 Task: Find connections with filter location Ranchuelo with filter topic #mindset with filter profile language Spanish with filter current company GeeksforGeeks with filter school National Institute of Design with filter industry Lime and Gypsum Products Manufacturing with filter service category Search Engine Marketing (SEM) with filter keywords title Human Resources
Action: Mouse moved to (662, 91)
Screenshot: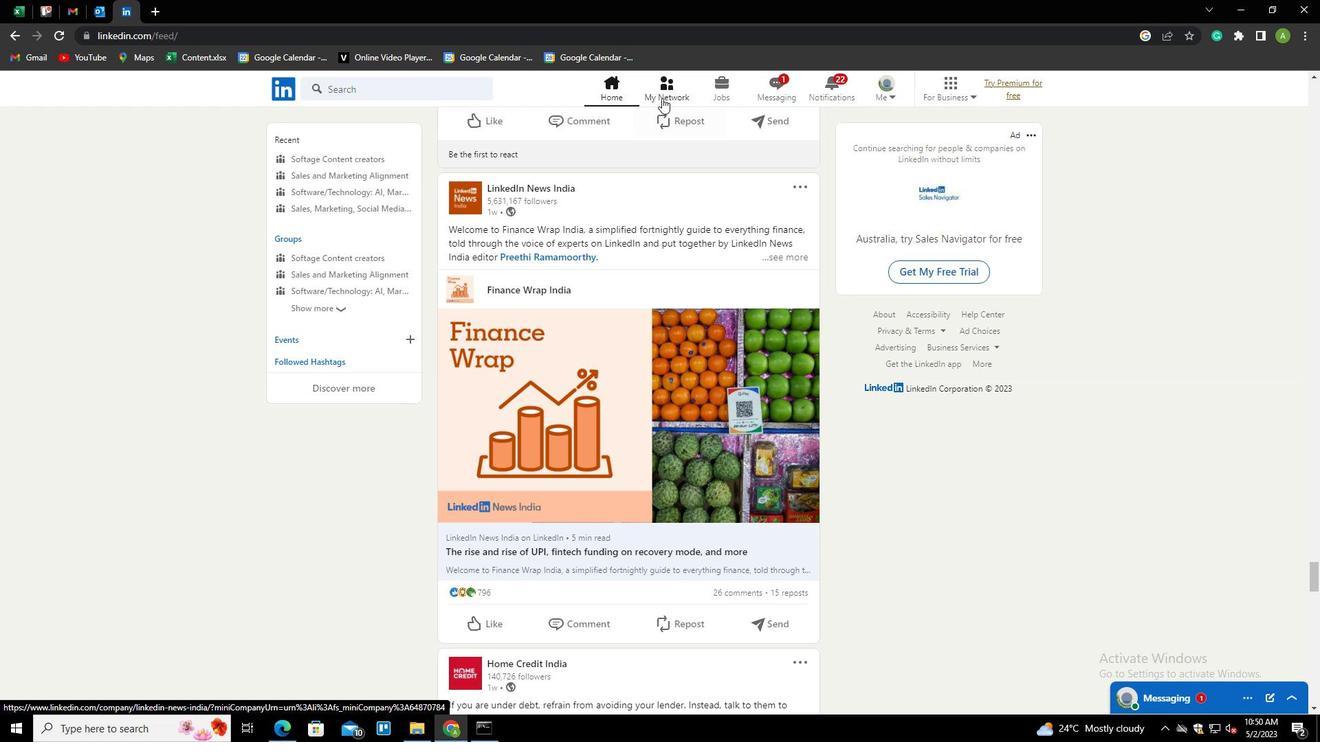 
Action: Mouse pressed left at (662, 91)
Screenshot: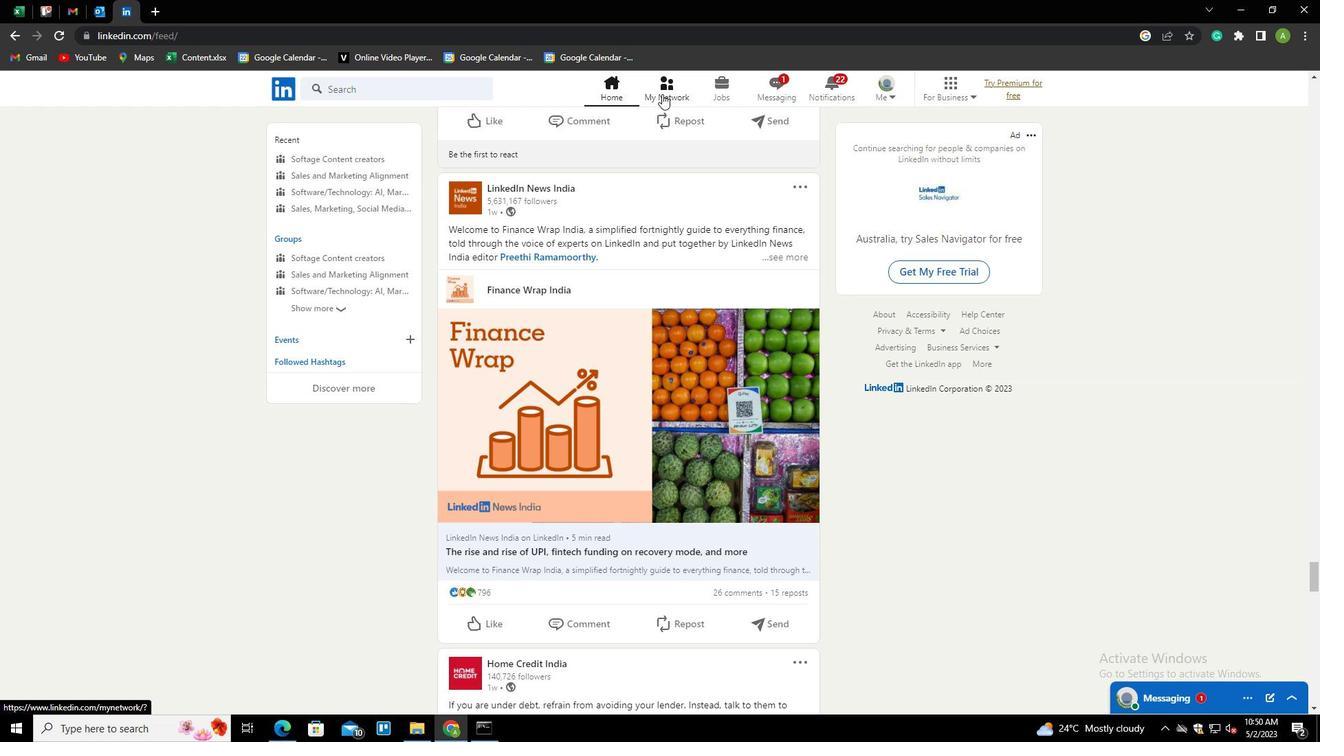 
Action: Mouse moved to (355, 166)
Screenshot: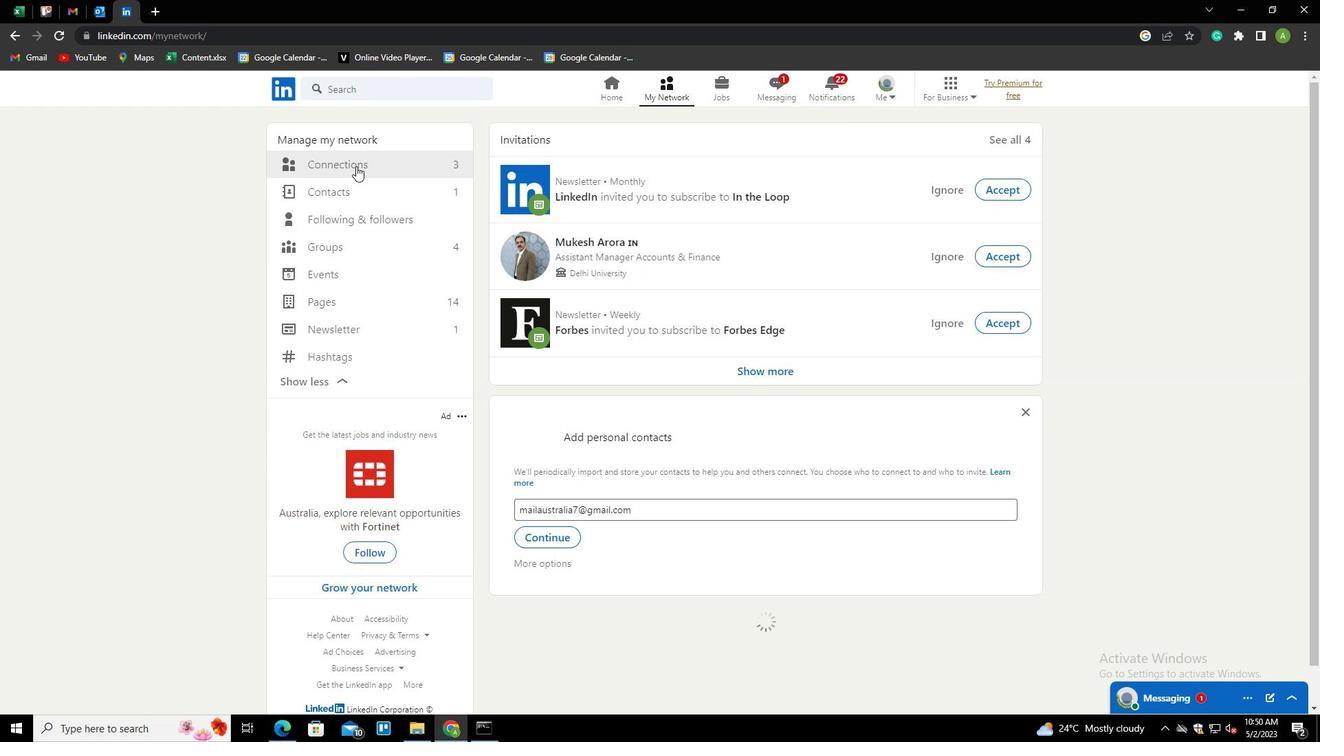 
Action: Mouse pressed left at (355, 166)
Screenshot: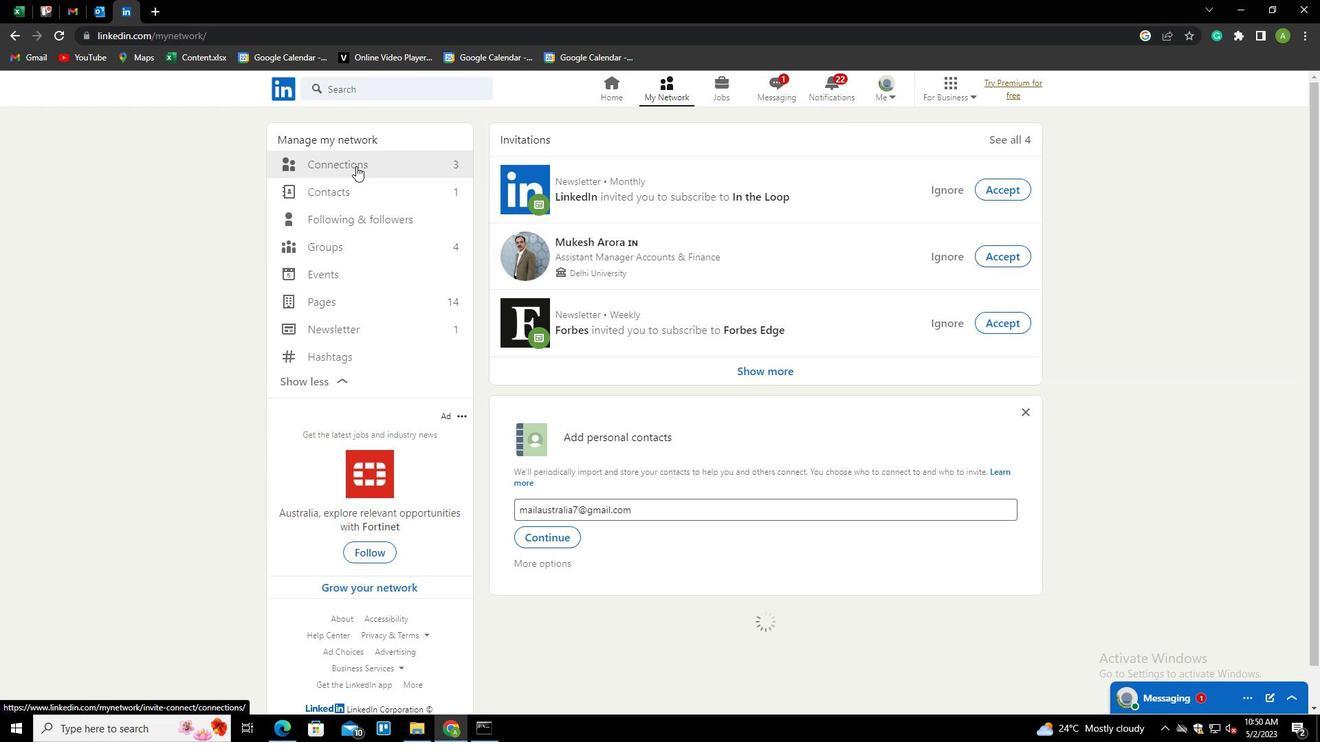 
Action: Mouse moved to (743, 169)
Screenshot: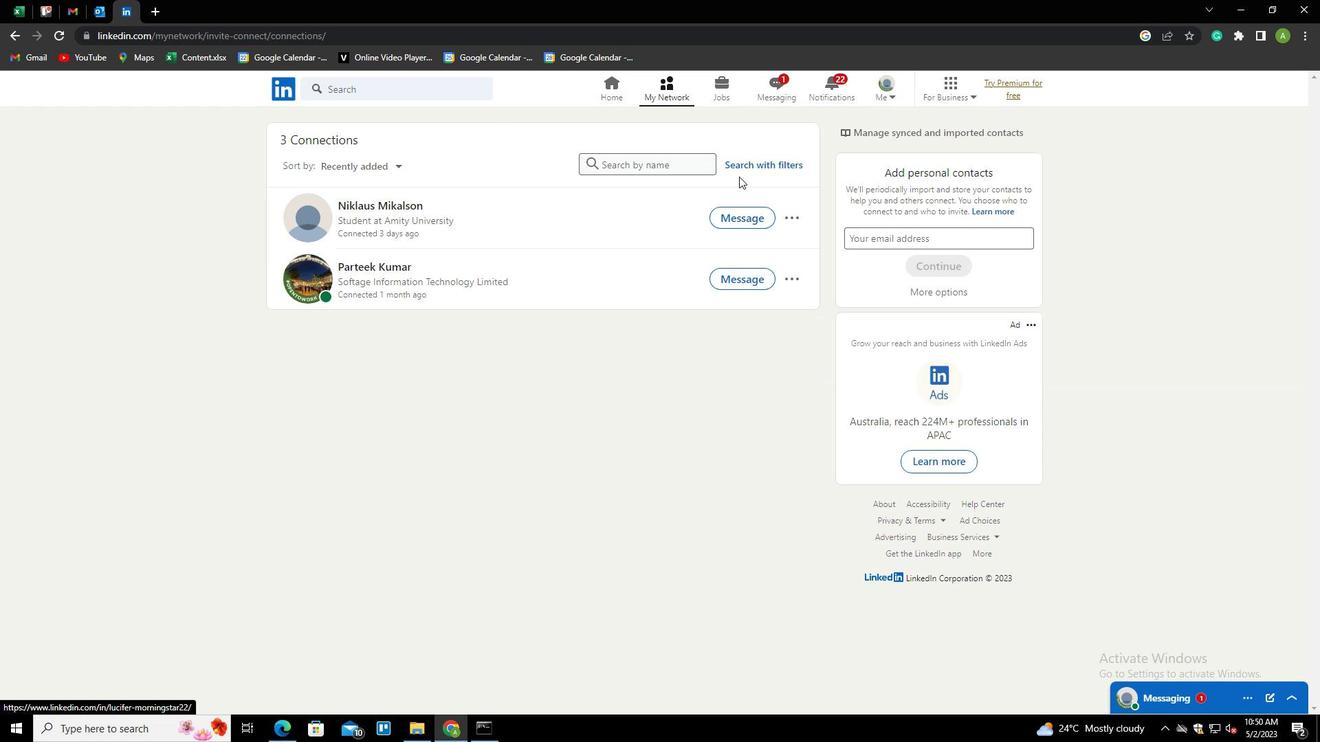 
Action: Mouse pressed left at (743, 169)
Screenshot: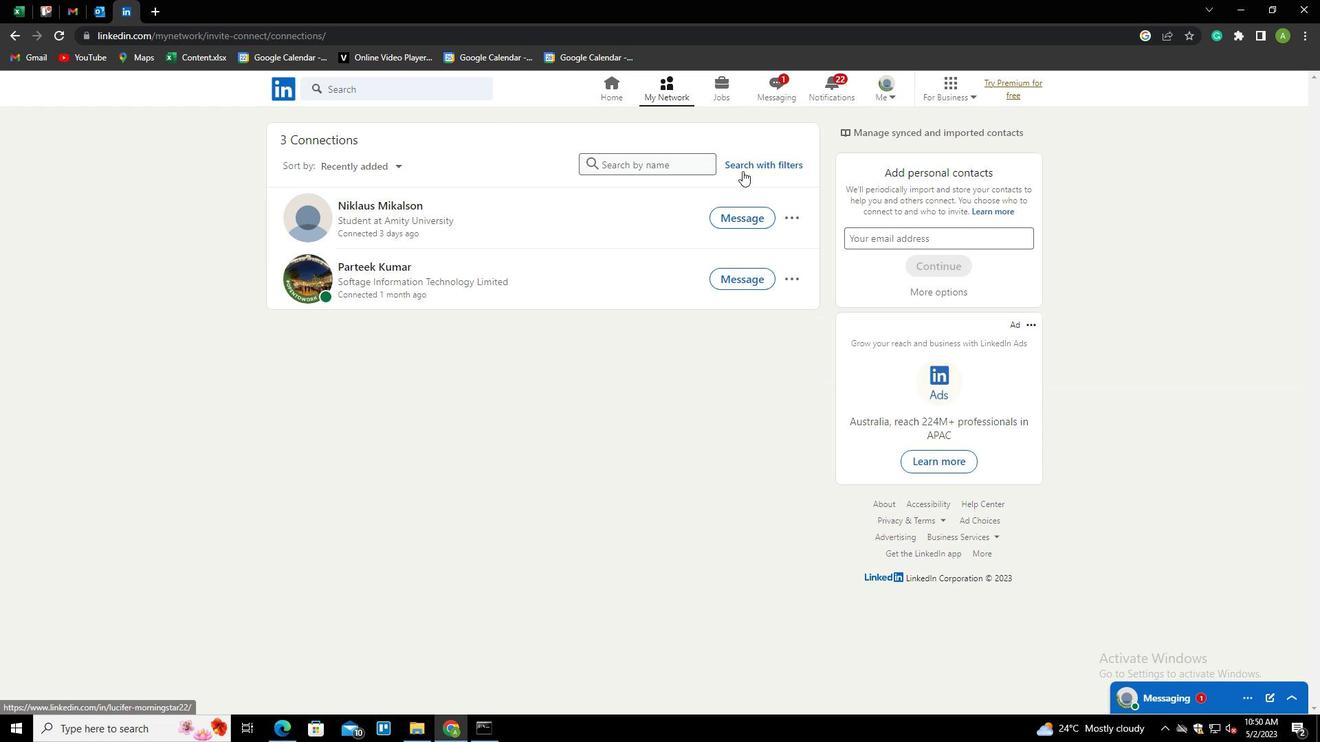 
Action: Mouse moved to (703, 127)
Screenshot: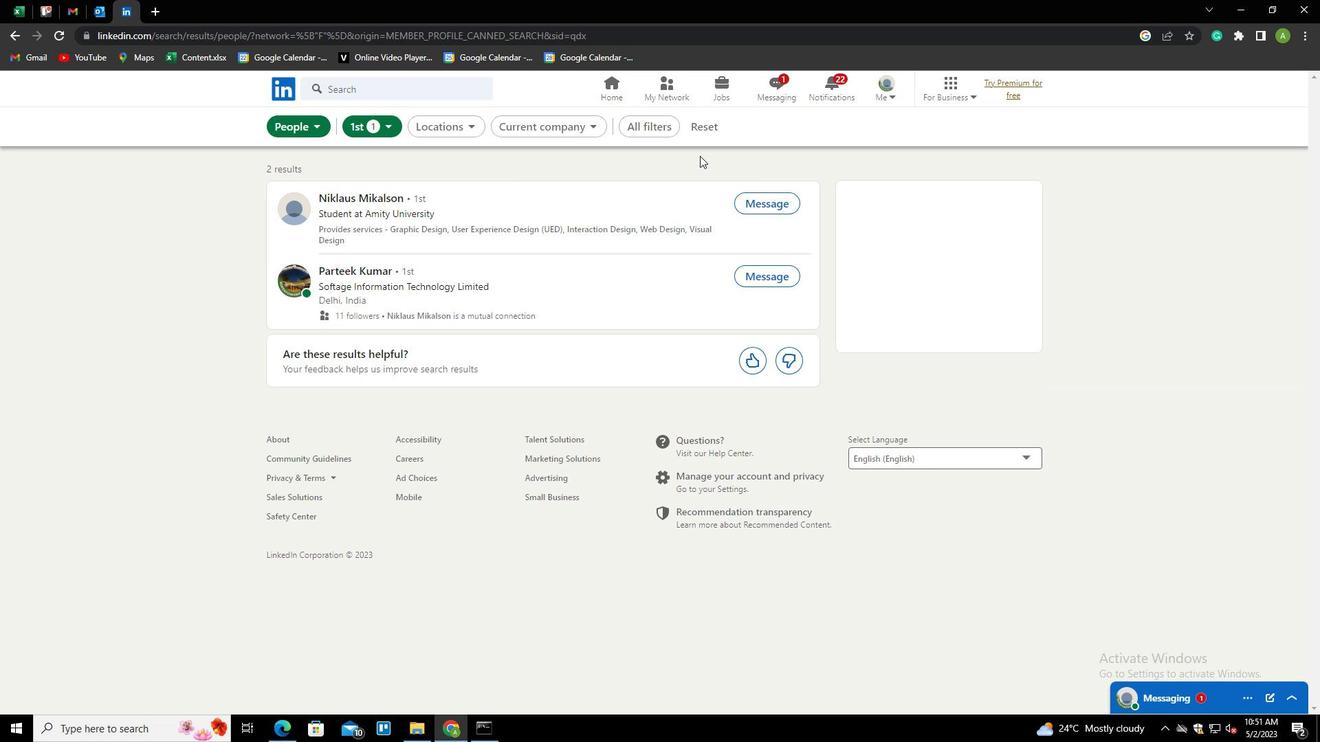 
Action: Mouse pressed left at (703, 127)
Screenshot: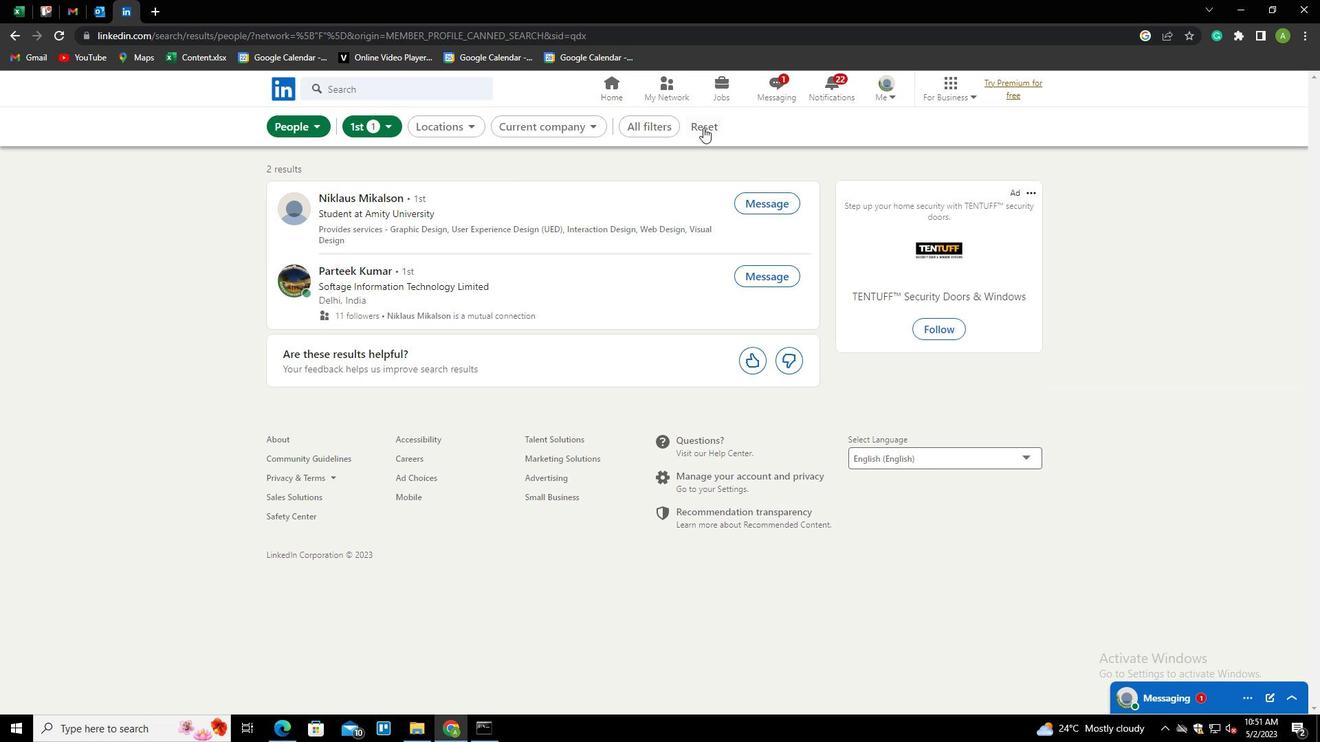 
Action: Mouse moved to (683, 129)
Screenshot: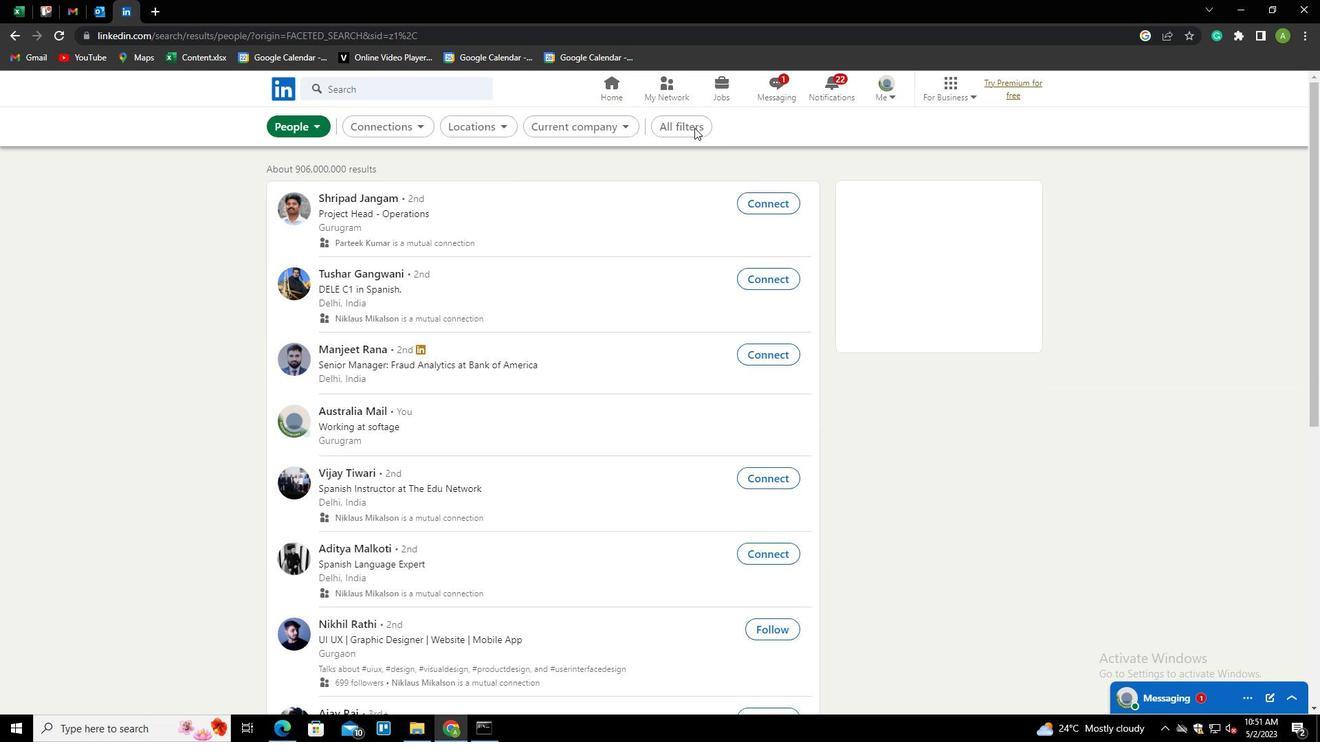 
Action: Mouse pressed left at (683, 129)
Screenshot: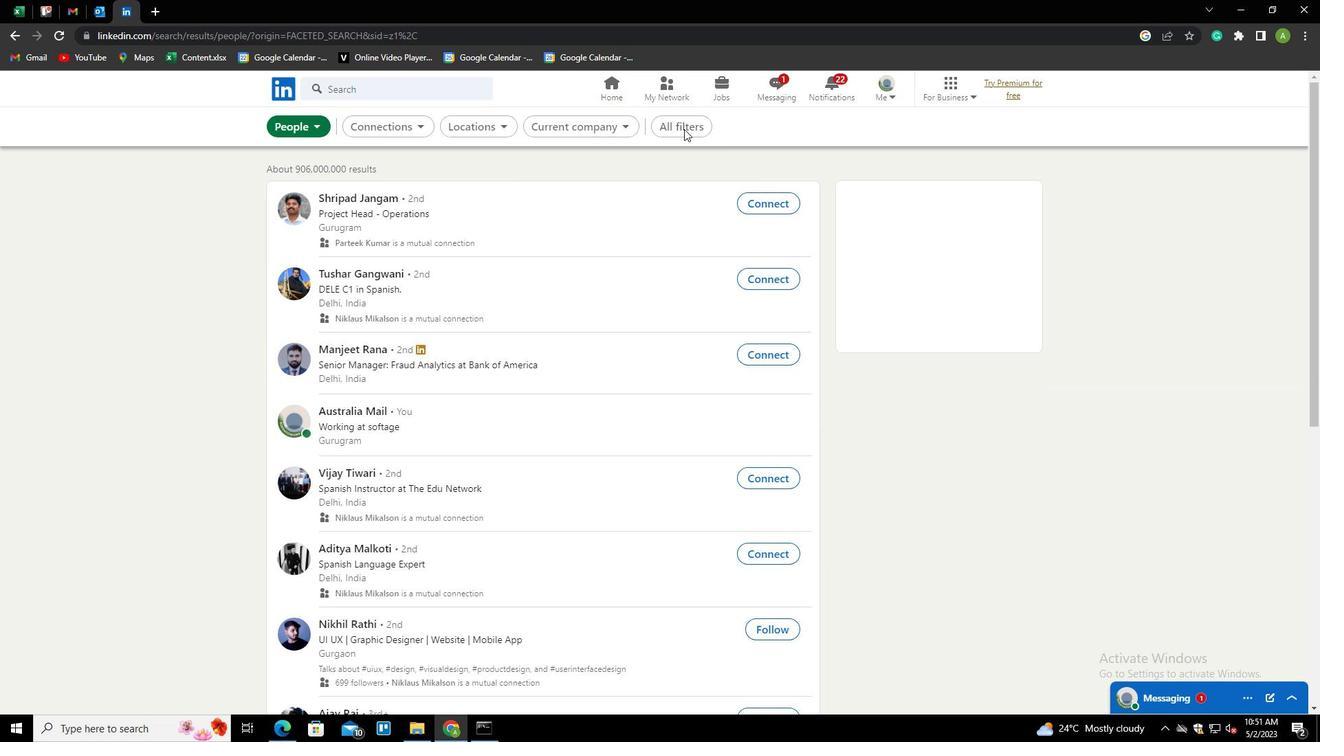 
Action: Mouse moved to (1139, 362)
Screenshot: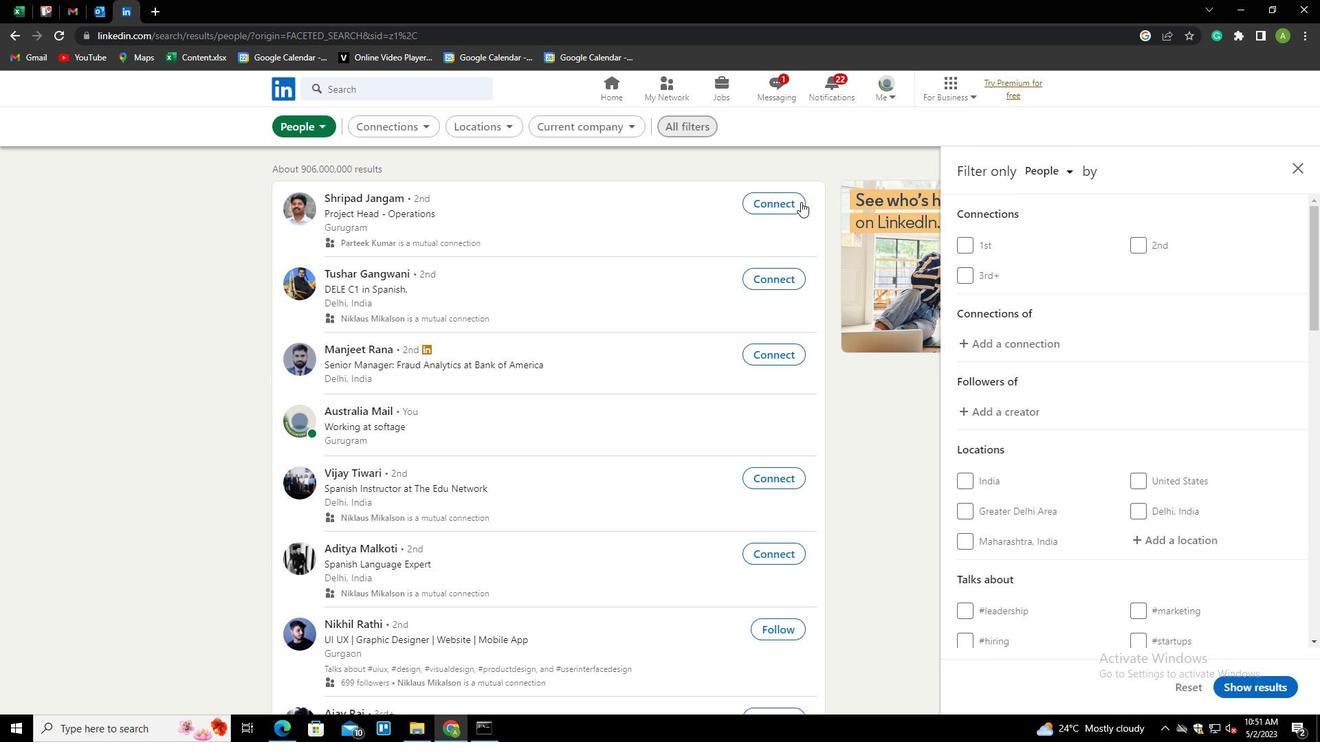
Action: Mouse scrolled (1139, 361) with delta (0, 0)
Screenshot: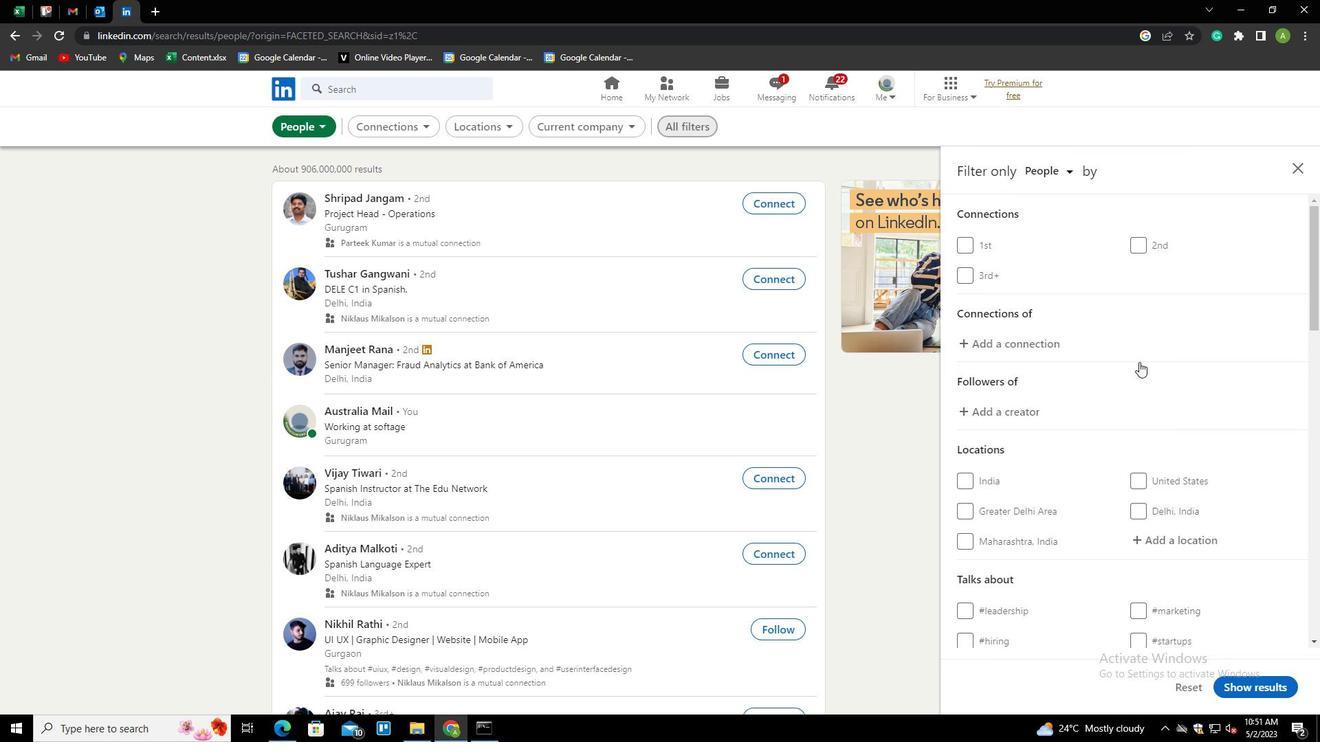 
Action: Mouse scrolled (1139, 361) with delta (0, 0)
Screenshot: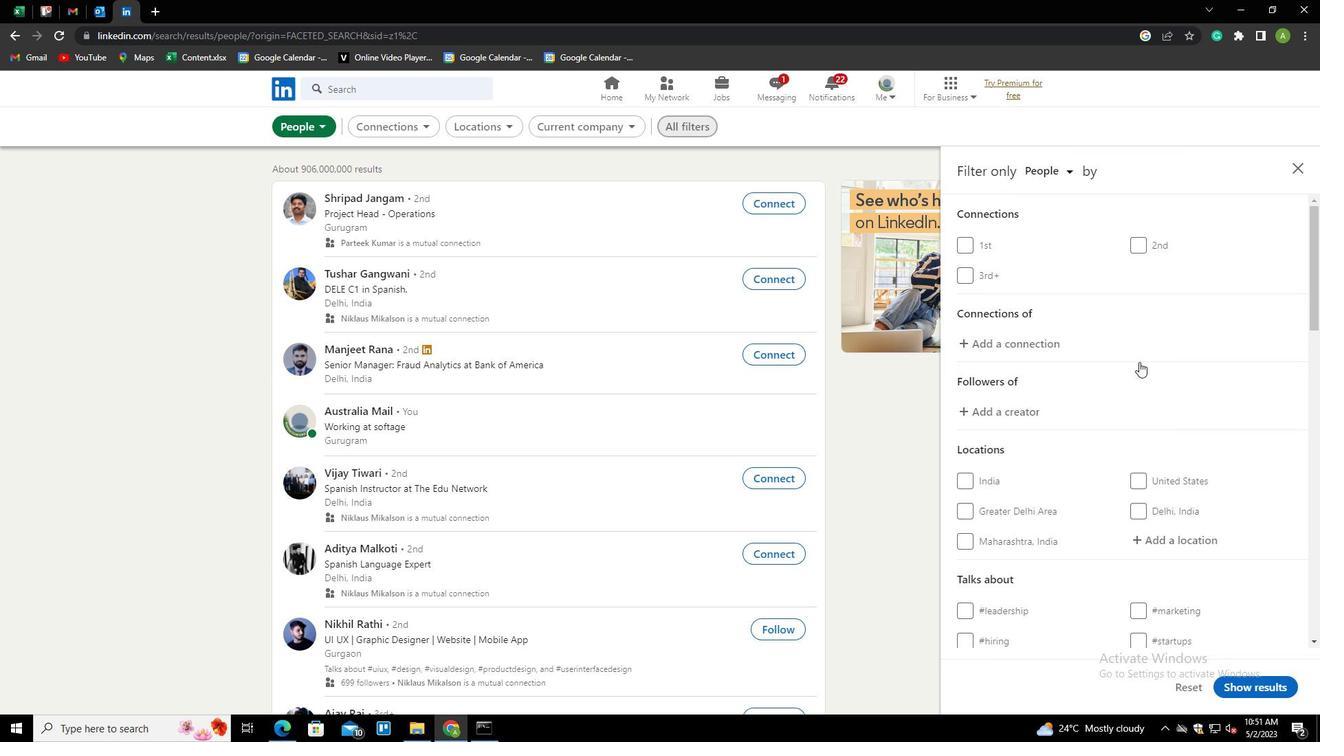 
Action: Mouse moved to (1143, 401)
Screenshot: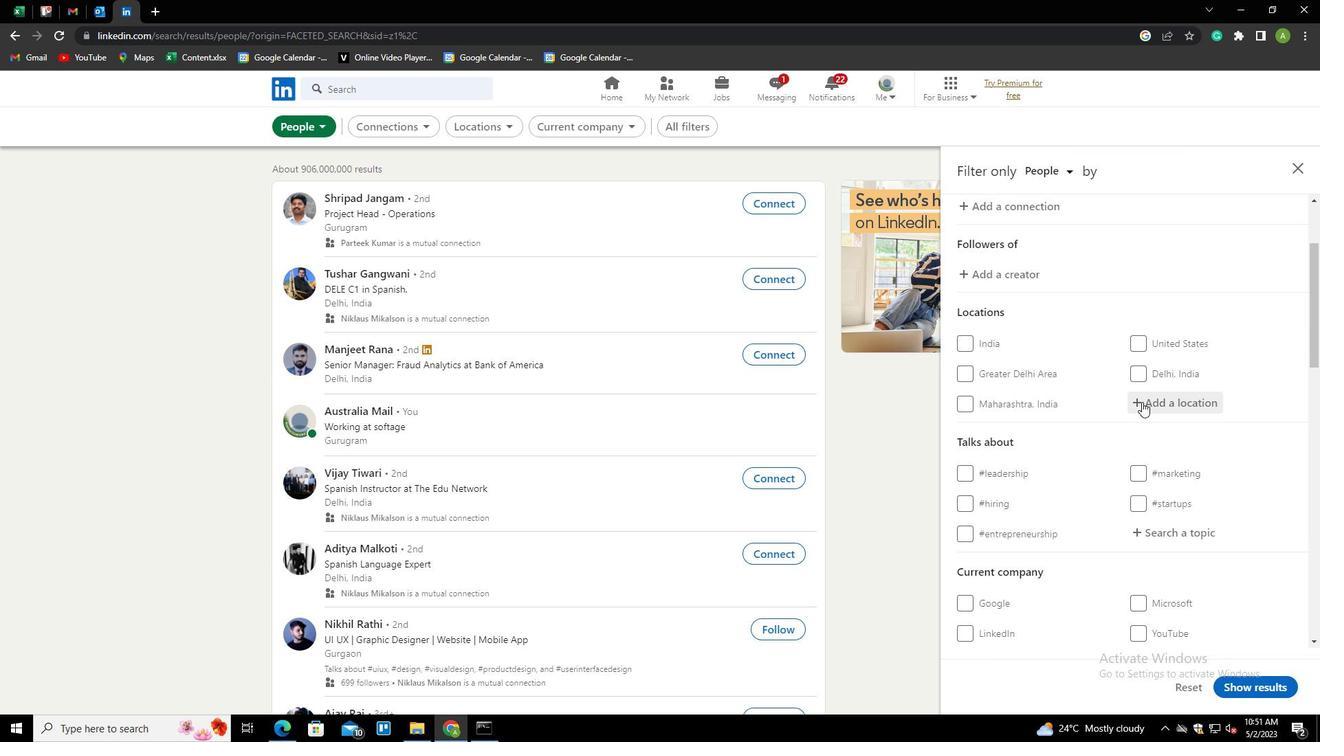 
Action: Mouse pressed left at (1143, 401)
Screenshot: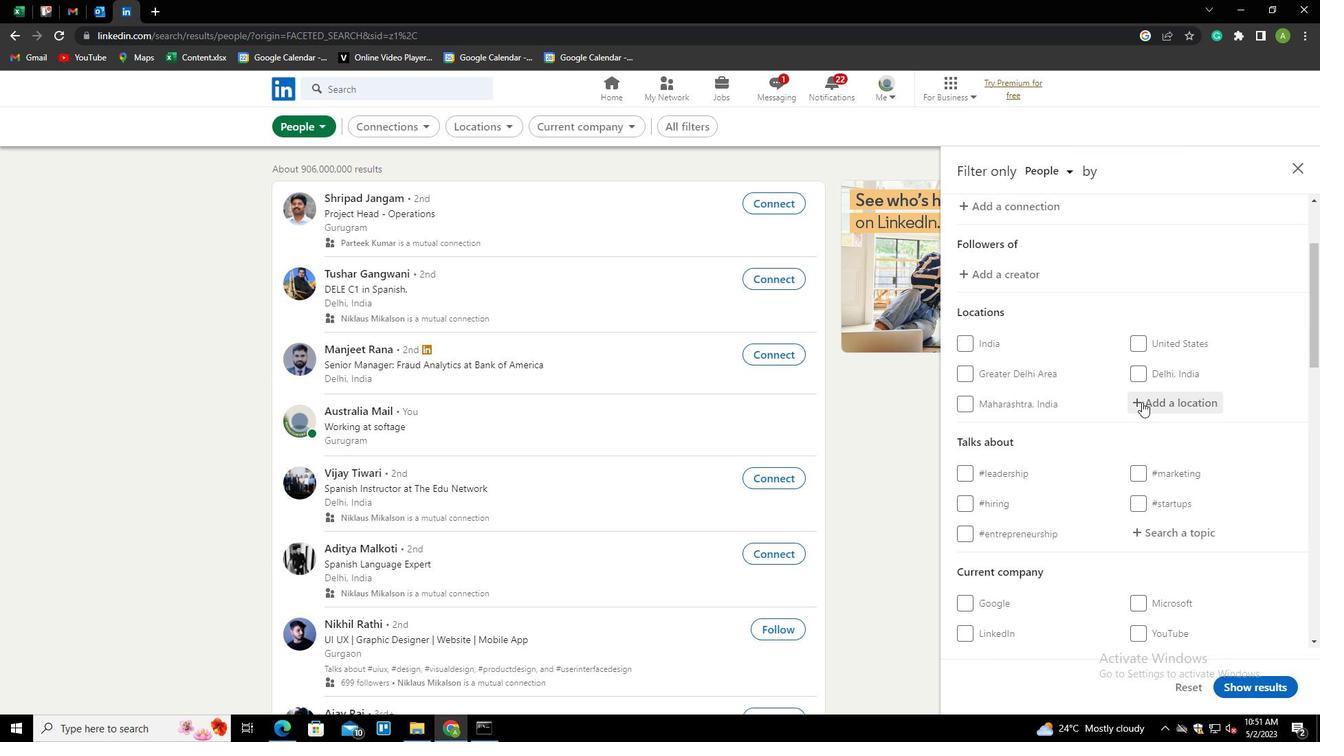
Action: Mouse moved to (1150, 401)
Screenshot: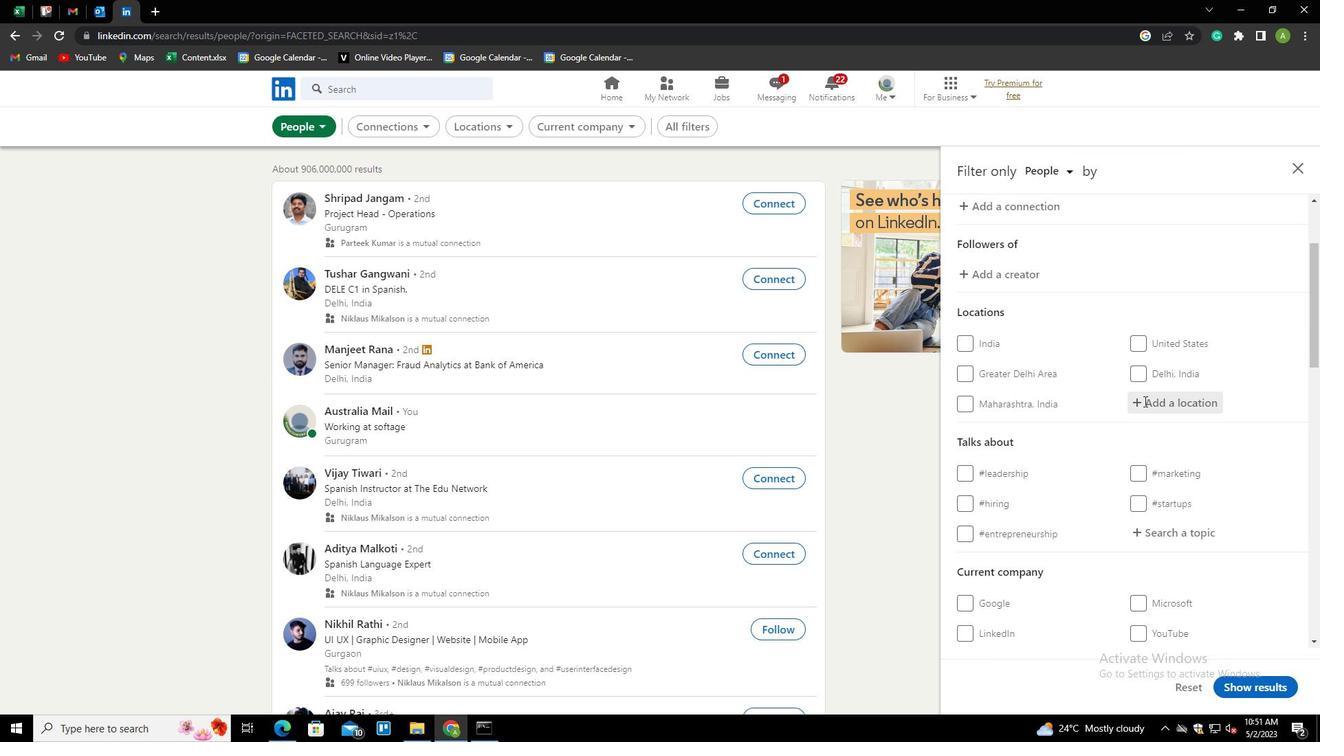 
Action: Mouse pressed left at (1150, 401)
Screenshot: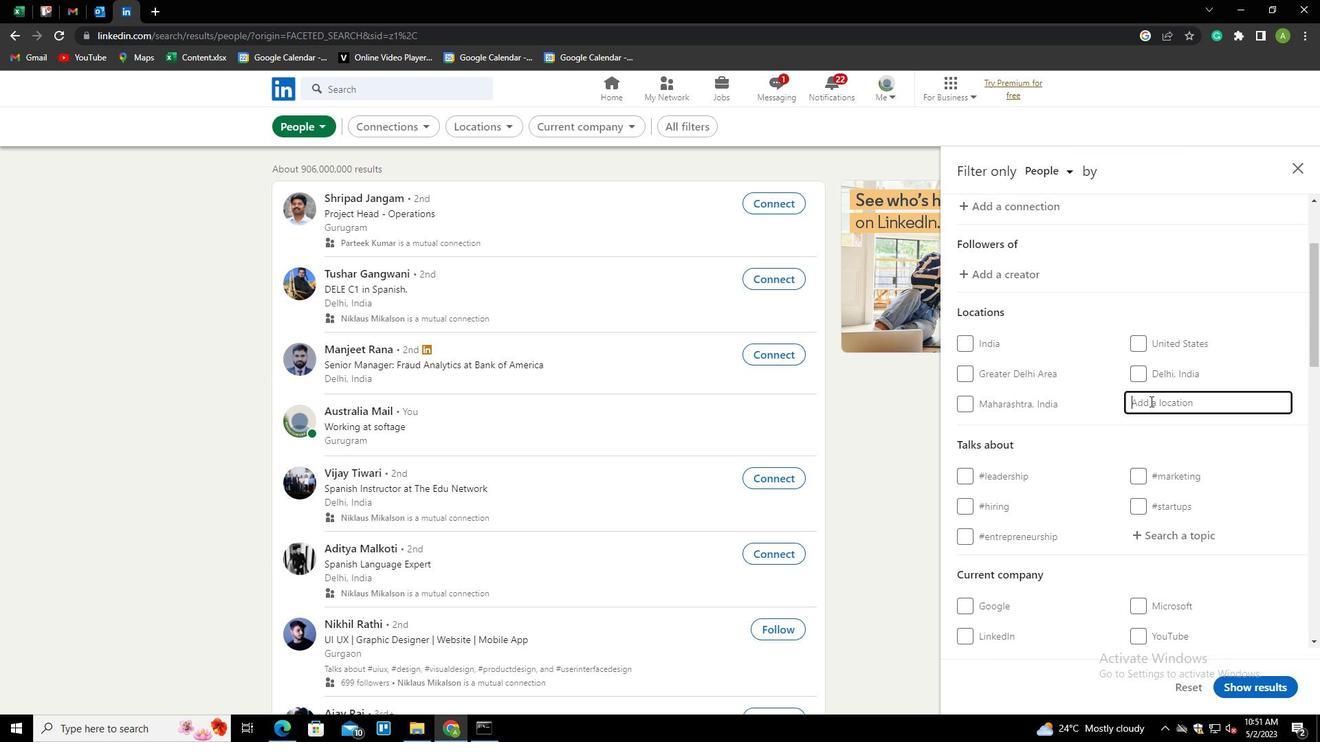 
Action: Mouse moved to (1150, 401)
Screenshot: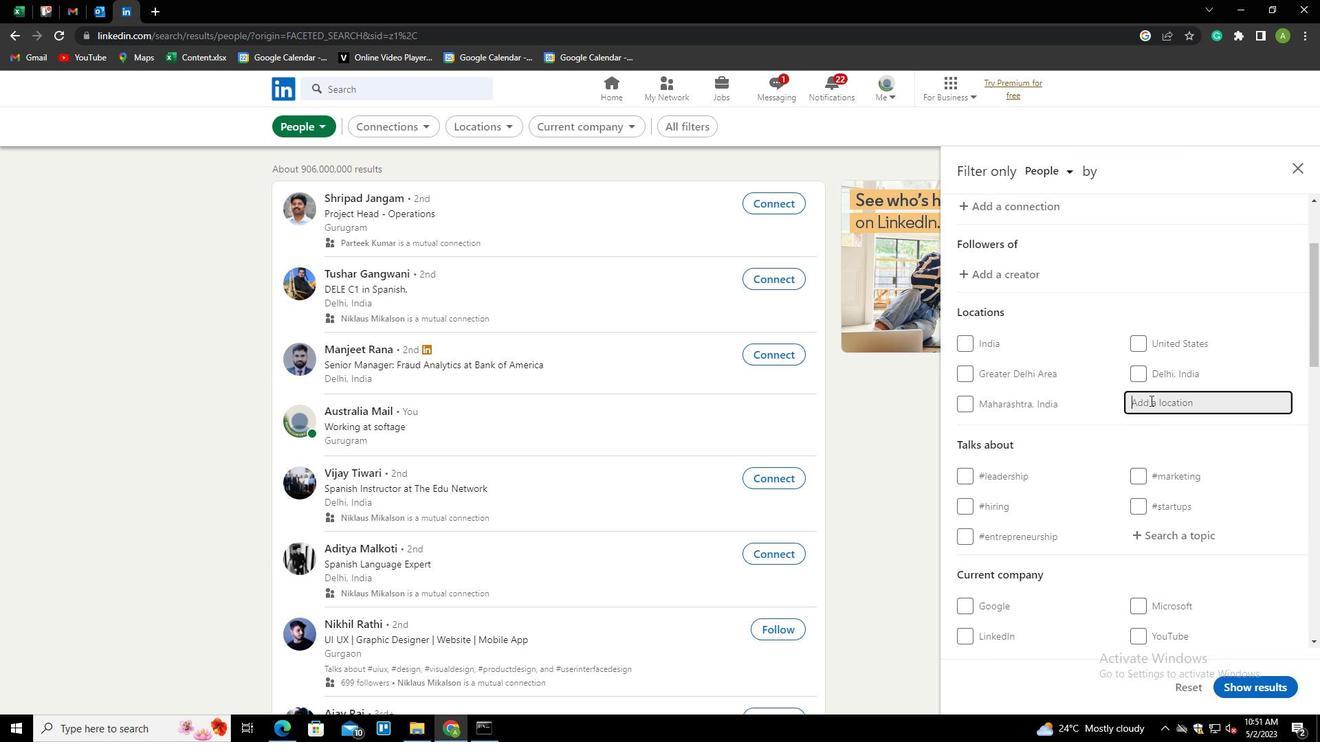 
Action: Key pressed <Key.shift>
Screenshot: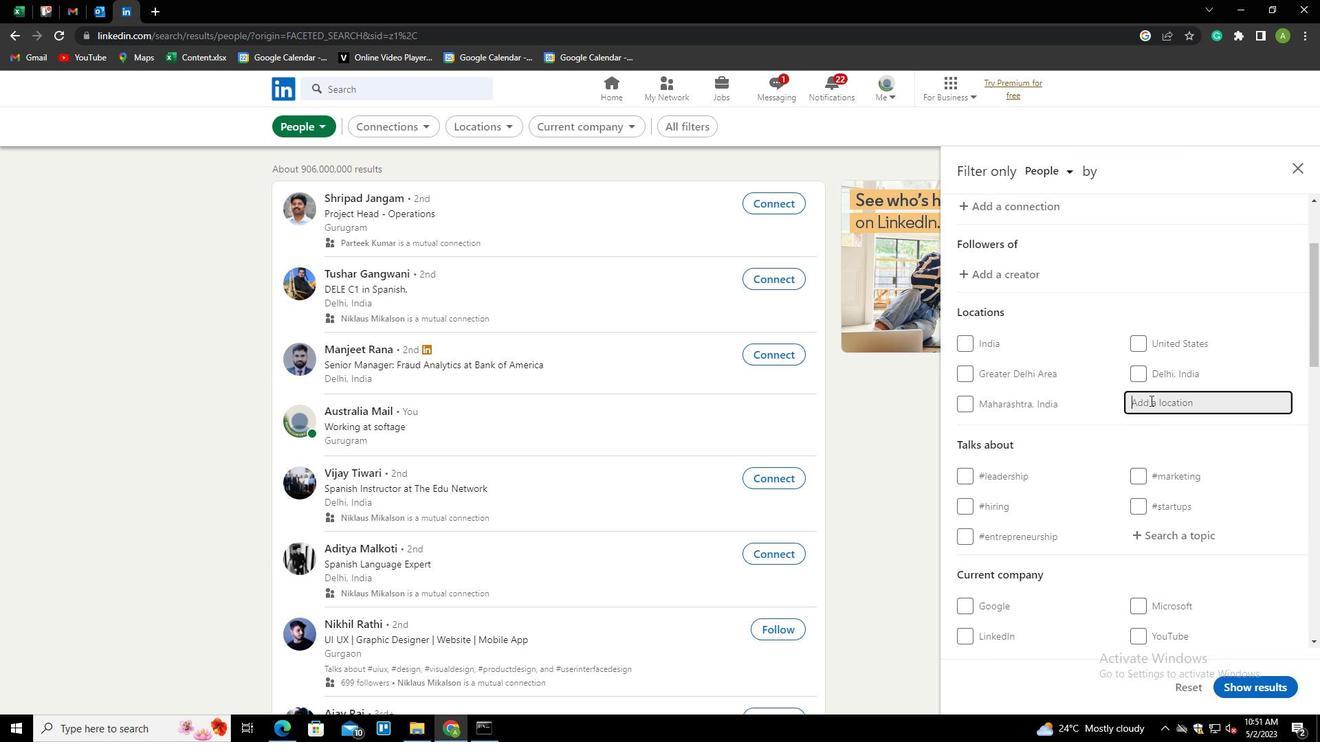 
Action: Mouse moved to (1143, 400)
Screenshot: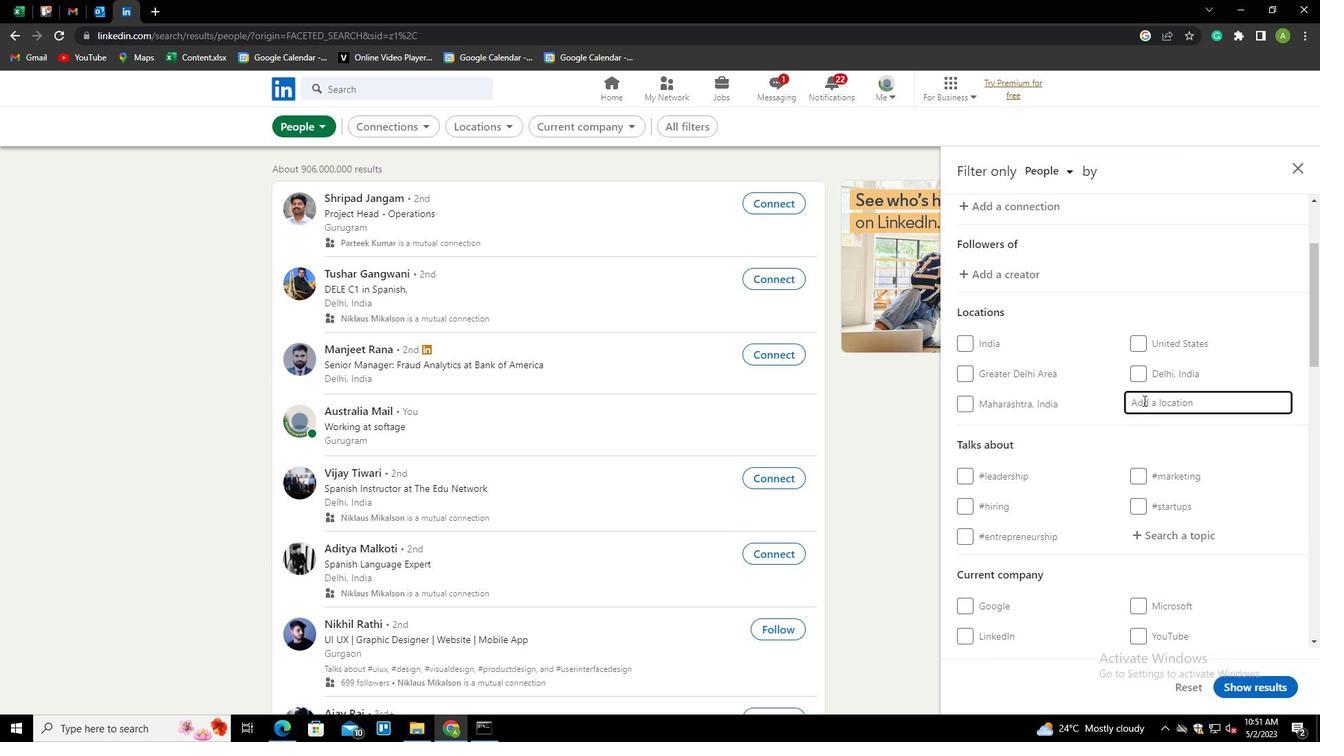 
Action: Key pressed R
Screenshot: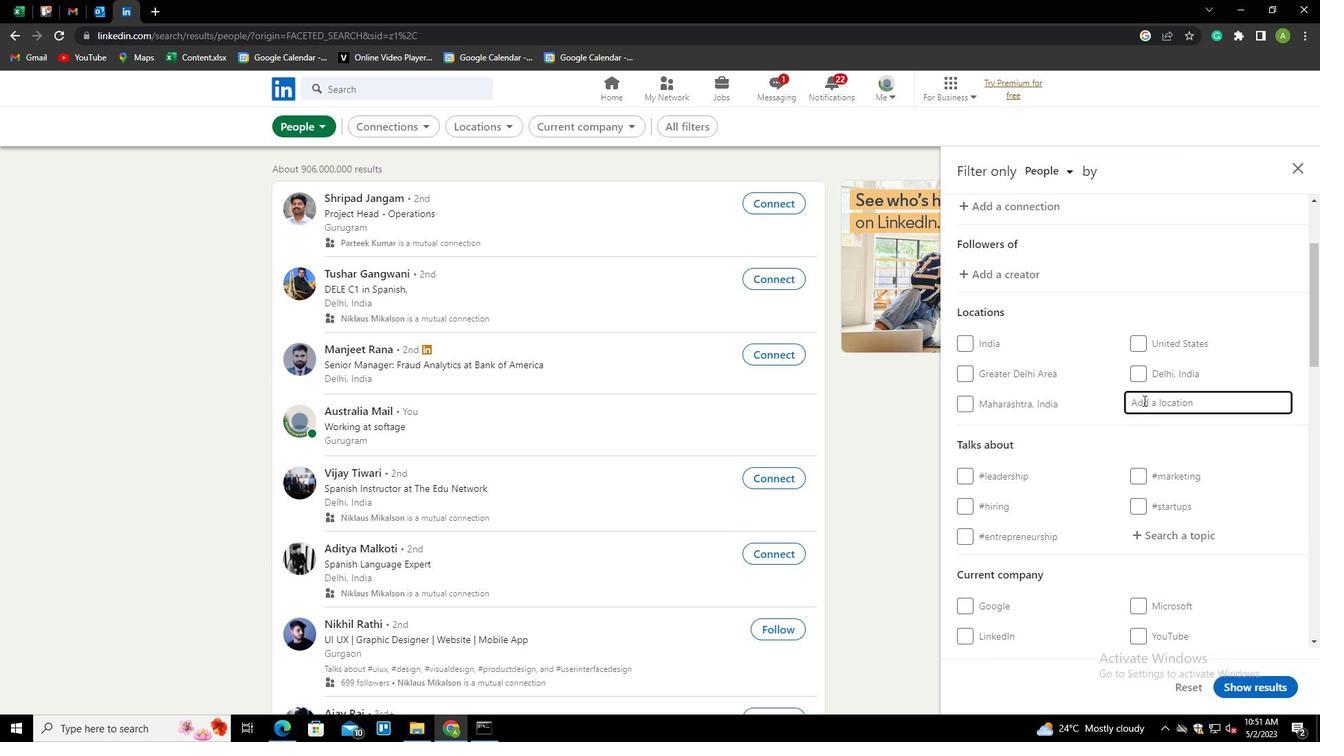 
Action: Mouse moved to (1142, 400)
Screenshot: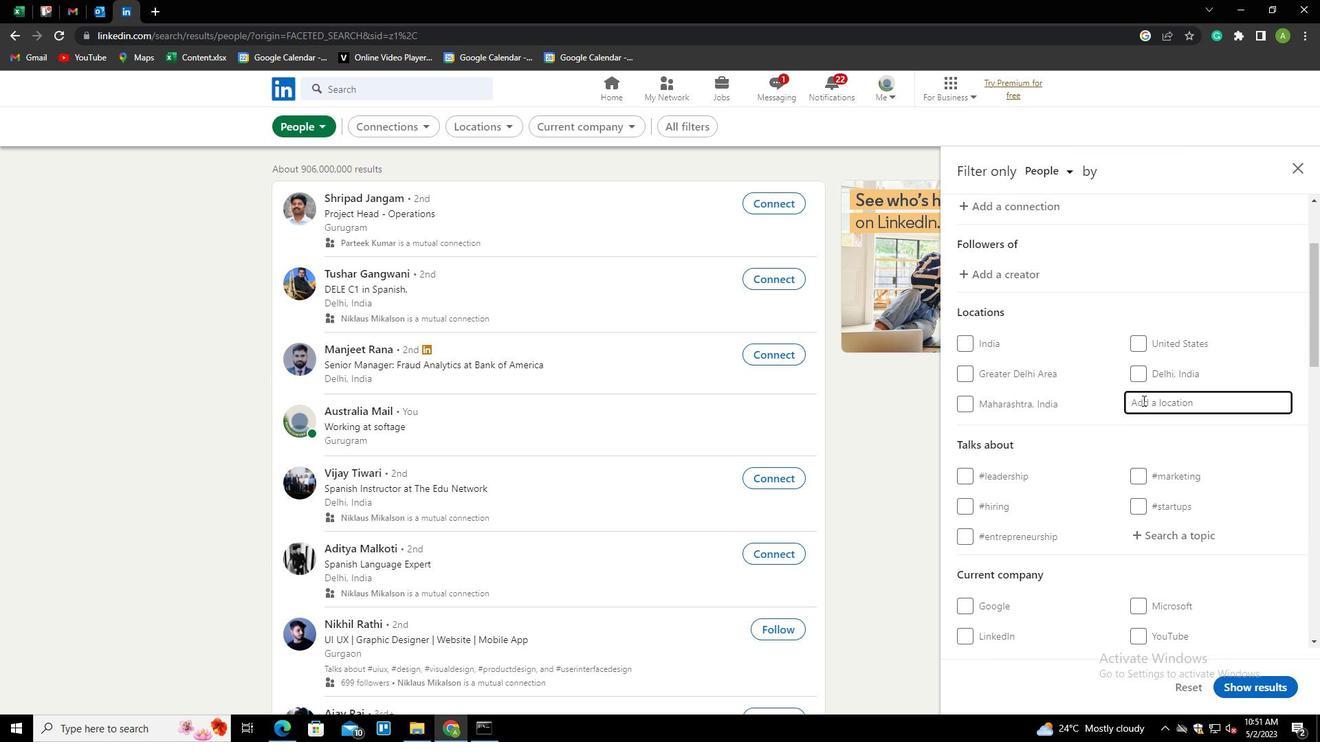 
Action: Key pressed ANCHUELO<Key.left><Key.left><Key.left>
Screenshot: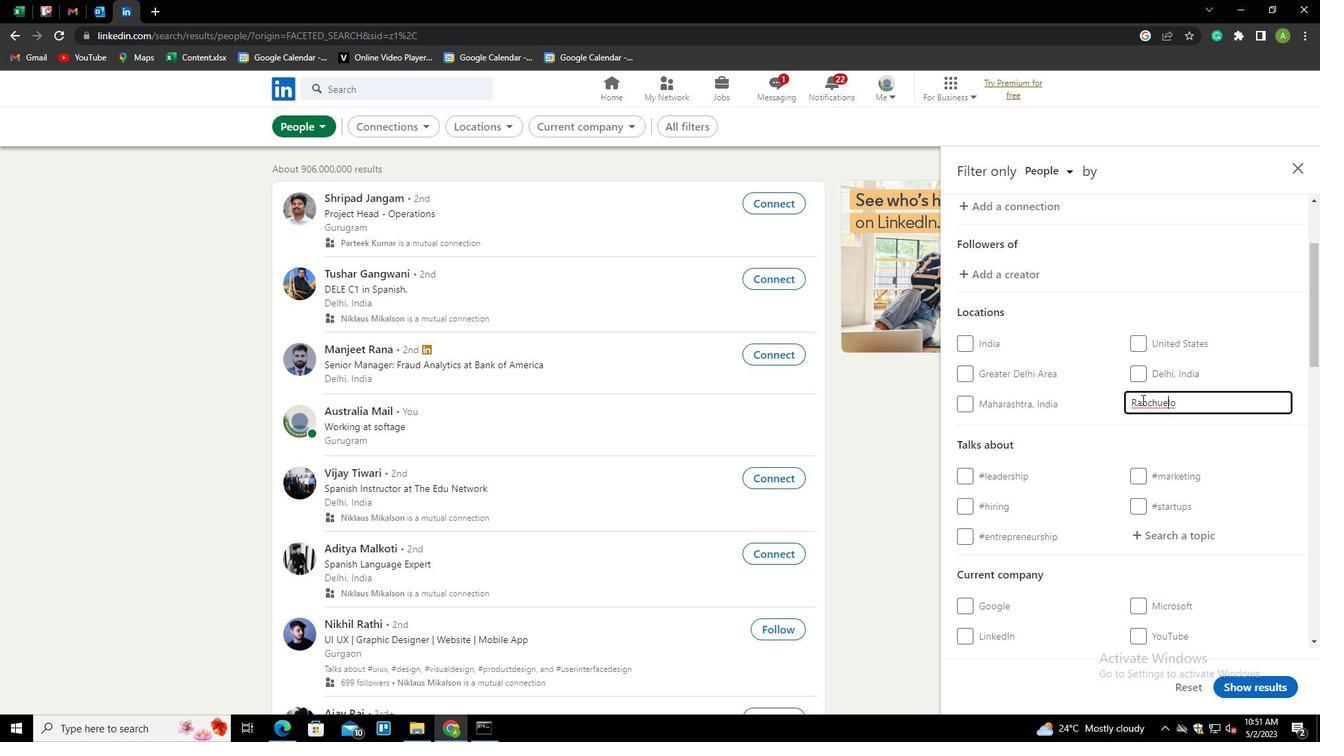 
Action: Mouse moved to (1243, 443)
Screenshot: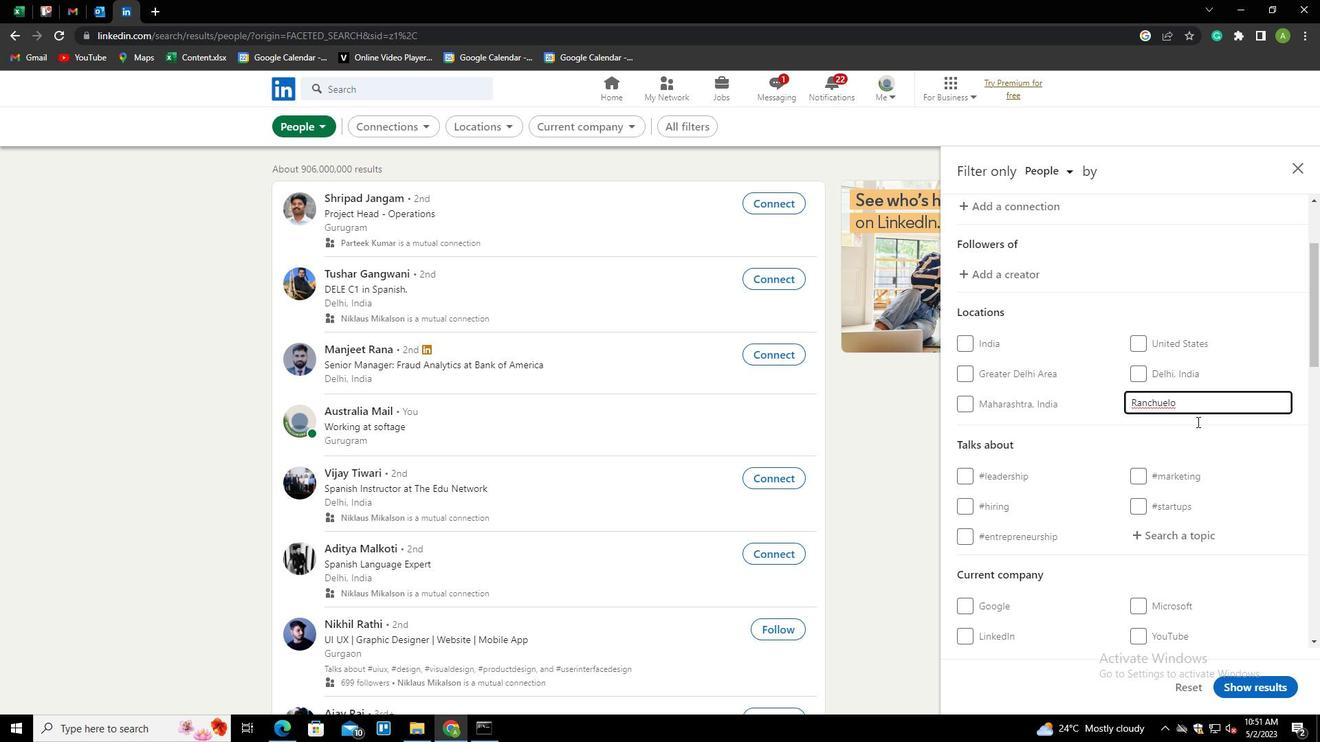 
Action: Mouse pressed left at (1243, 443)
Screenshot: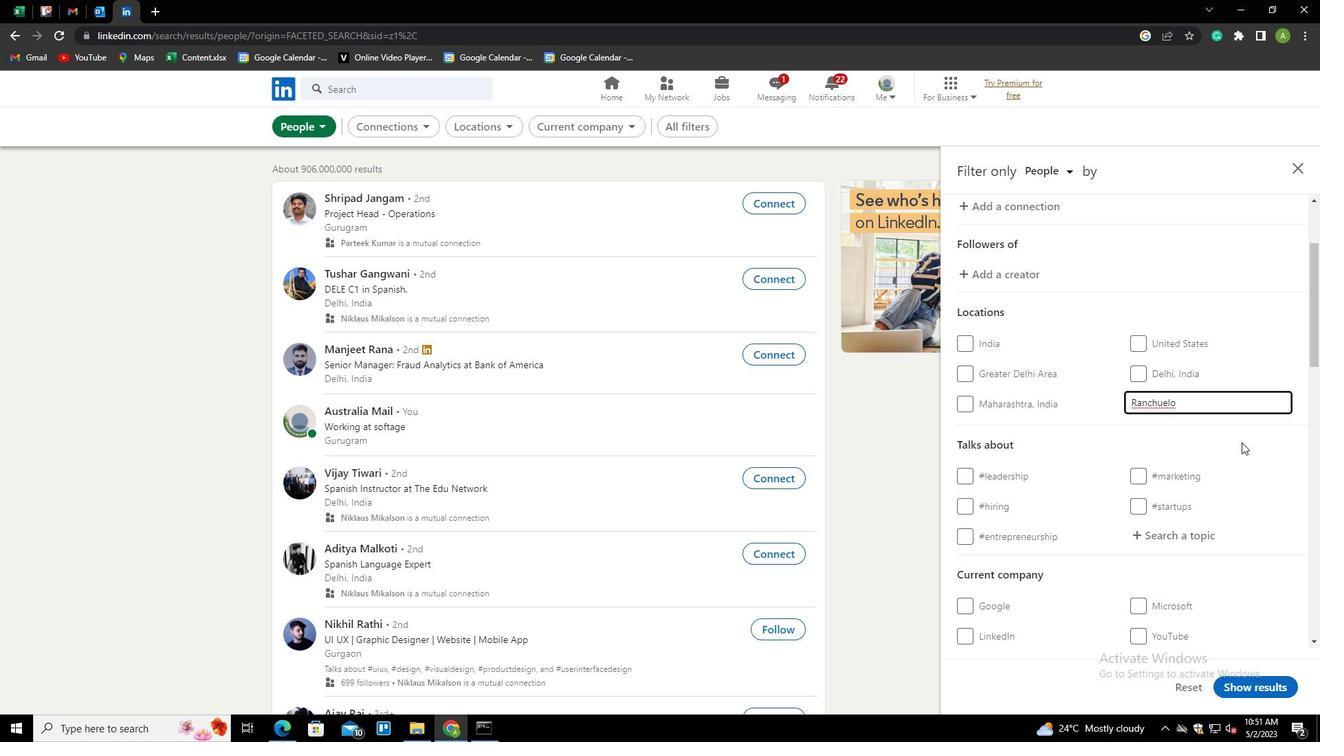 
Action: Mouse moved to (1196, 535)
Screenshot: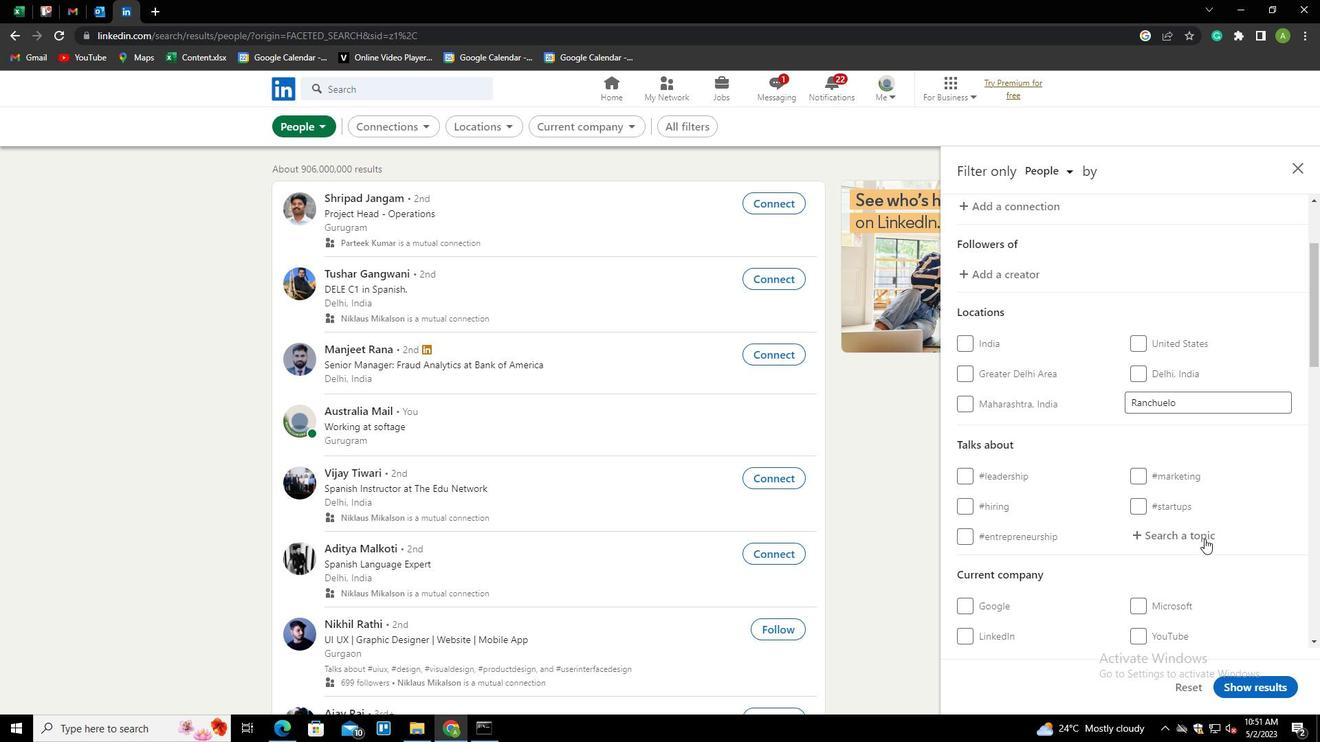 
Action: Mouse pressed left at (1196, 535)
Screenshot: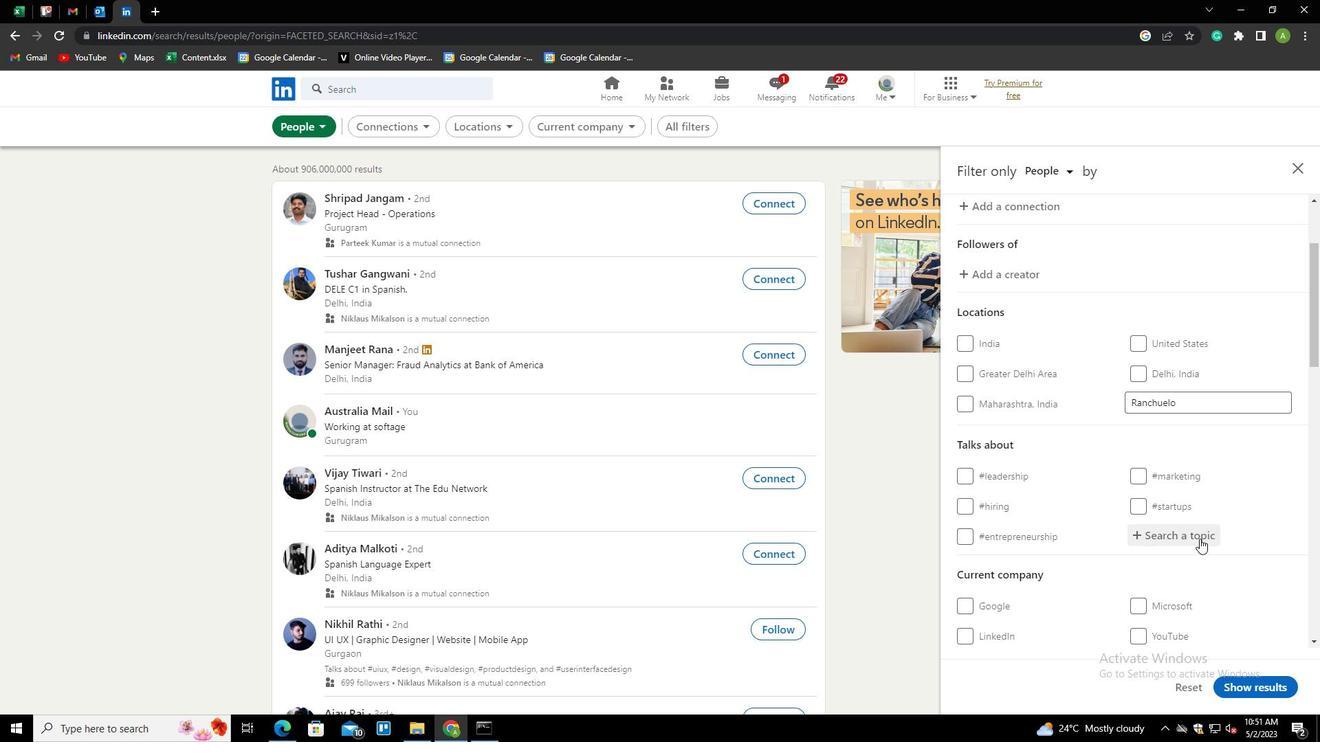 
Action: Mouse moved to (1201, 535)
Screenshot: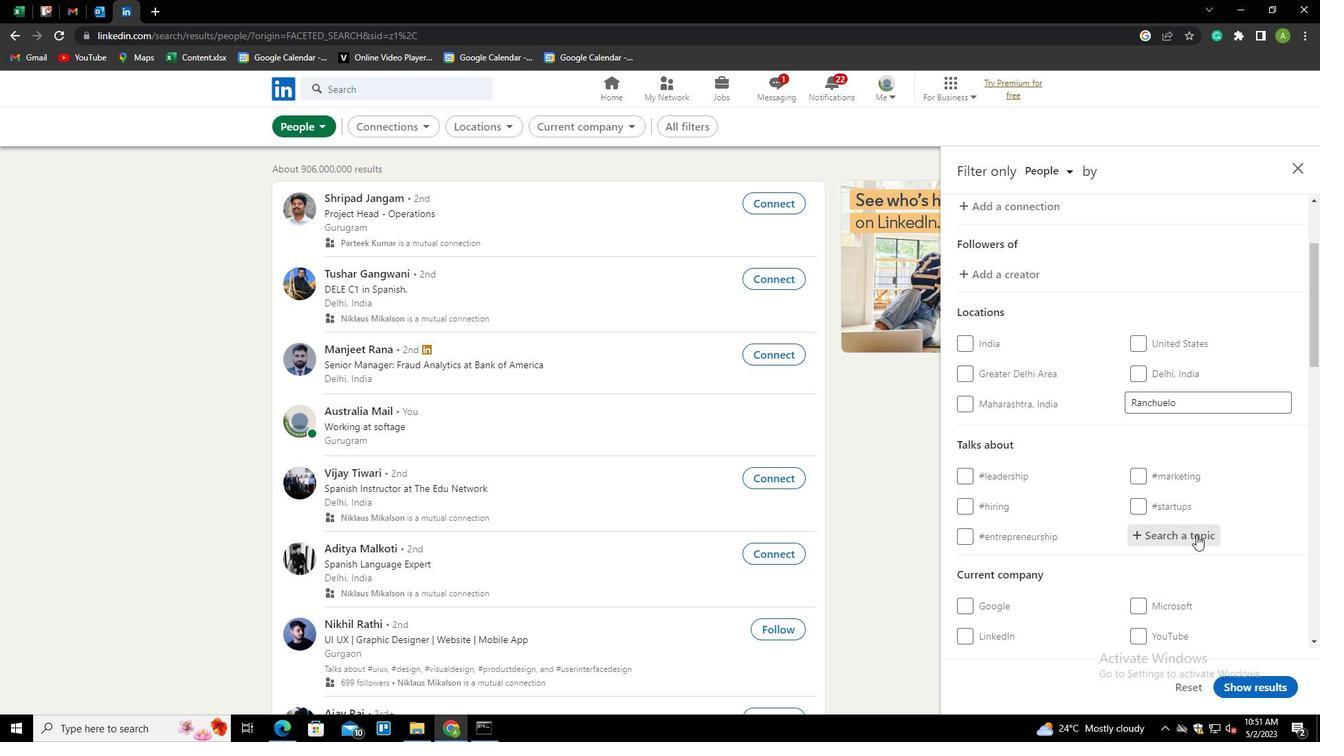 
Action: Mouse pressed left at (1201, 535)
Screenshot: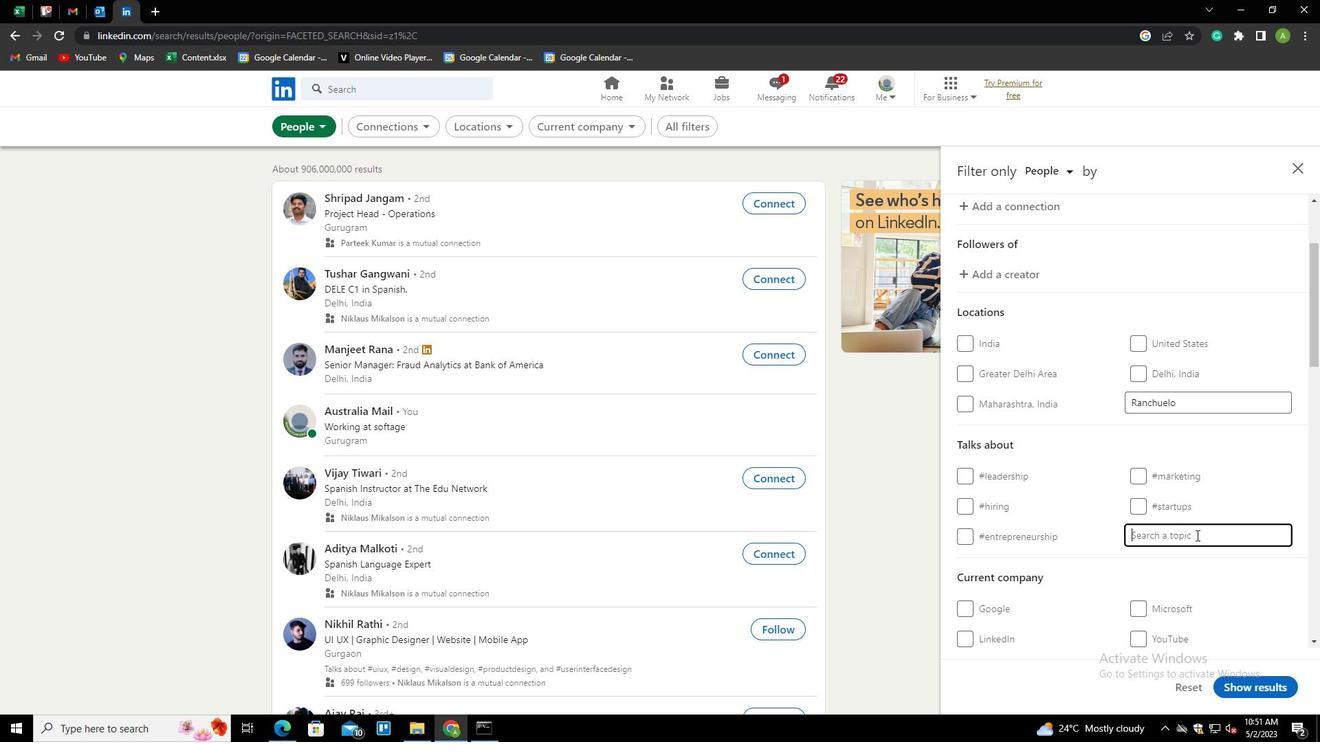 
Action: Key pressed MINDSET<Key.down><Key.enter>
Screenshot: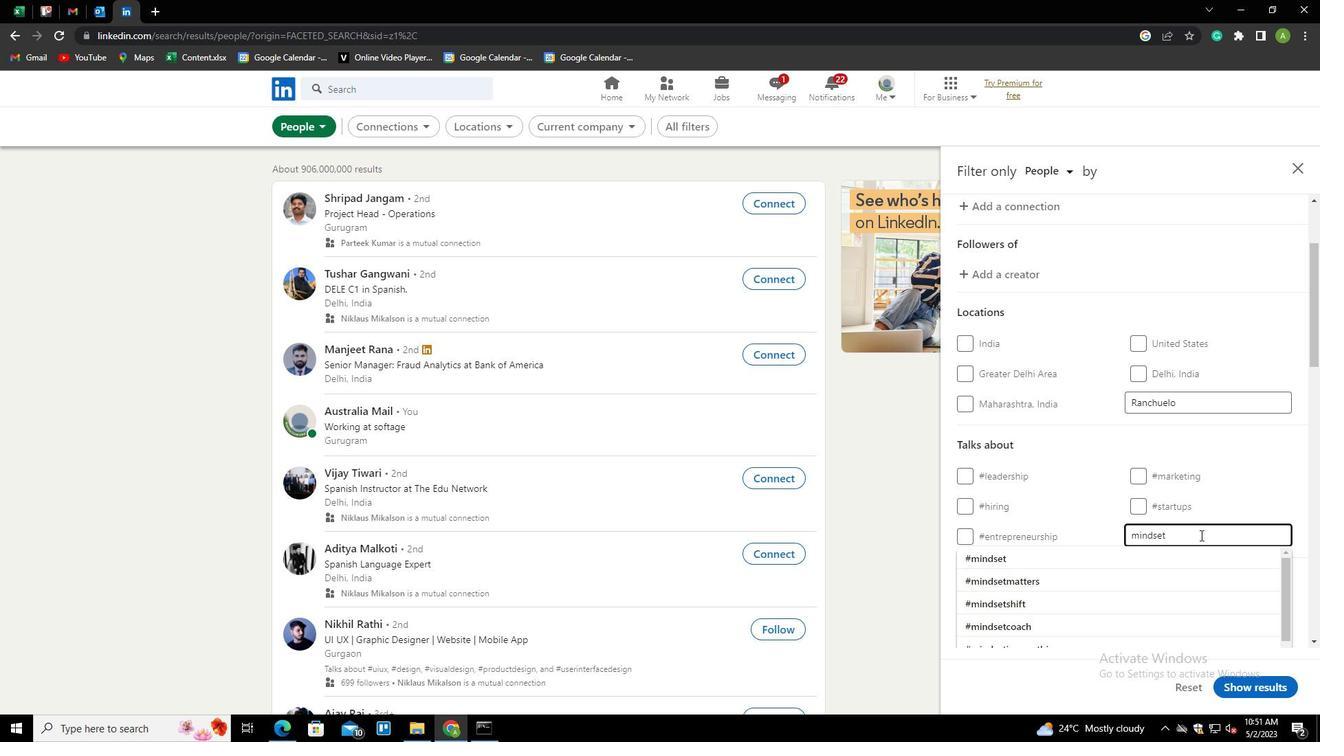 
Action: Mouse scrolled (1201, 535) with delta (0, 0)
Screenshot: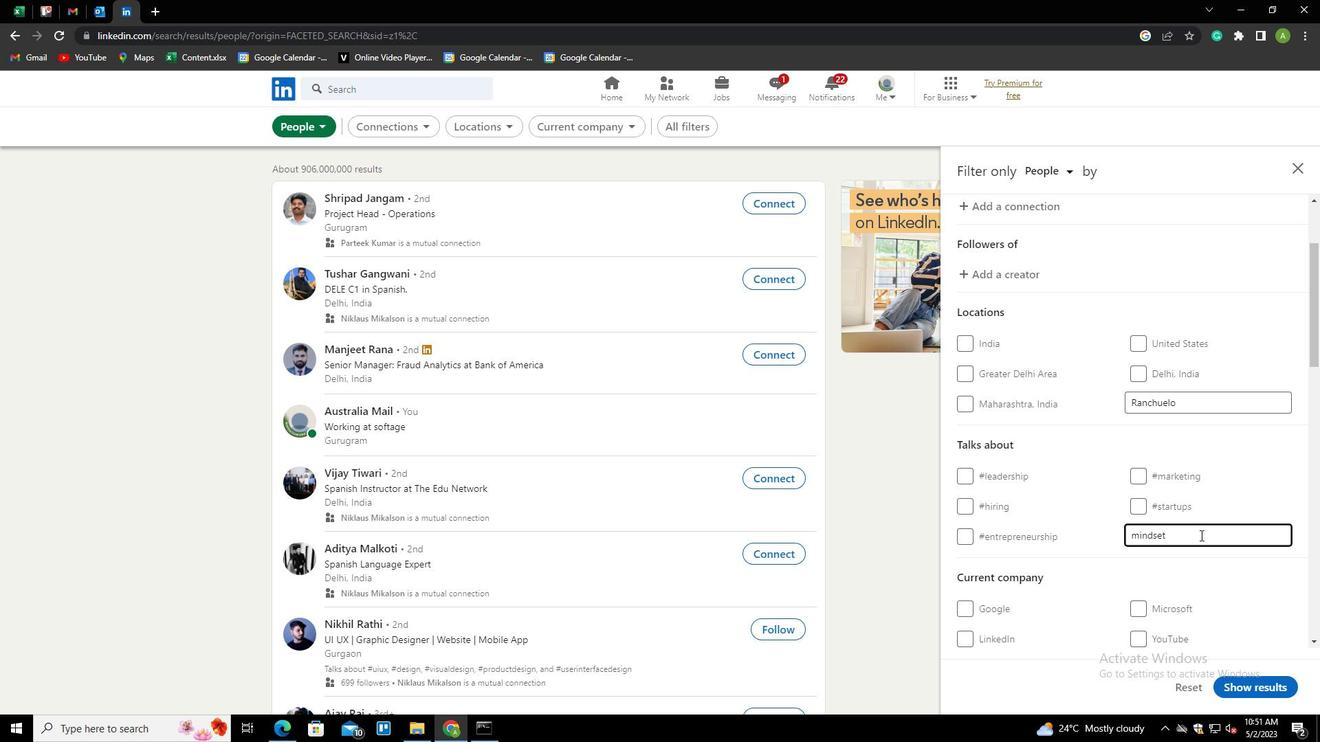 
Action: Mouse scrolled (1201, 535) with delta (0, 0)
Screenshot: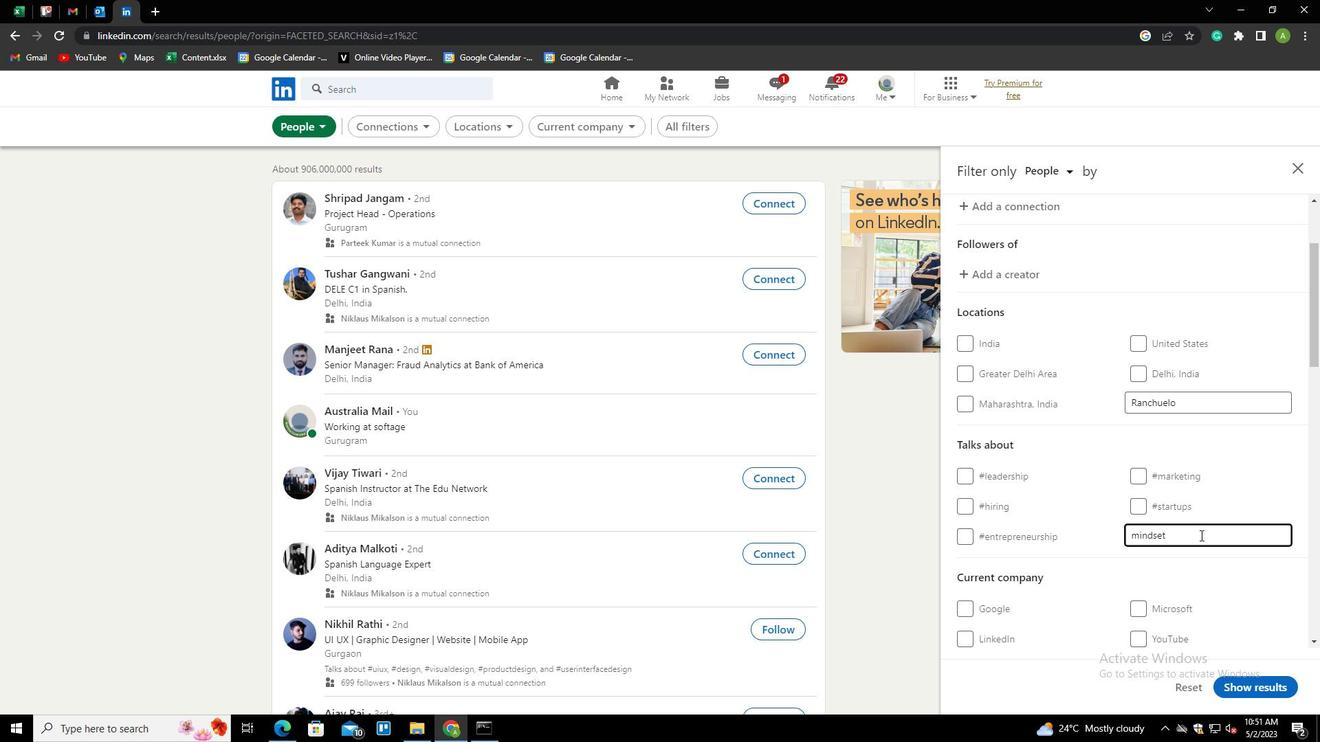 
Action: Mouse scrolled (1201, 535) with delta (0, 0)
Screenshot: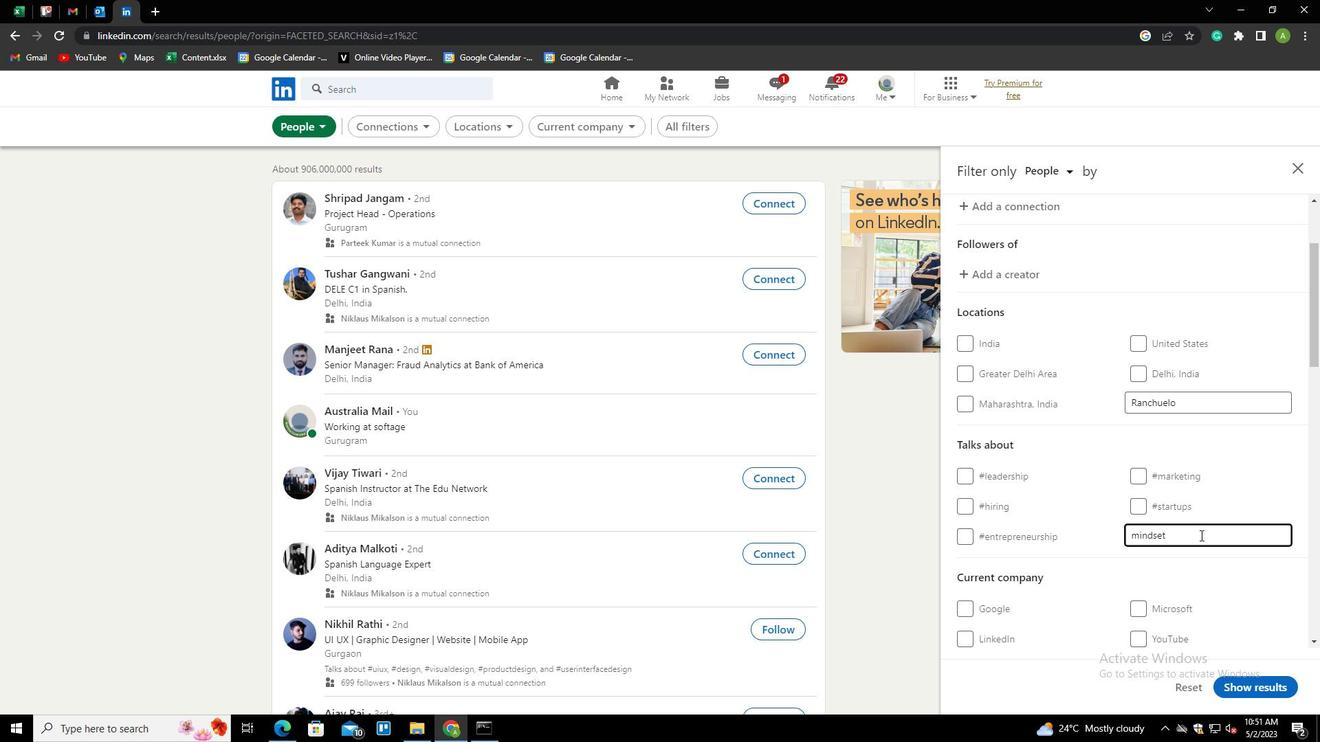 
Action: Mouse scrolled (1201, 535) with delta (0, 0)
Screenshot: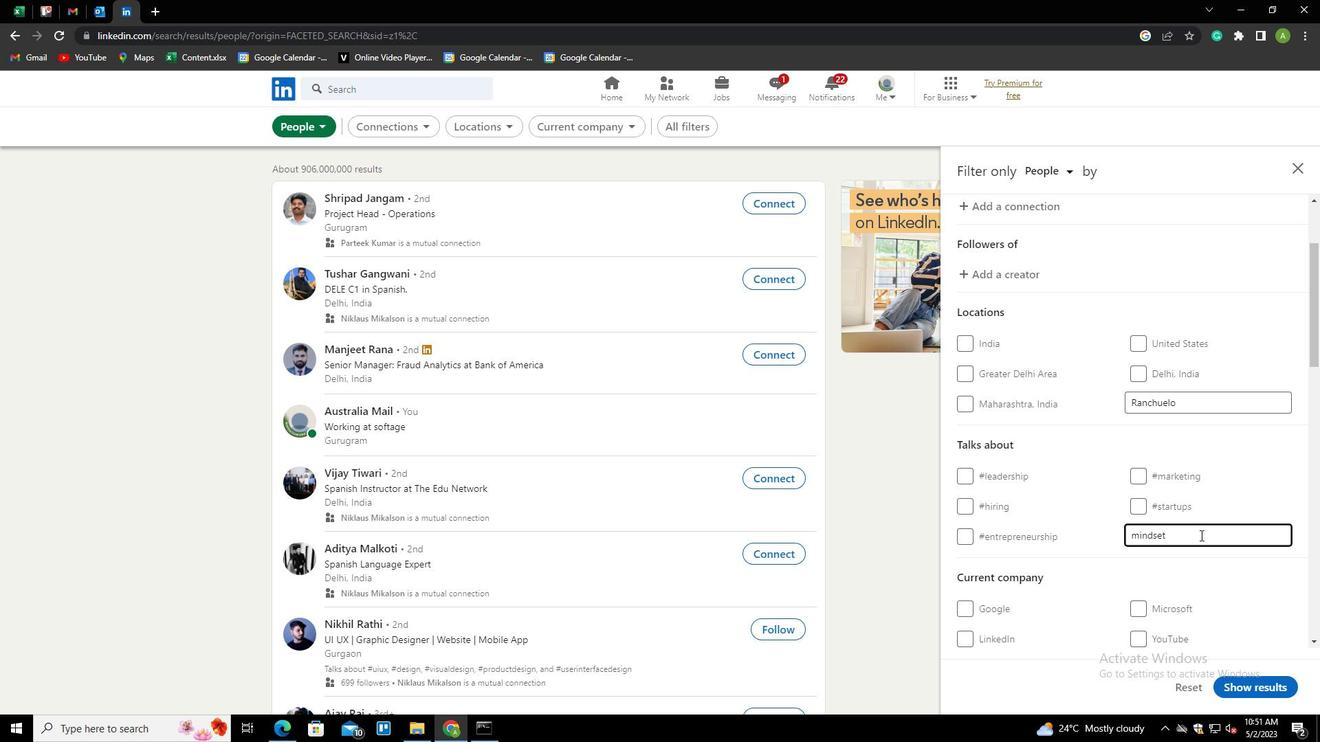 
Action: Mouse scrolled (1201, 535) with delta (0, 0)
Screenshot: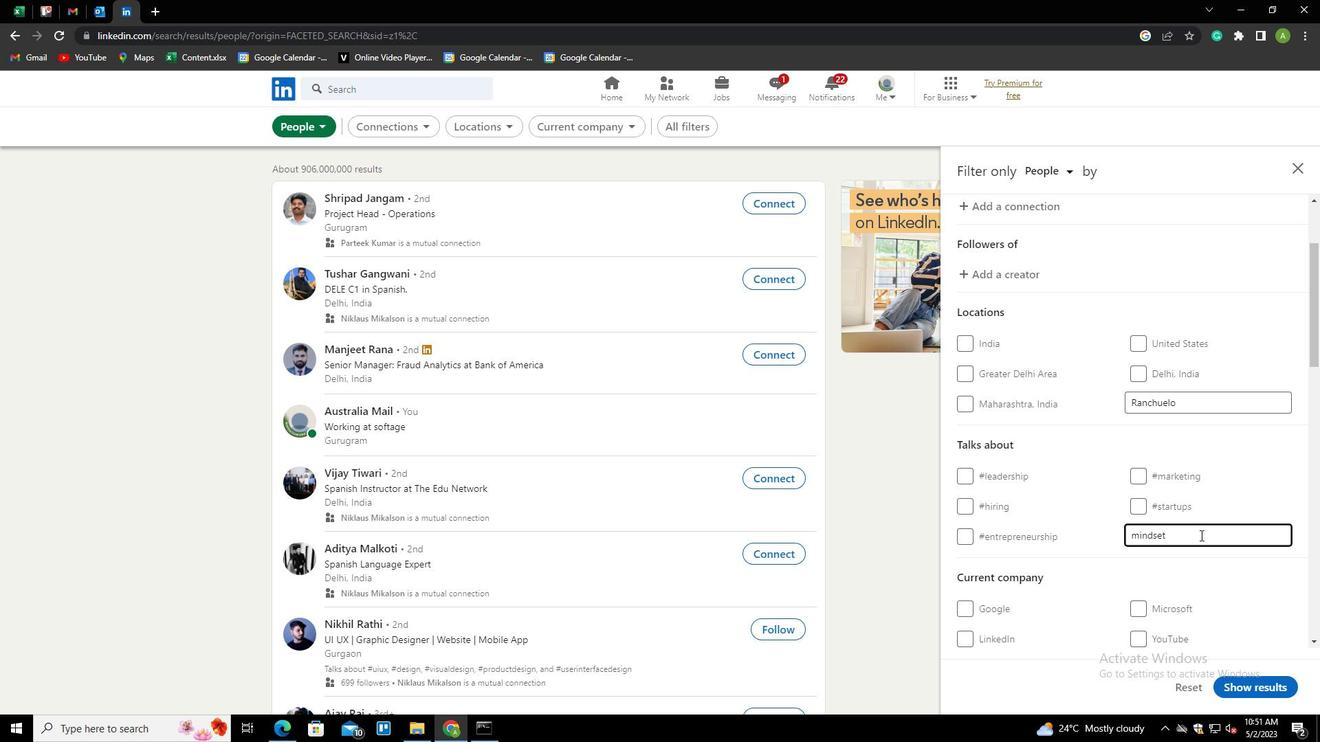 
Action: Mouse scrolled (1201, 535) with delta (0, 0)
Screenshot: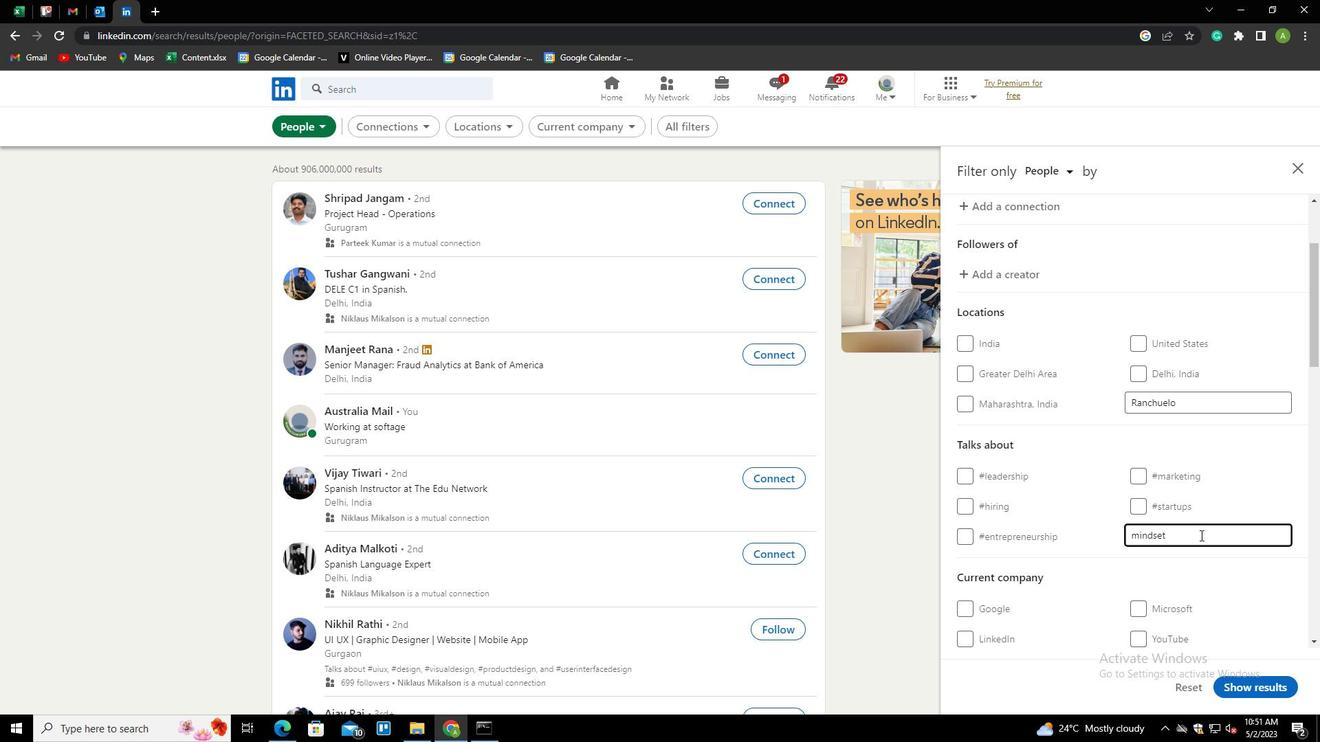 
Action: Mouse scrolled (1201, 535) with delta (0, 0)
Screenshot: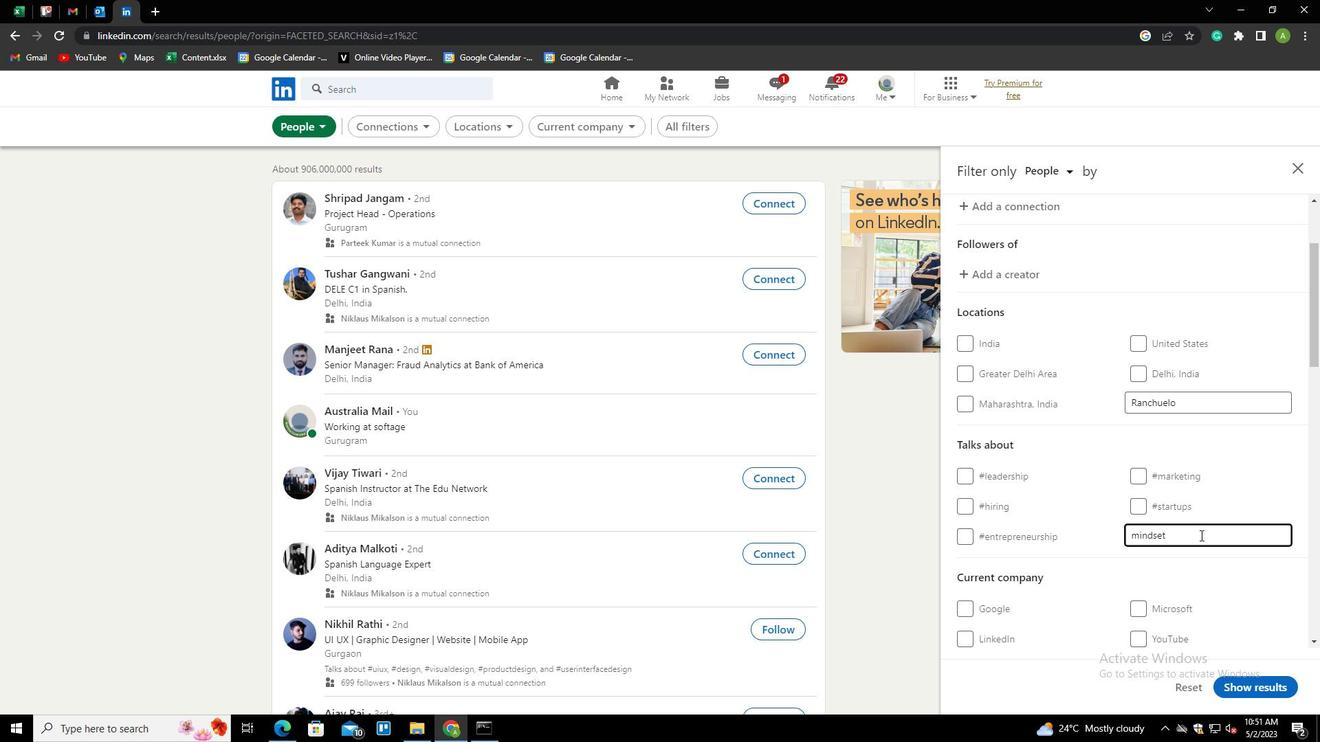 
Action: Mouse scrolled (1201, 535) with delta (0, 0)
Screenshot: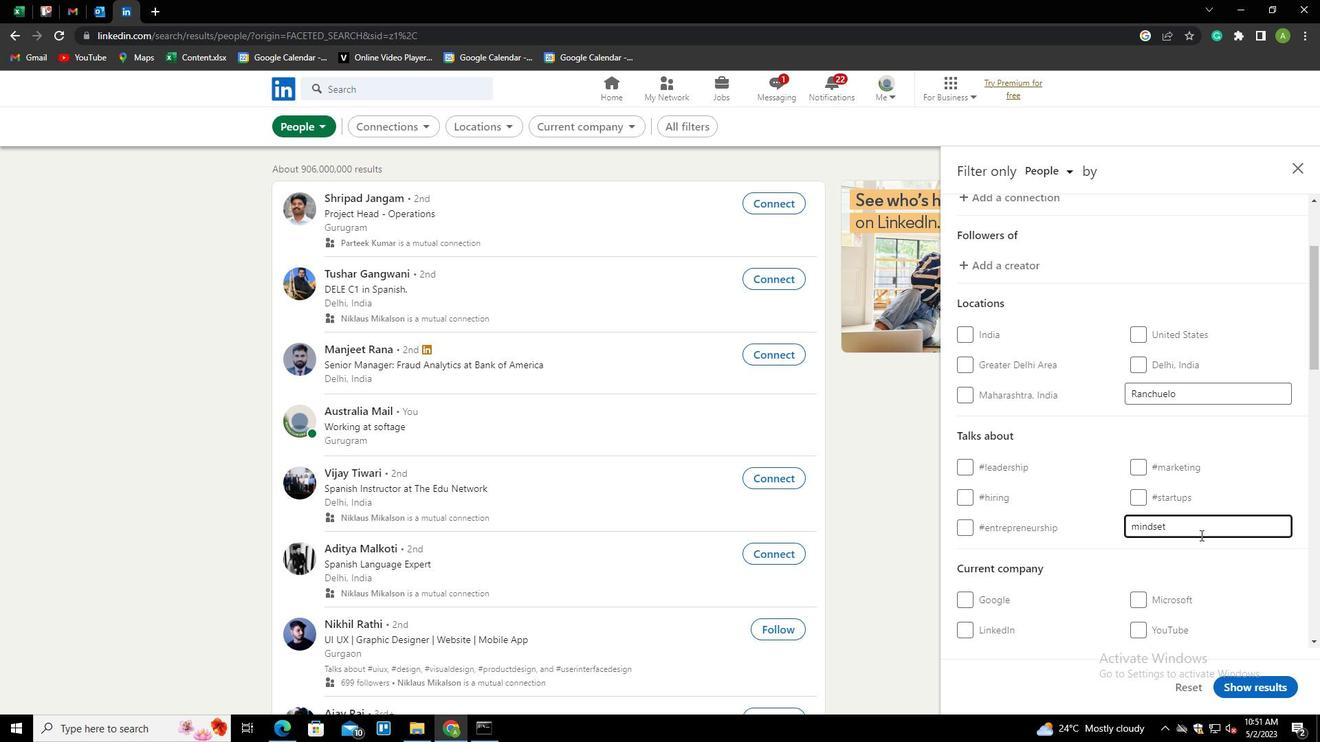 
Action: Mouse scrolled (1201, 535) with delta (0, 0)
Screenshot: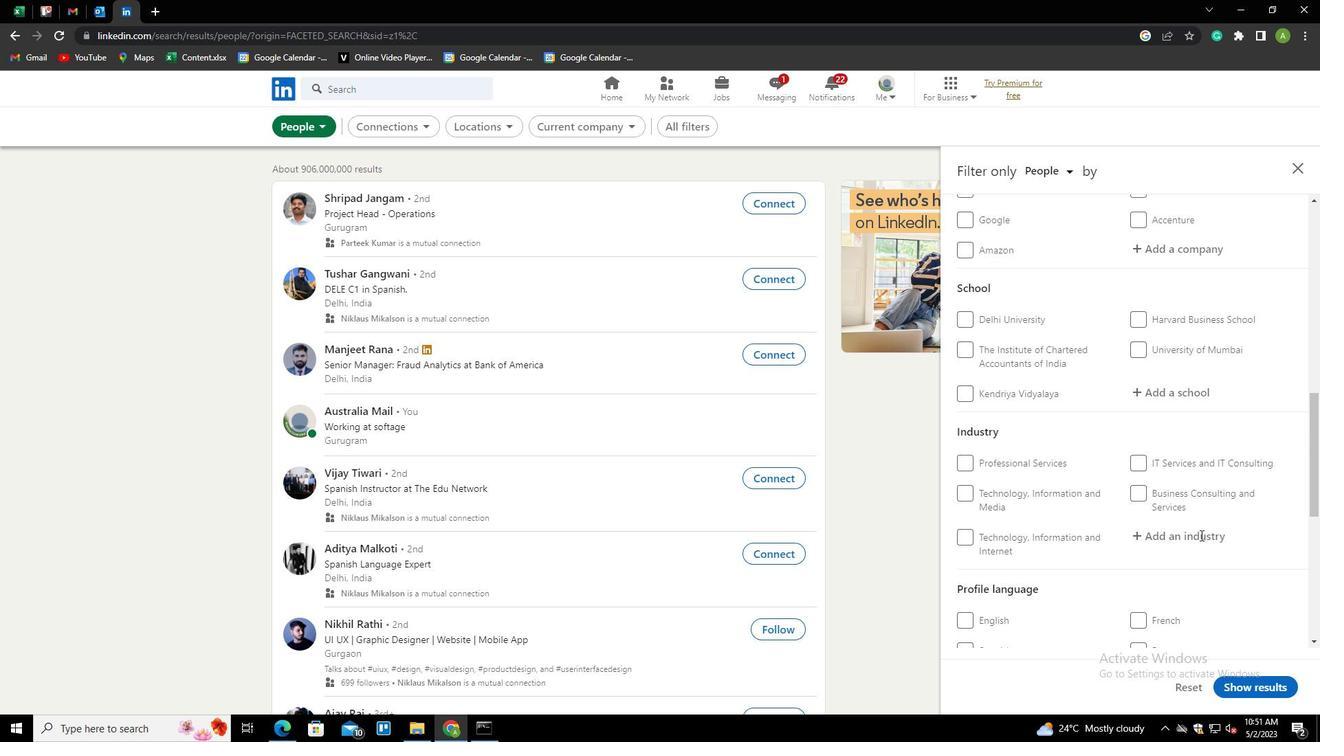 
Action: Mouse scrolled (1201, 535) with delta (0, 0)
Screenshot: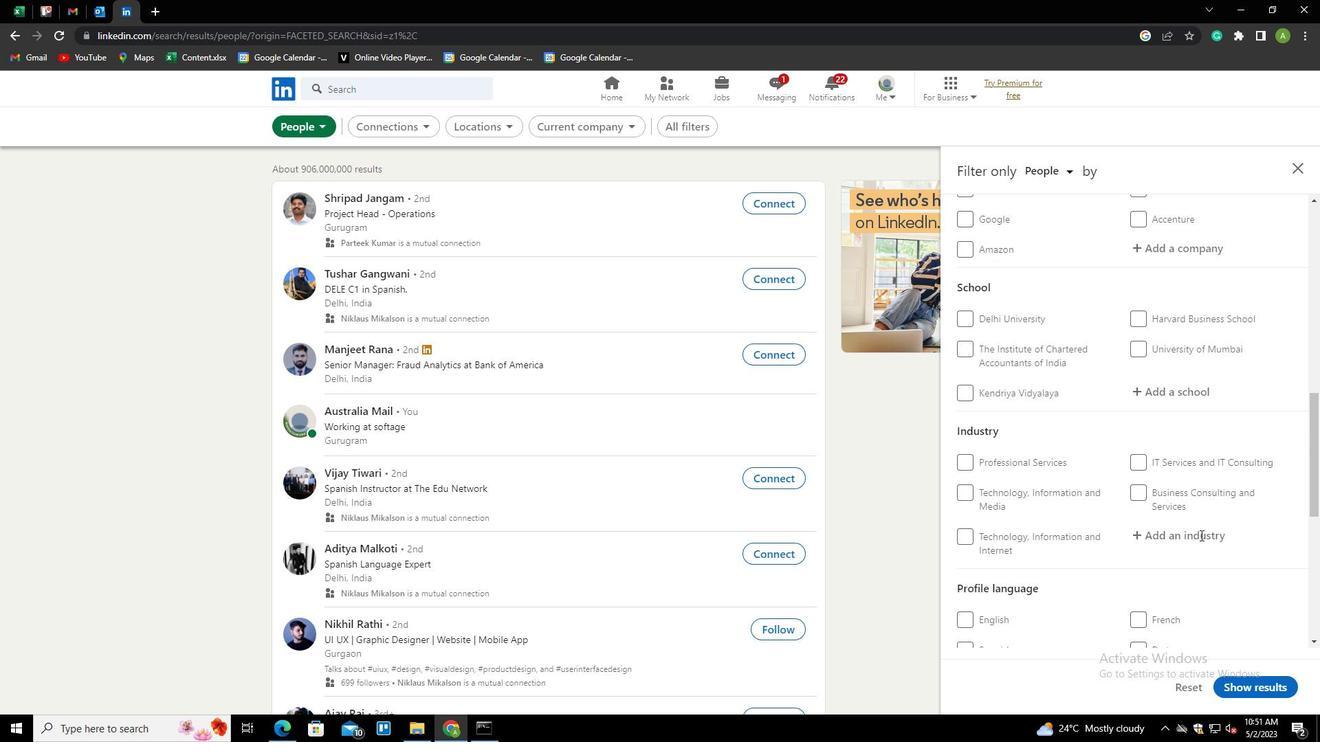 
Action: Mouse moved to (1000, 516)
Screenshot: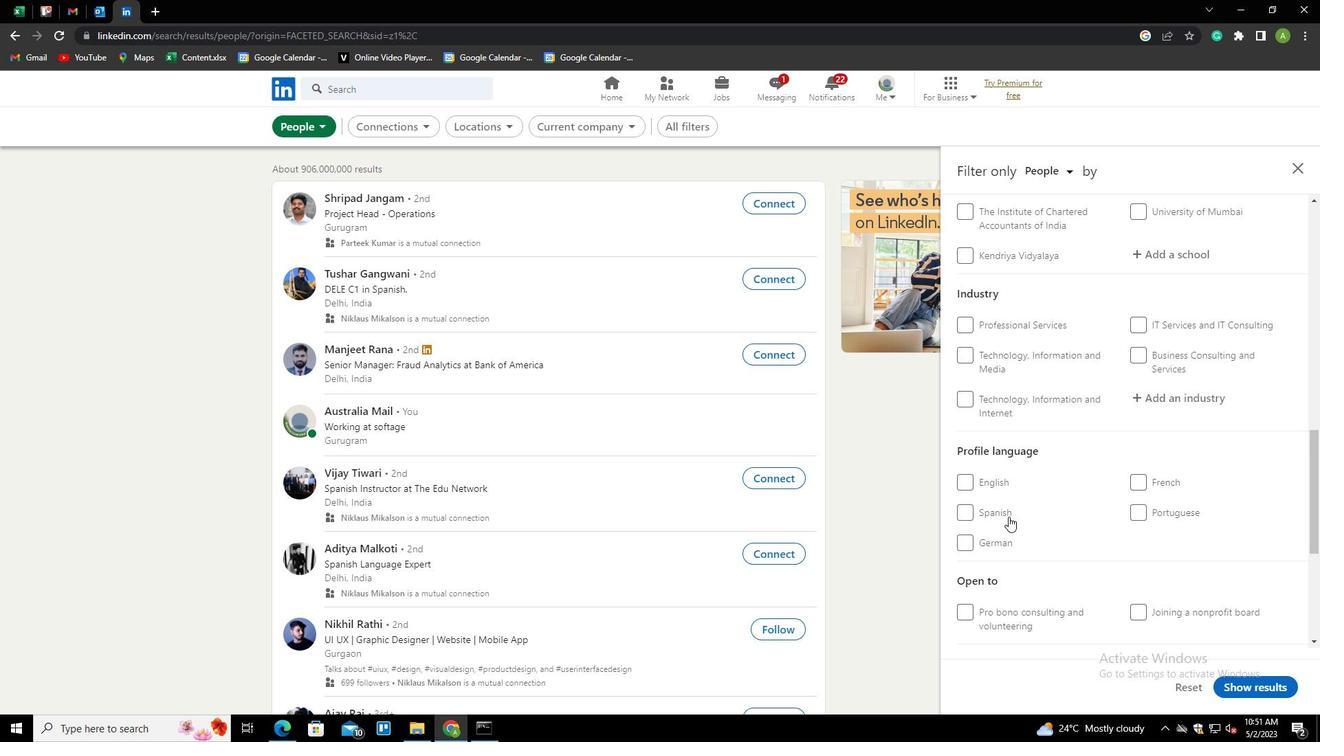 
Action: Mouse pressed left at (1000, 516)
Screenshot: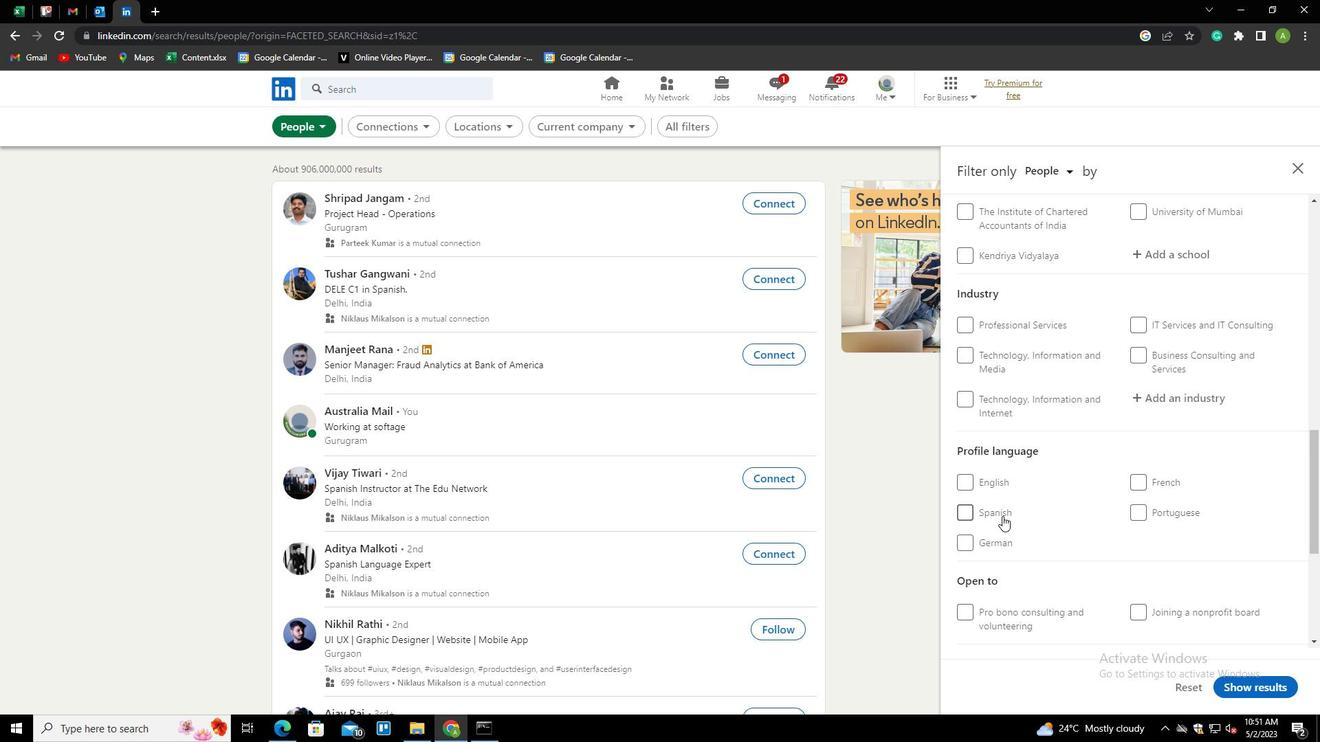 
Action: Mouse moved to (1152, 524)
Screenshot: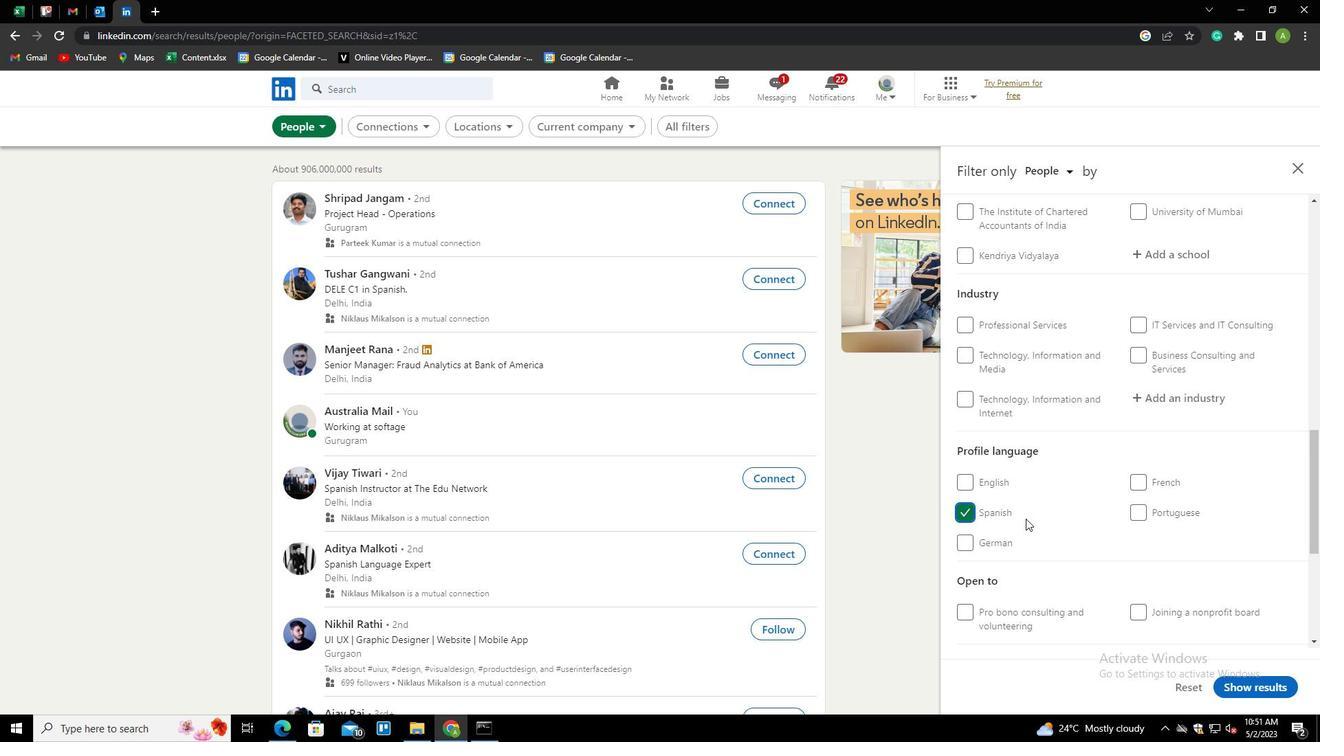 
Action: Mouse scrolled (1152, 524) with delta (0, 0)
Screenshot: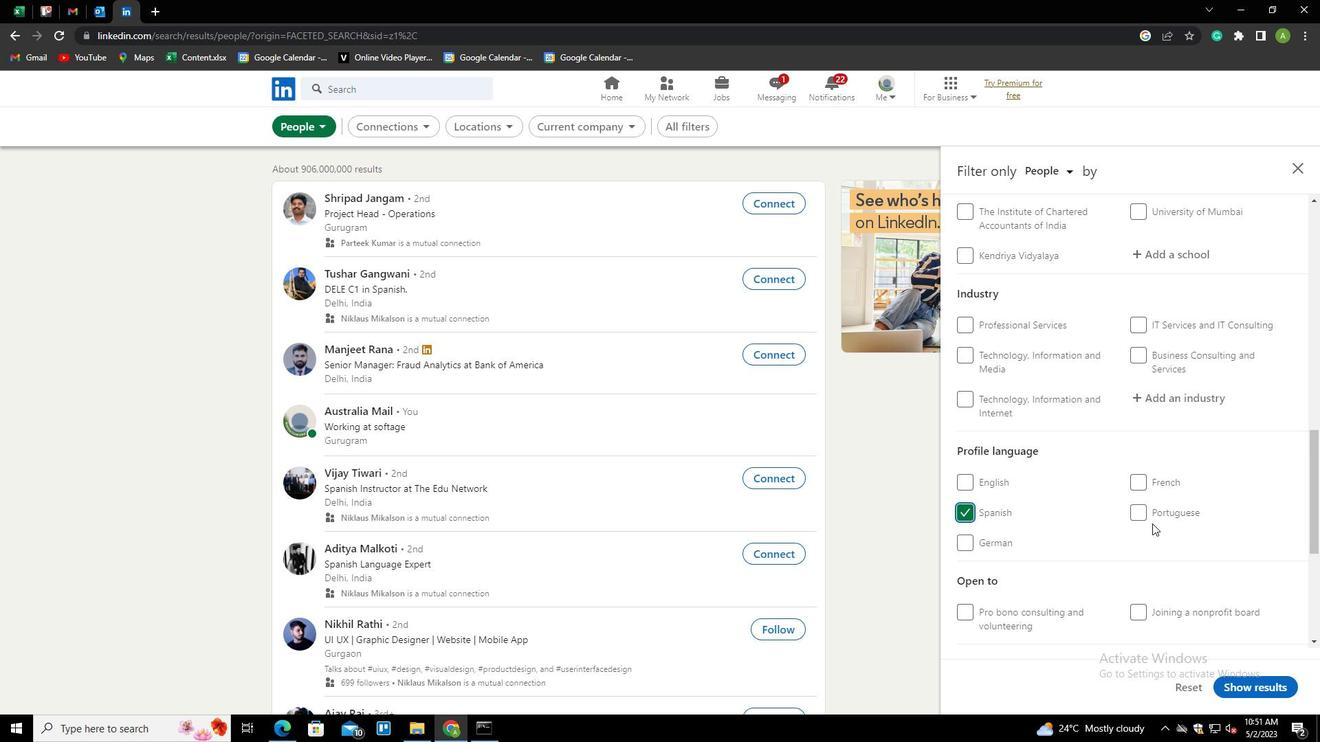 
Action: Mouse scrolled (1152, 524) with delta (0, 0)
Screenshot: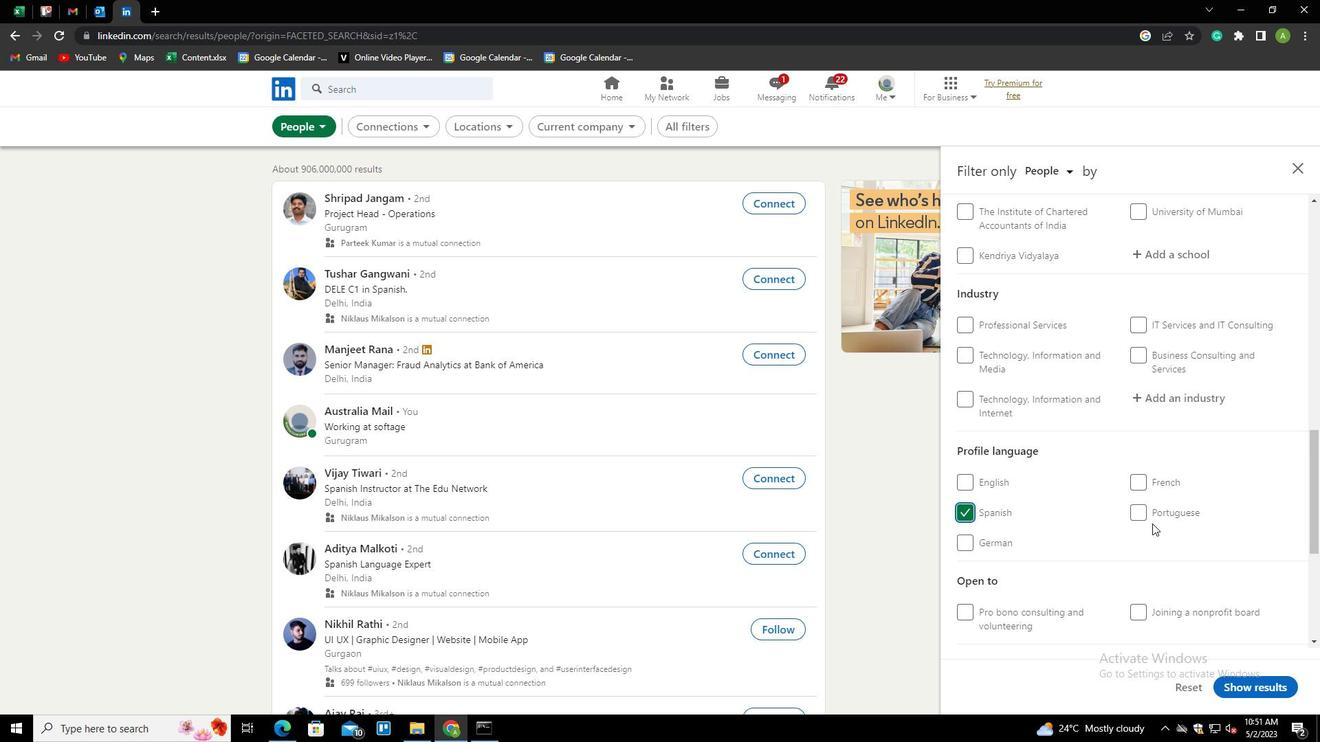 
Action: Mouse scrolled (1152, 524) with delta (0, 0)
Screenshot: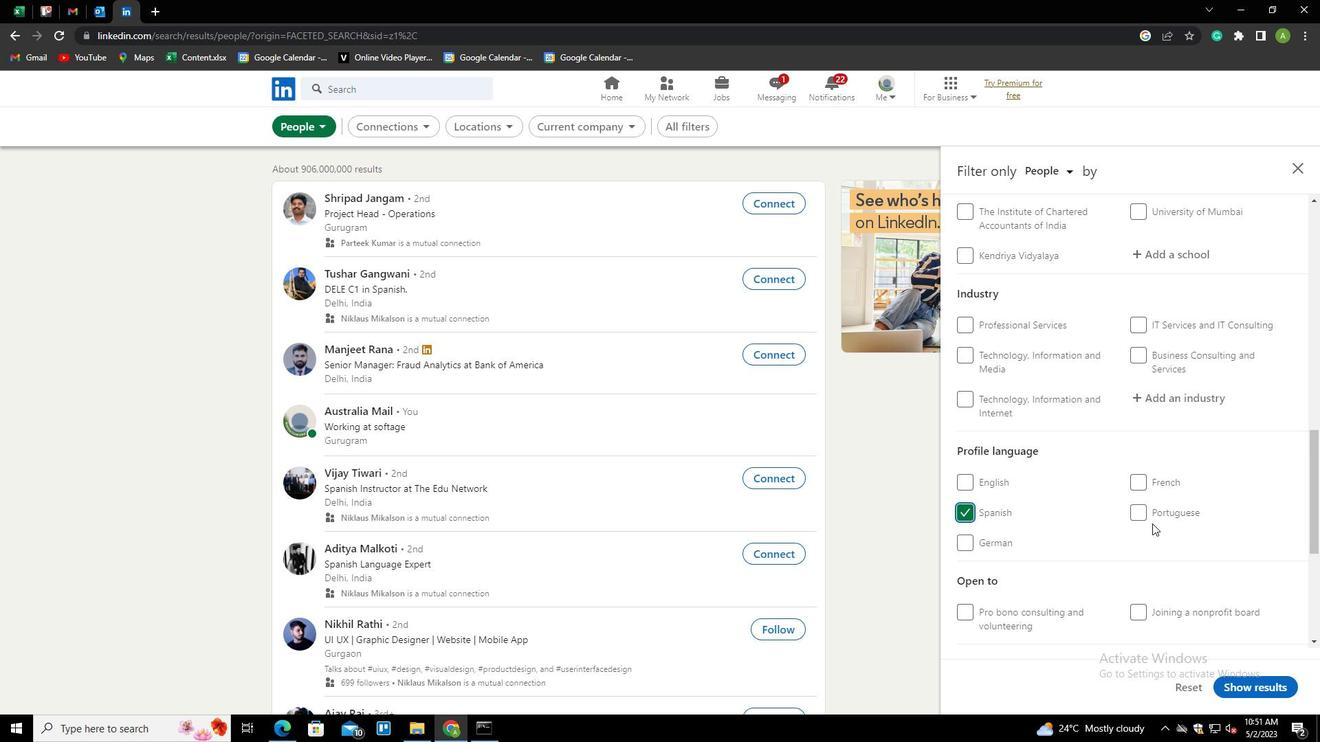 
Action: Mouse scrolled (1152, 524) with delta (0, 0)
Screenshot: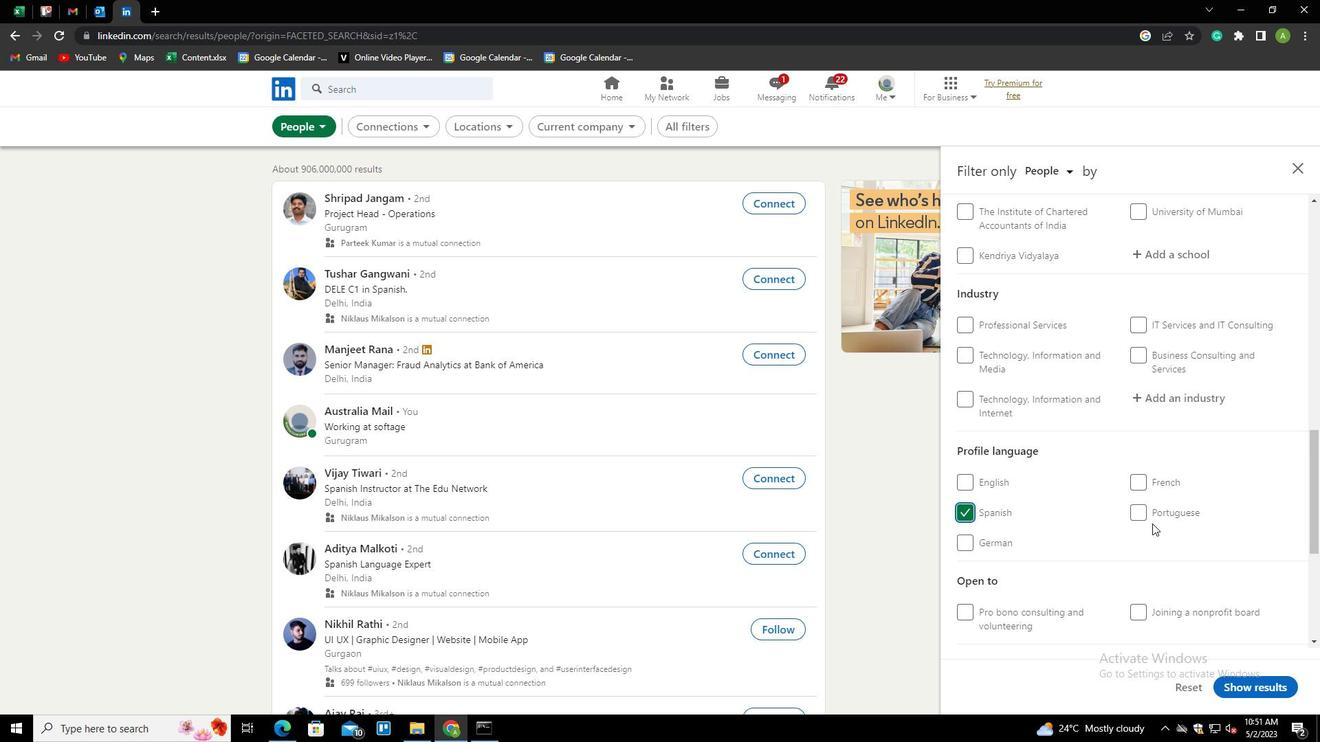 
Action: Mouse scrolled (1152, 524) with delta (0, 0)
Screenshot: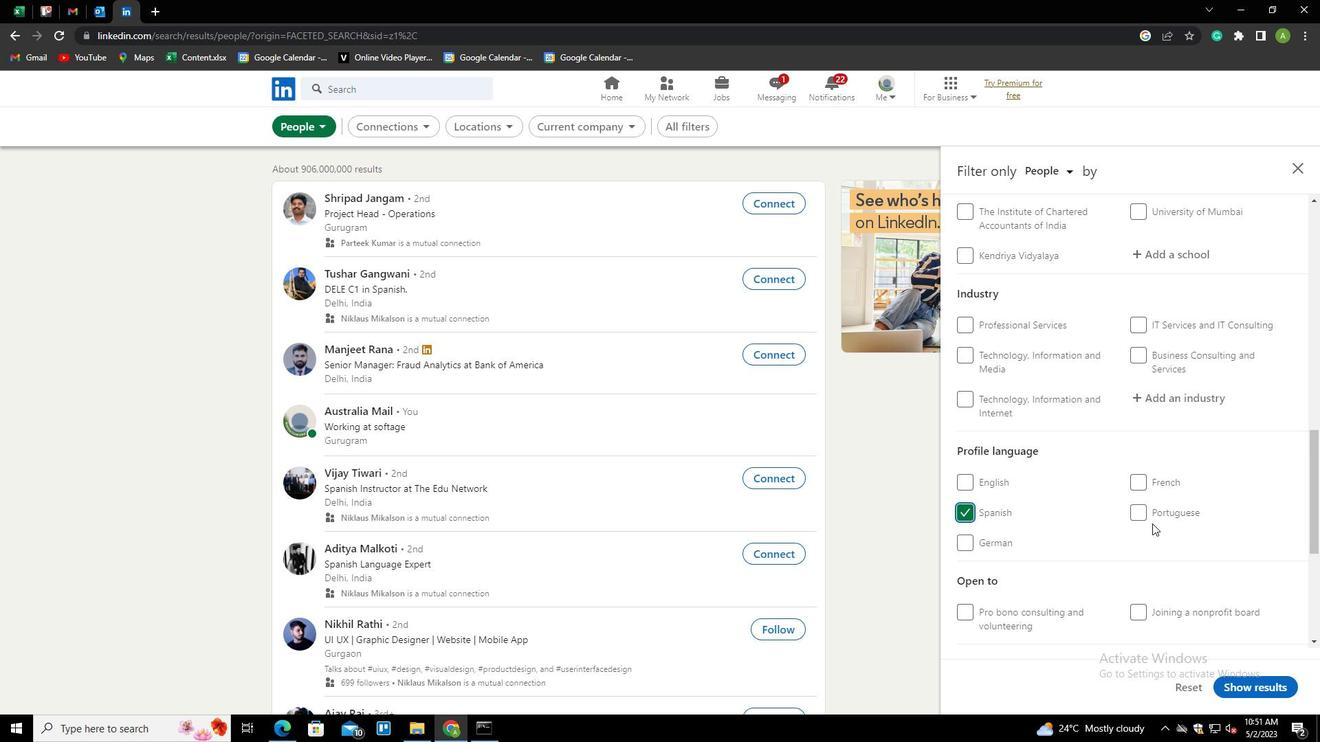 
Action: Mouse scrolled (1152, 524) with delta (0, 0)
Screenshot: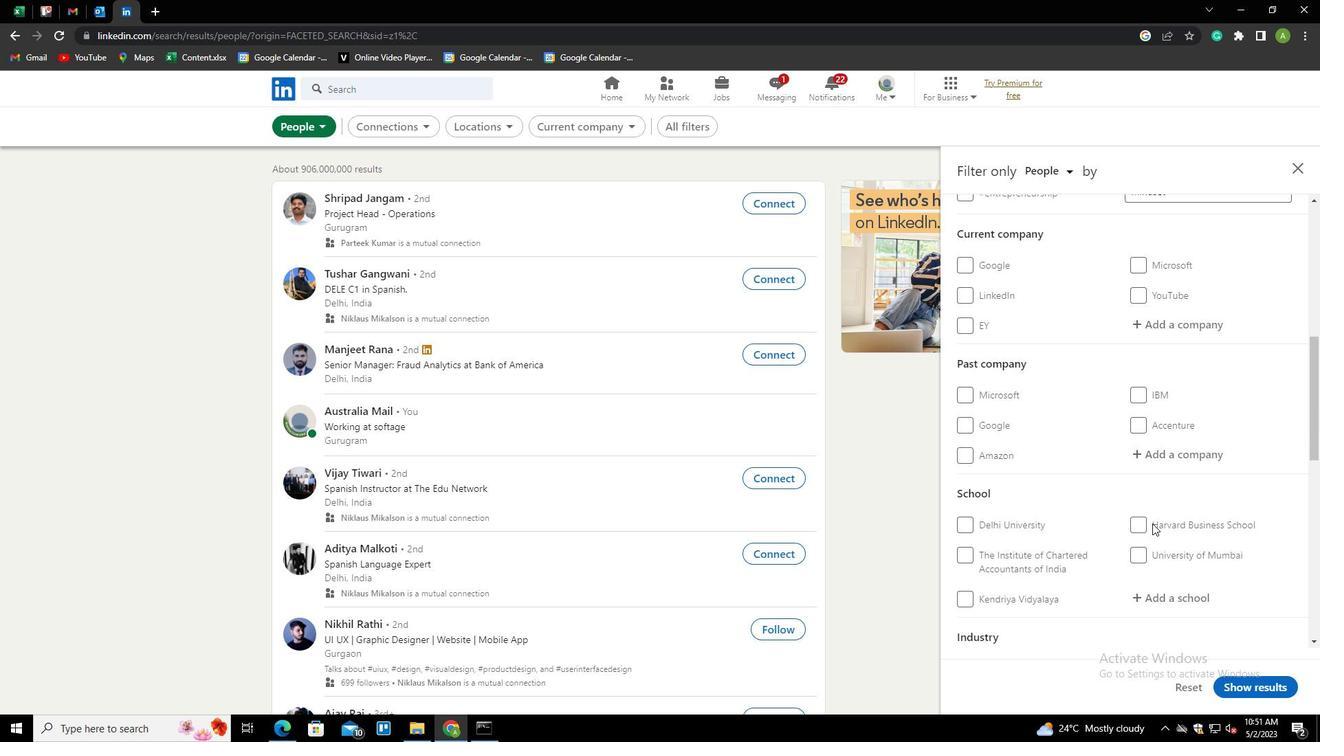 
Action: Mouse scrolled (1152, 524) with delta (0, 0)
Screenshot: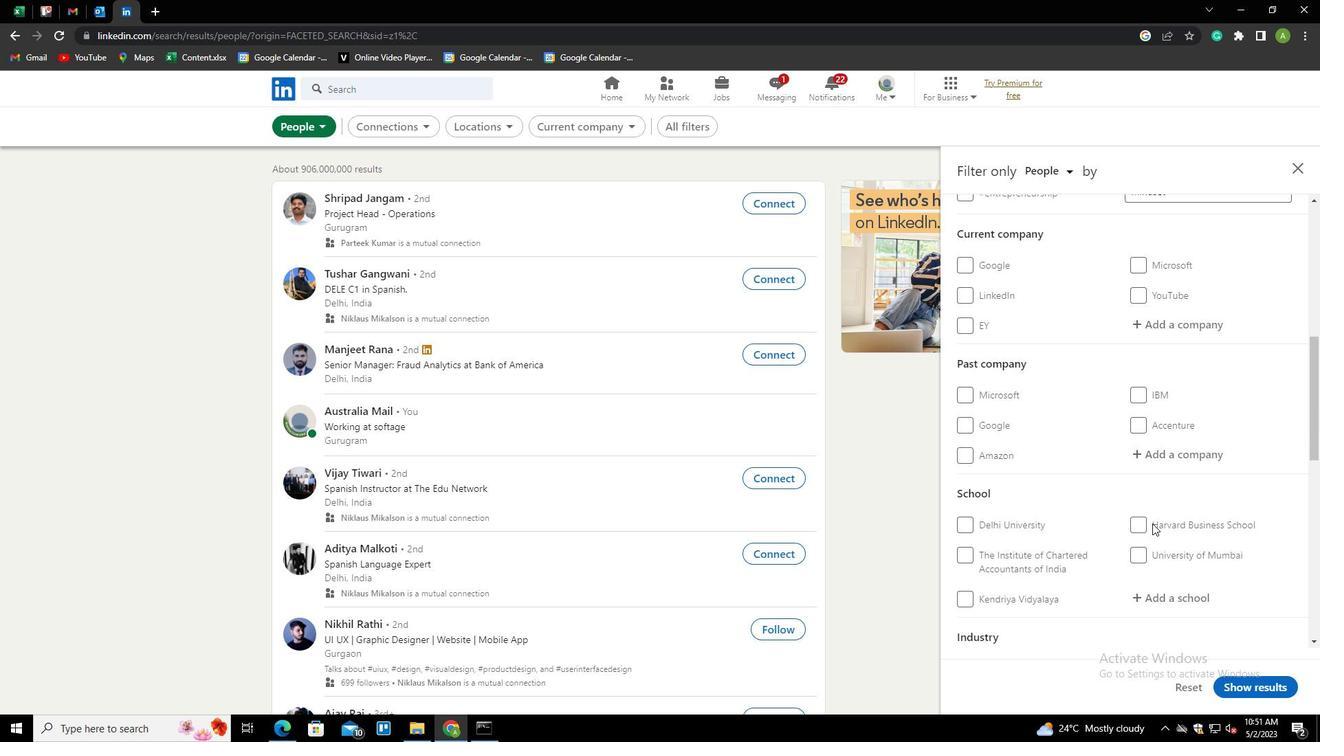 
Action: Mouse scrolled (1152, 524) with delta (0, 0)
Screenshot: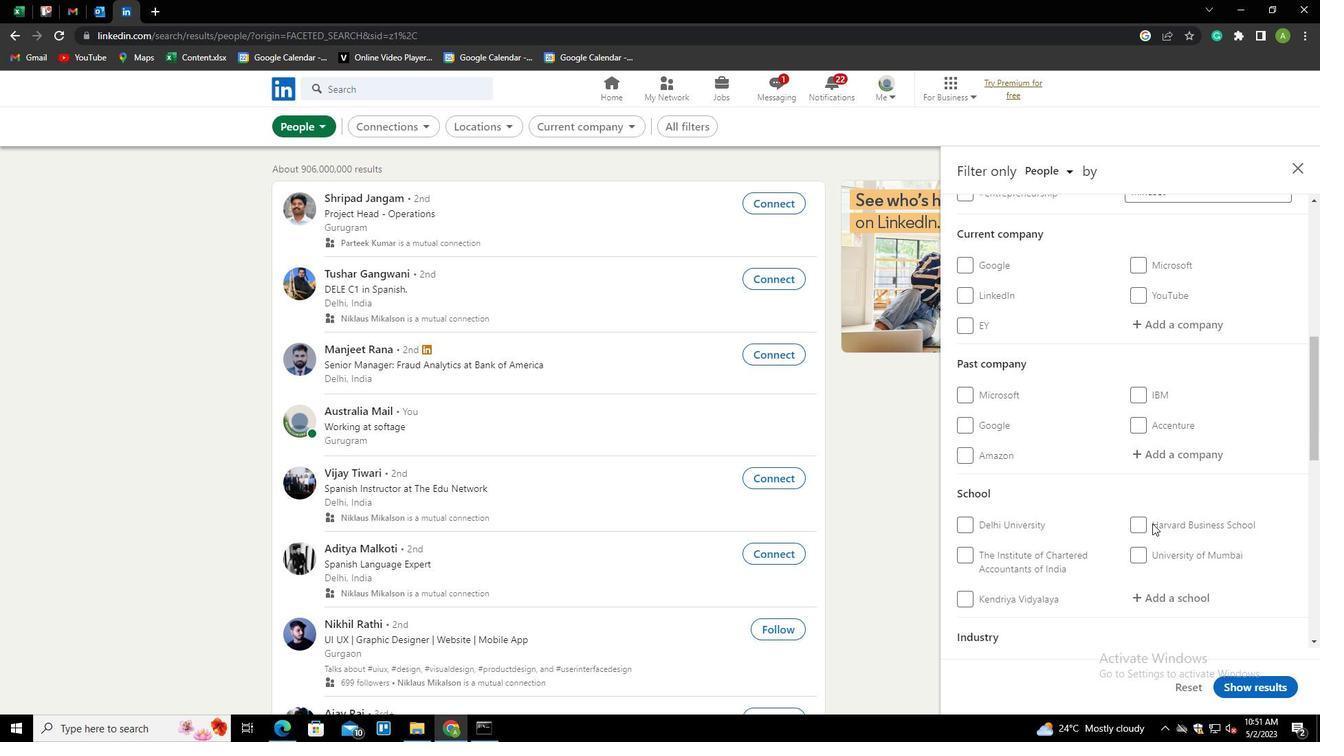 
Action: Mouse scrolled (1152, 524) with delta (0, 0)
Screenshot: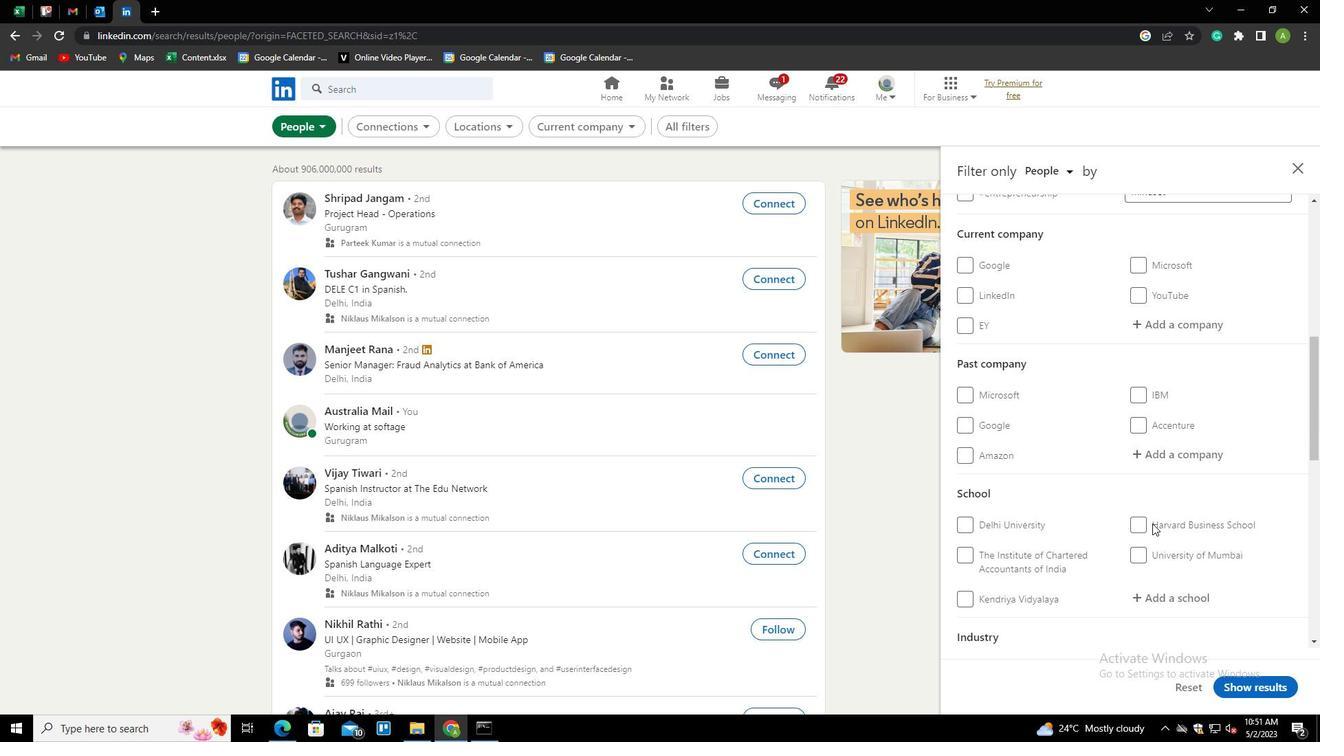 
Action: Mouse moved to (1192, 594)
Screenshot: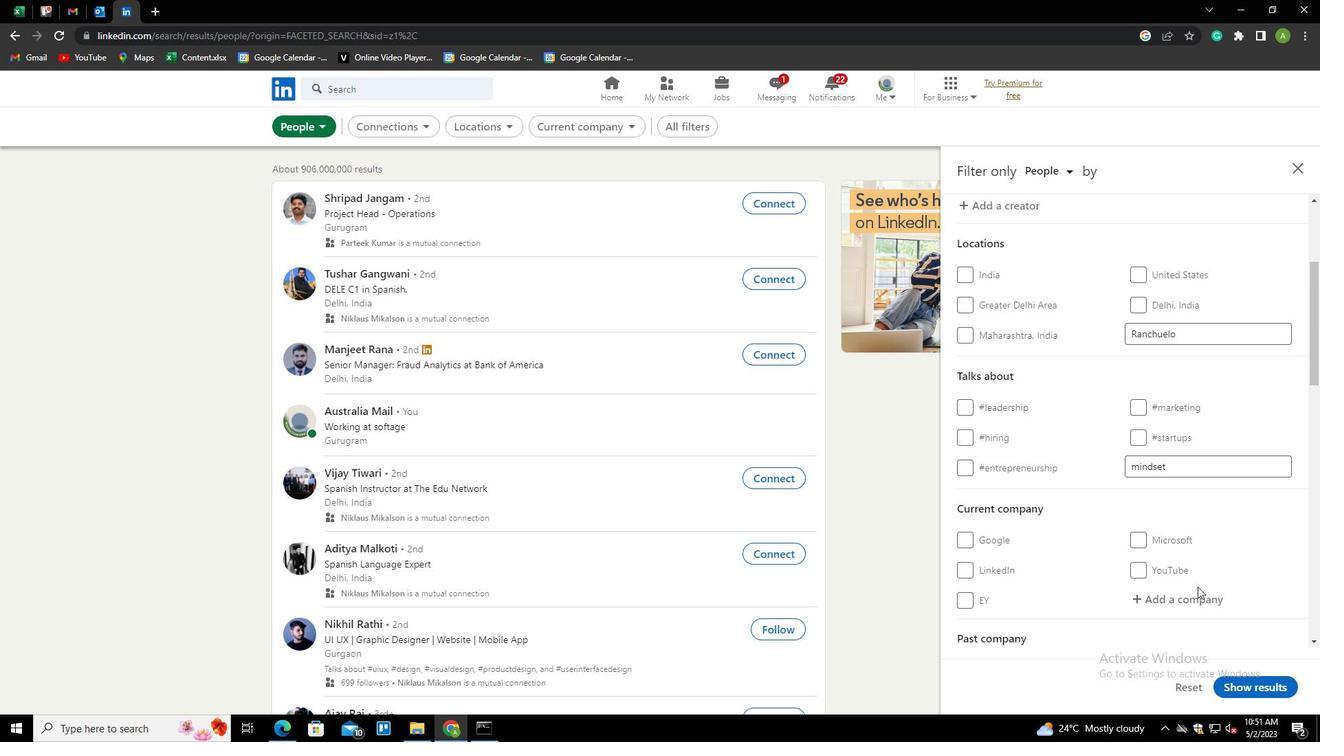 
Action: Mouse pressed left at (1192, 594)
Screenshot: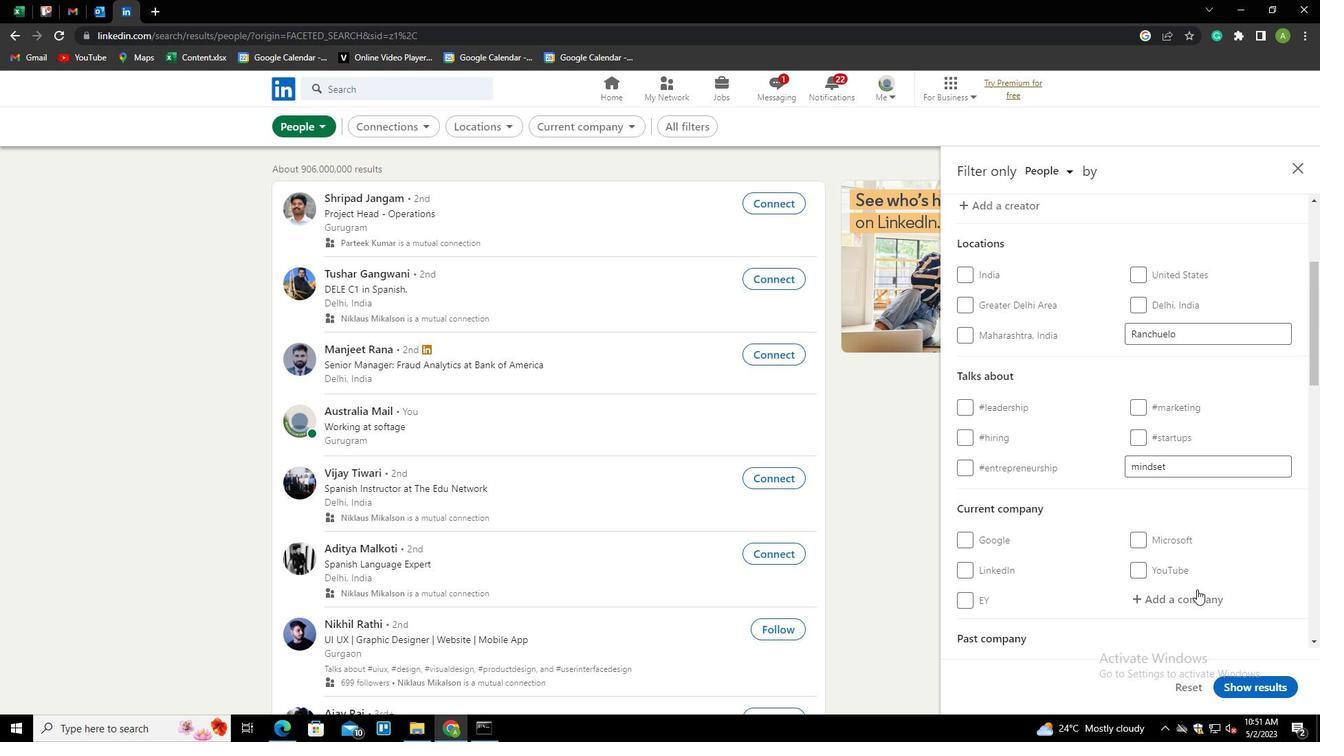
Action: Mouse moved to (1194, 598)
Screenshot: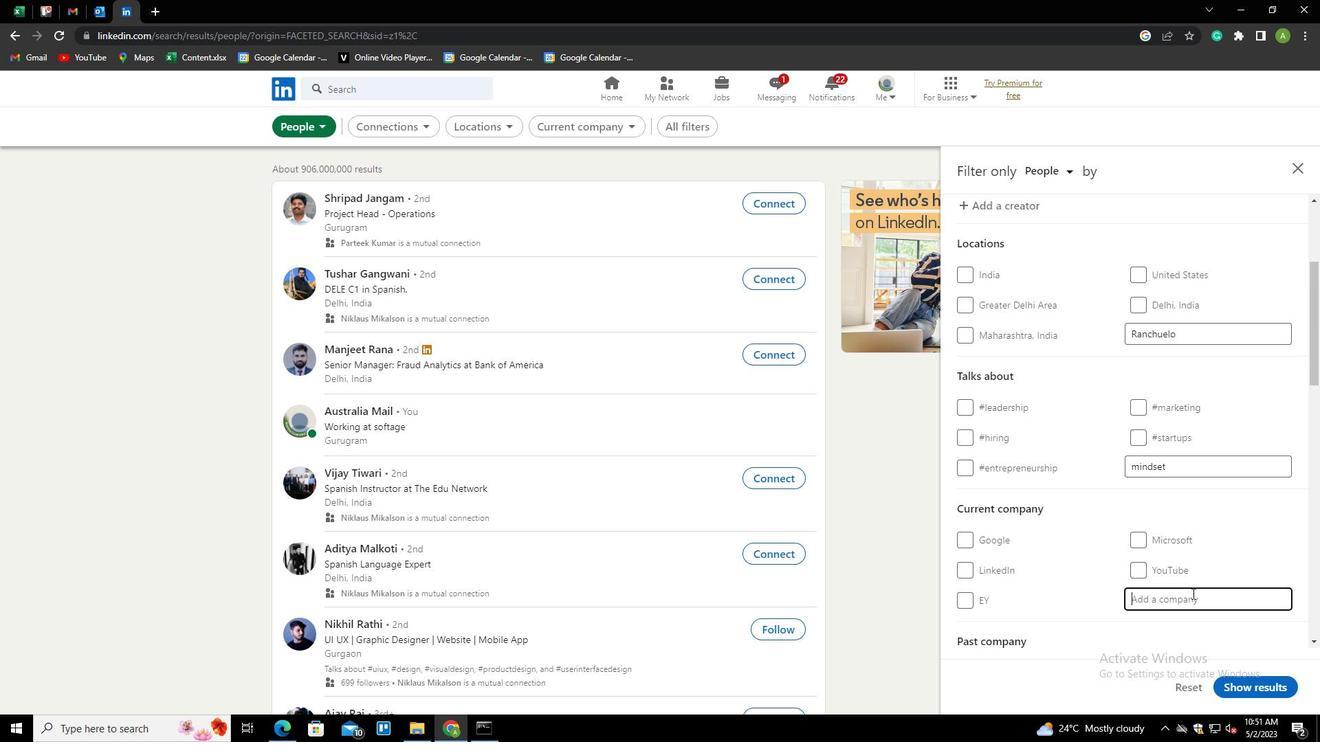 
Action: Mouse pressed left at (1194, 598)
Screenshot: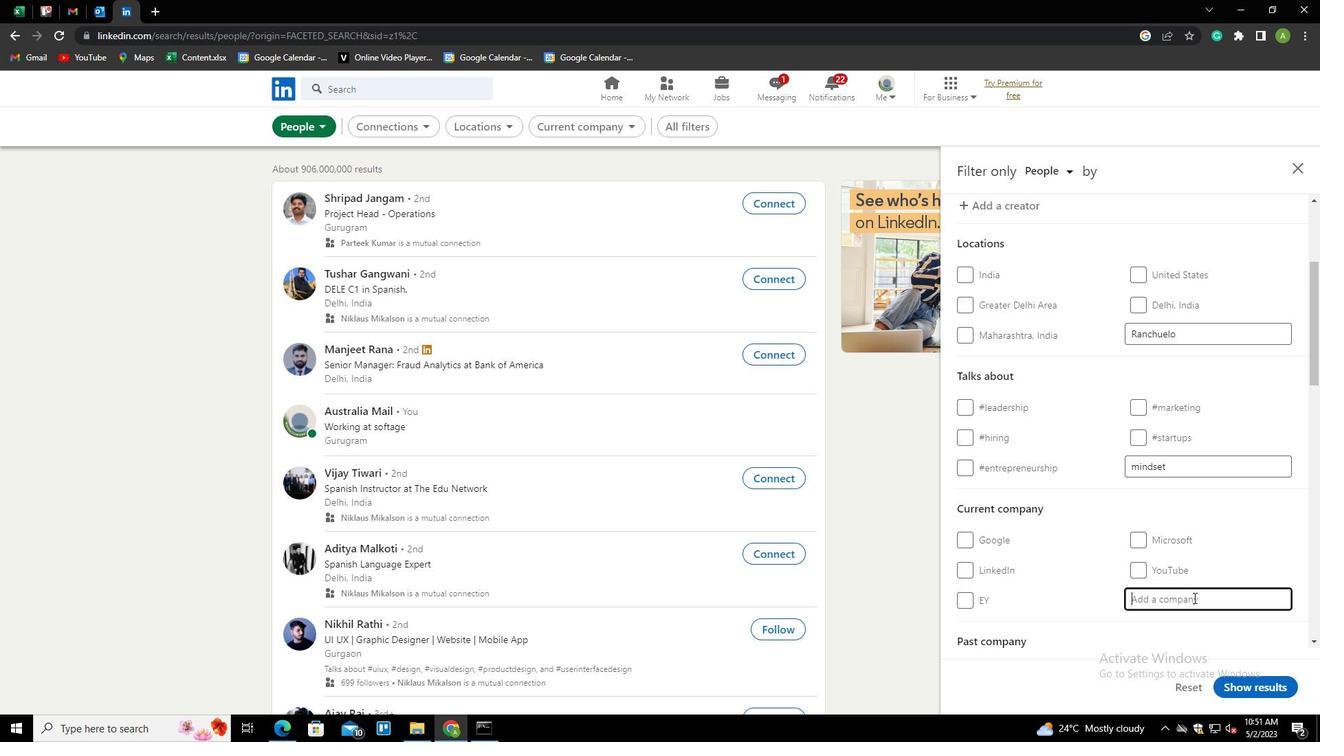 
Action: Mouse moved to (1194, 598)
Screenshot: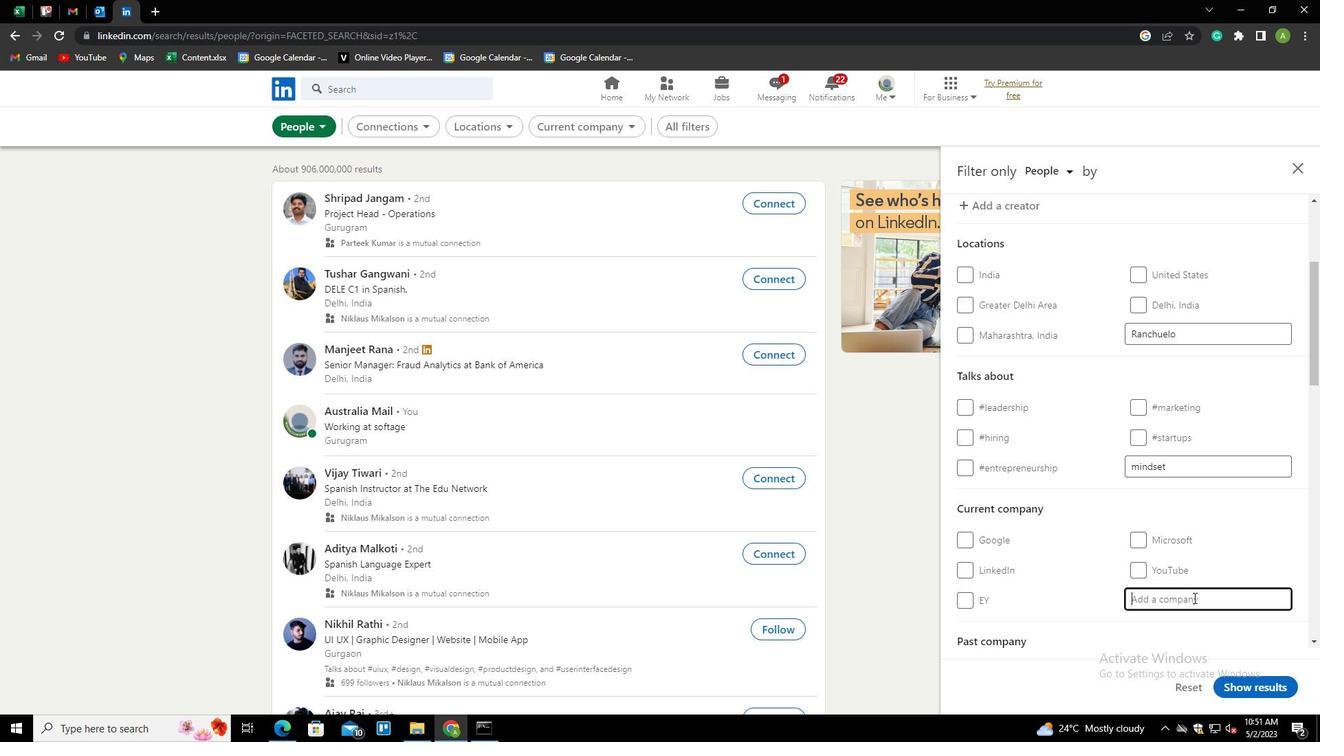 
Action: Mouse scrolled (1194, 597) with delta (0, 0)
Screenshot: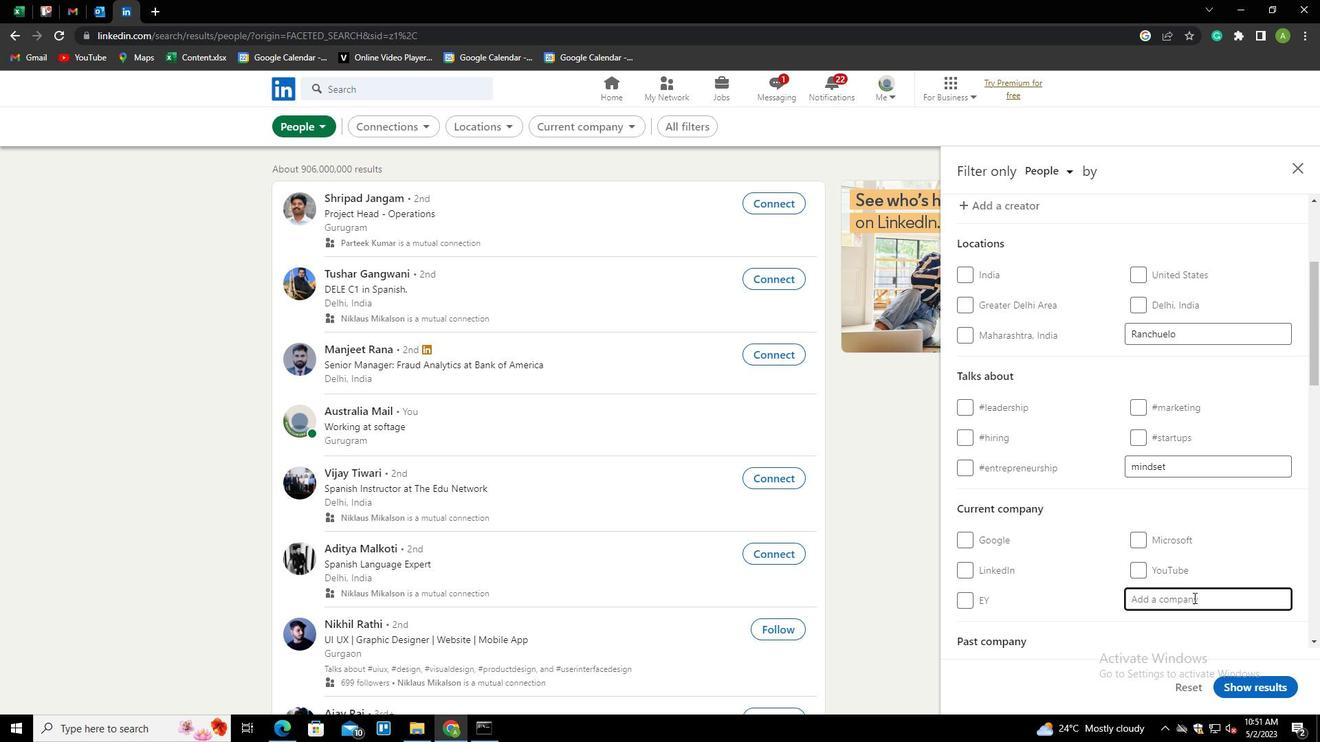 
Action: Mouse scrolled (1194, 597) with delta (0, 0)
Screenshot: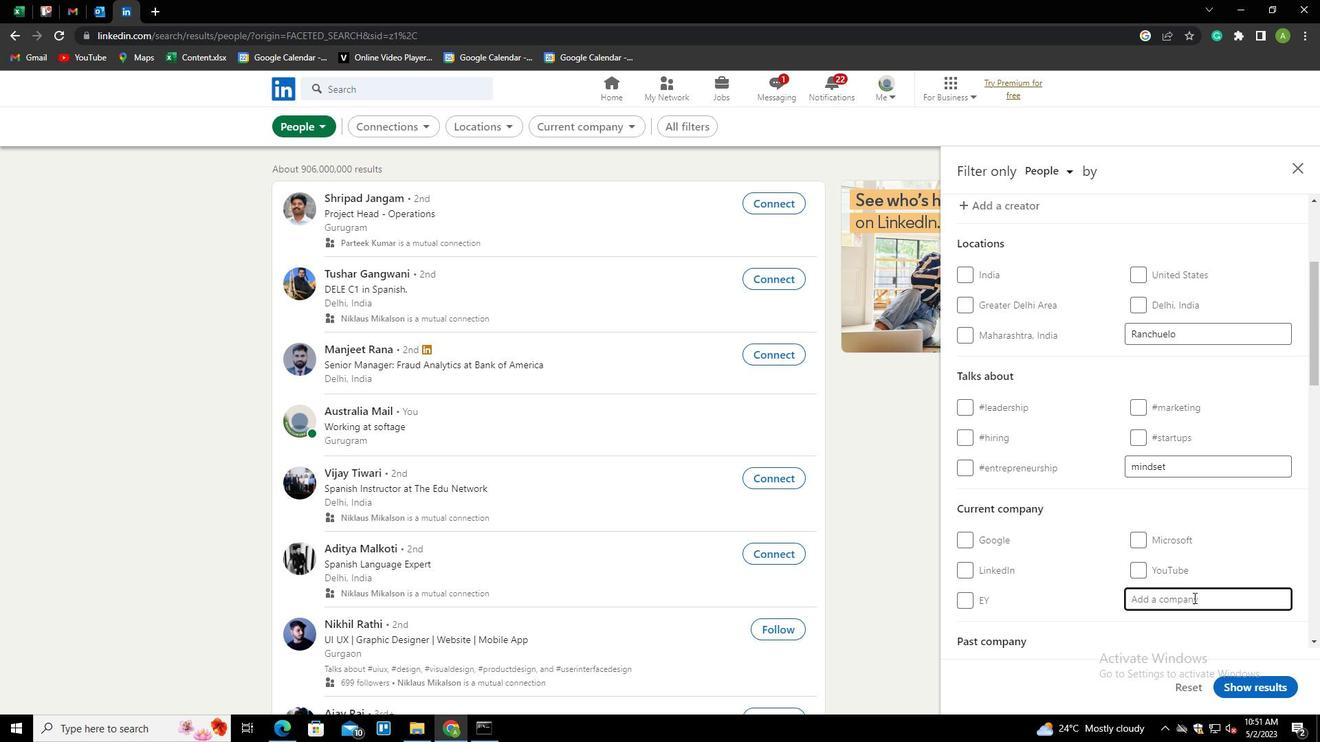
Action: Key pressed <Key.shift>GEEKS<Key.shift>GEE<Key.left><Key.left><Key.left>FOR<Key.right><Key.right><Key.right><Key.right>KS<Key.down><Key.enter>
Screenshot: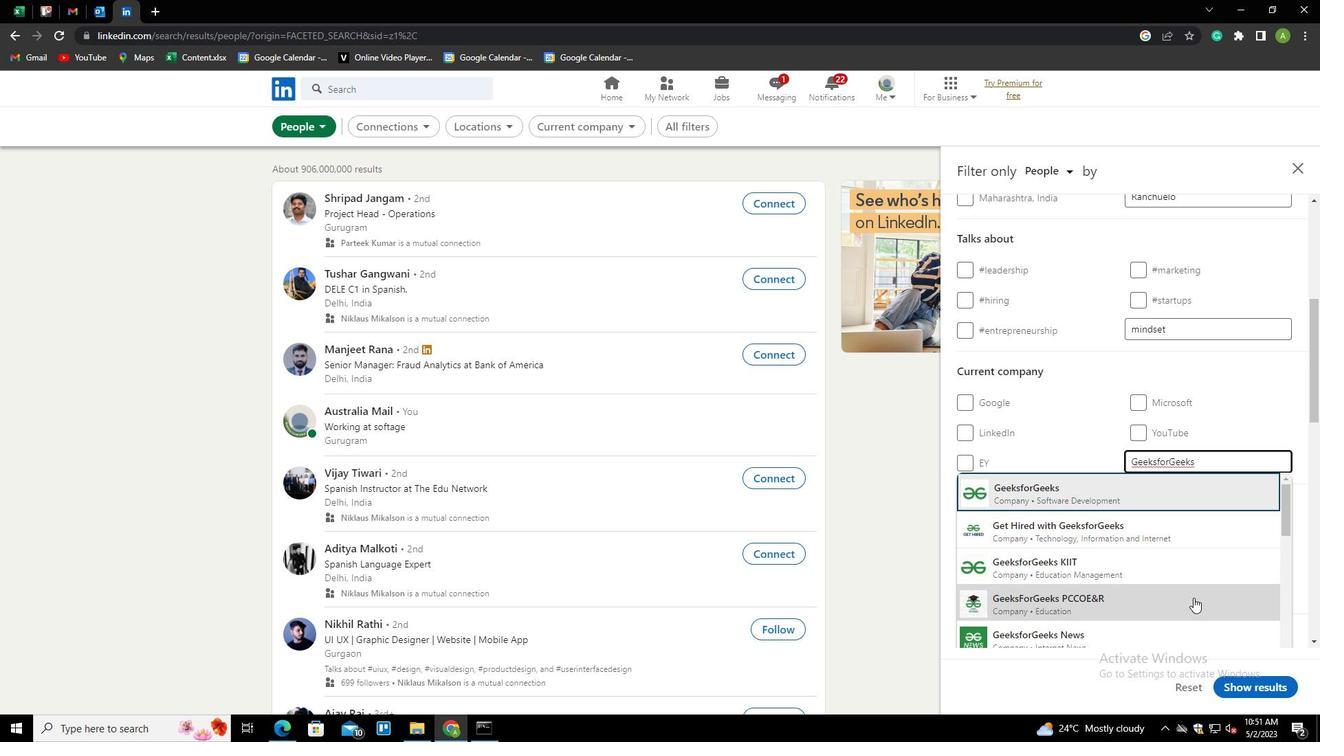 
Action: Mouse scrolled (1194, 597) with delta (0, 0)
Screenshot: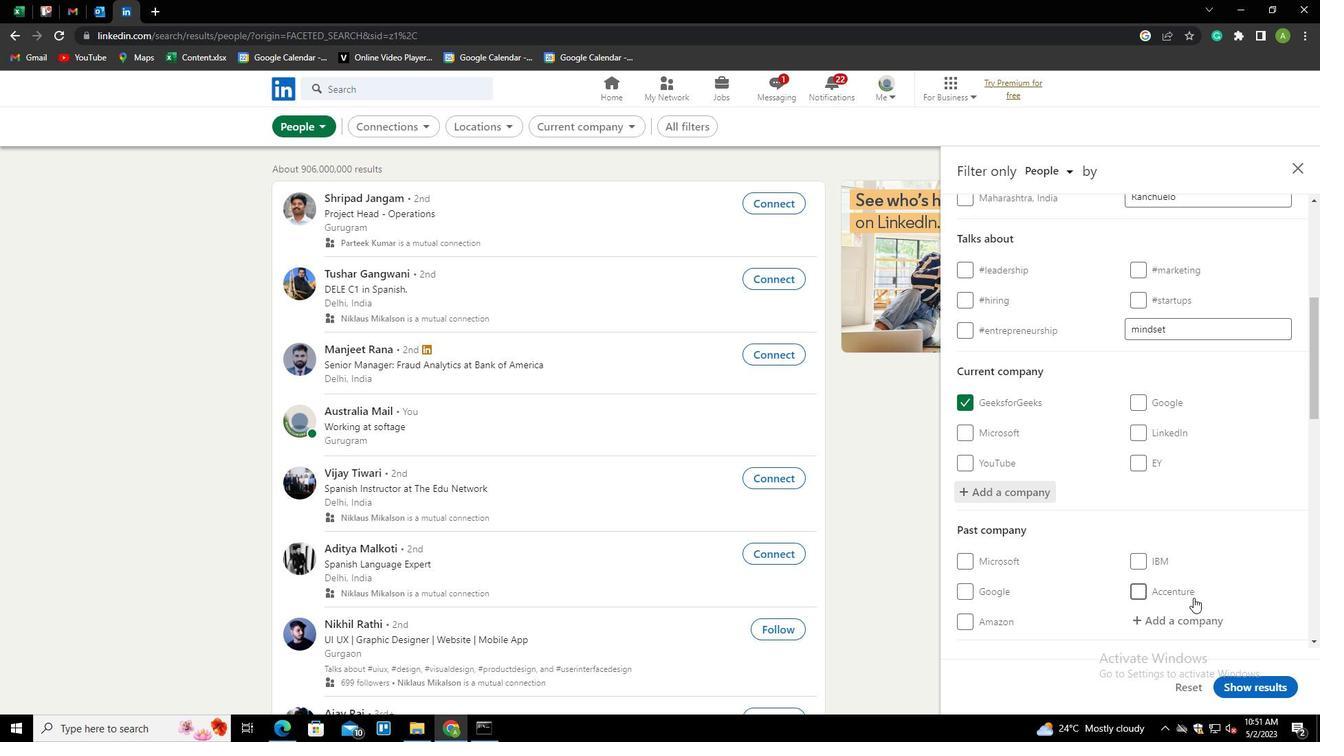 
Action: Mouse scrolled (1194, 597) with delta (0, 0)
Screenshot: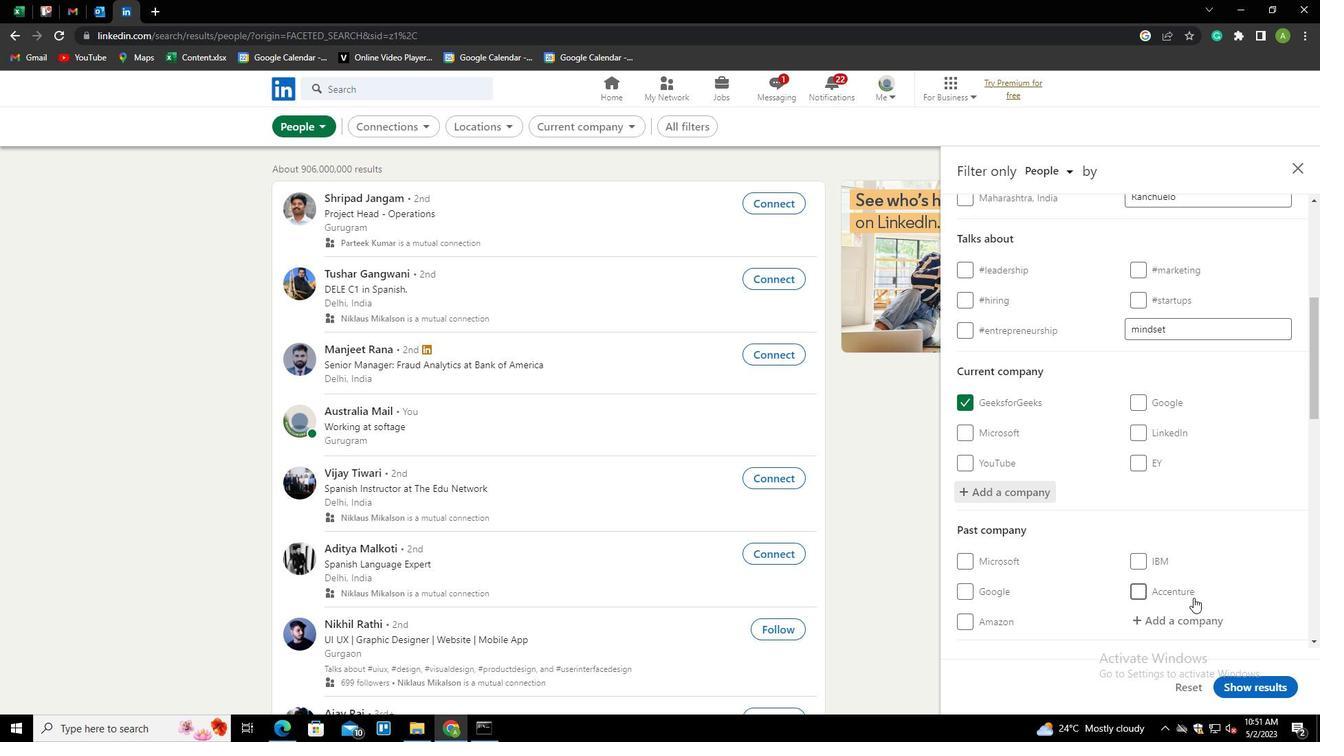 
Action: Mouse moved to (1174, 515)
Screenshot: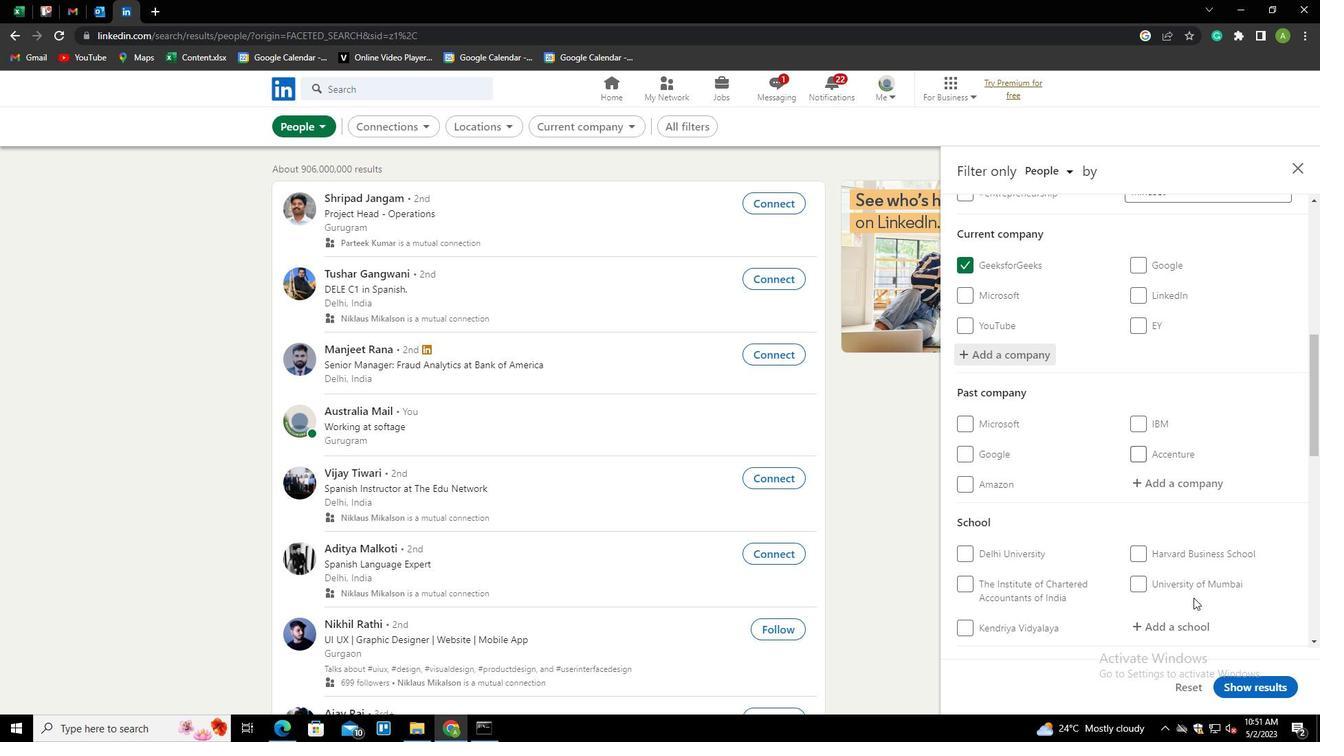 
Action: Mouse scrolled (1174, 514) with delta (0, 0)
Screenshot: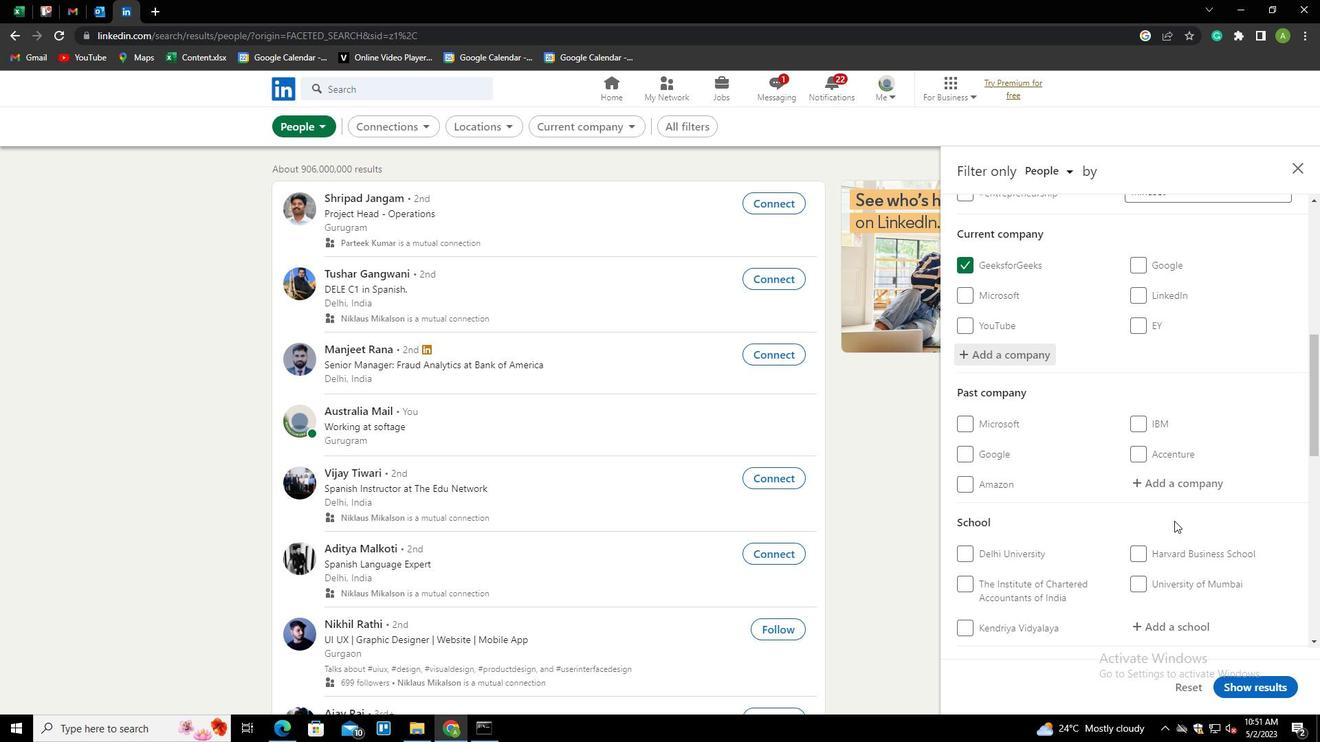 
Action: Mouse scrolled (1174, 514) with delta (0, 0)
Screenshot: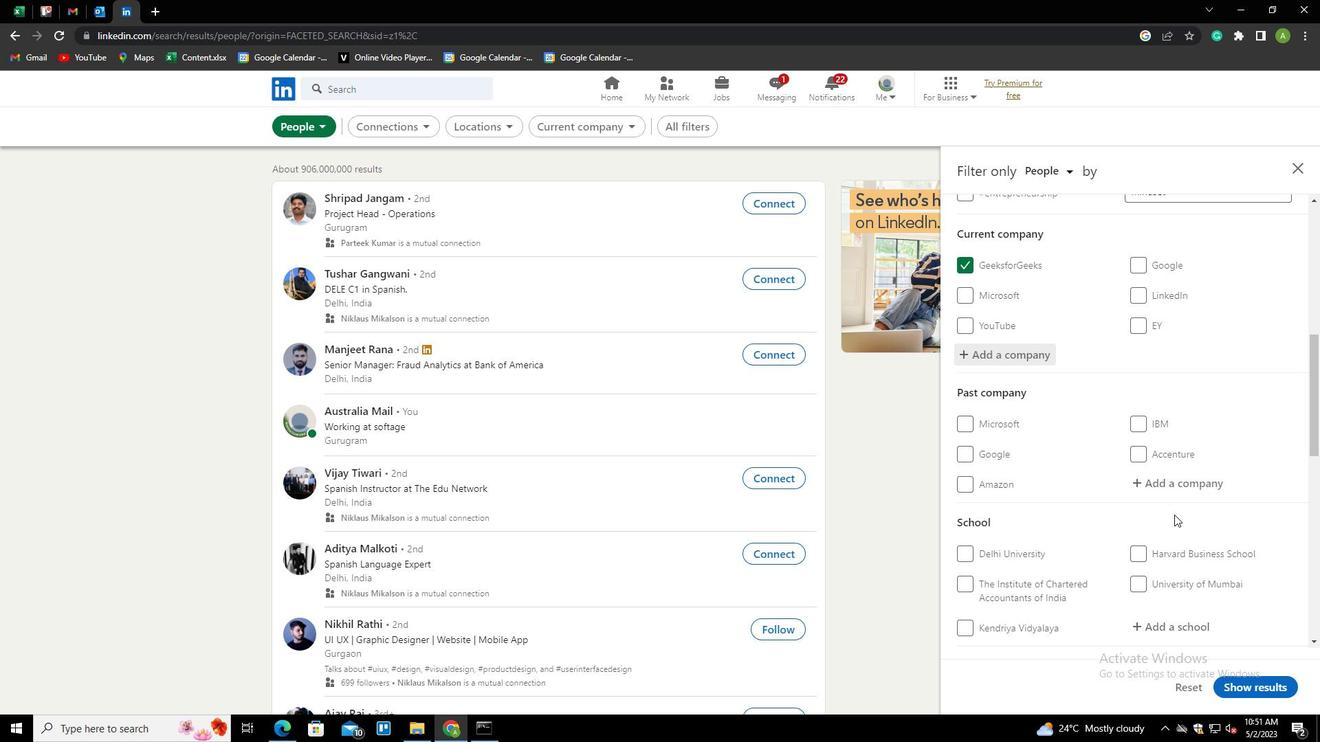 
Action: Mouse moved to (1146, 488)
Screenshot: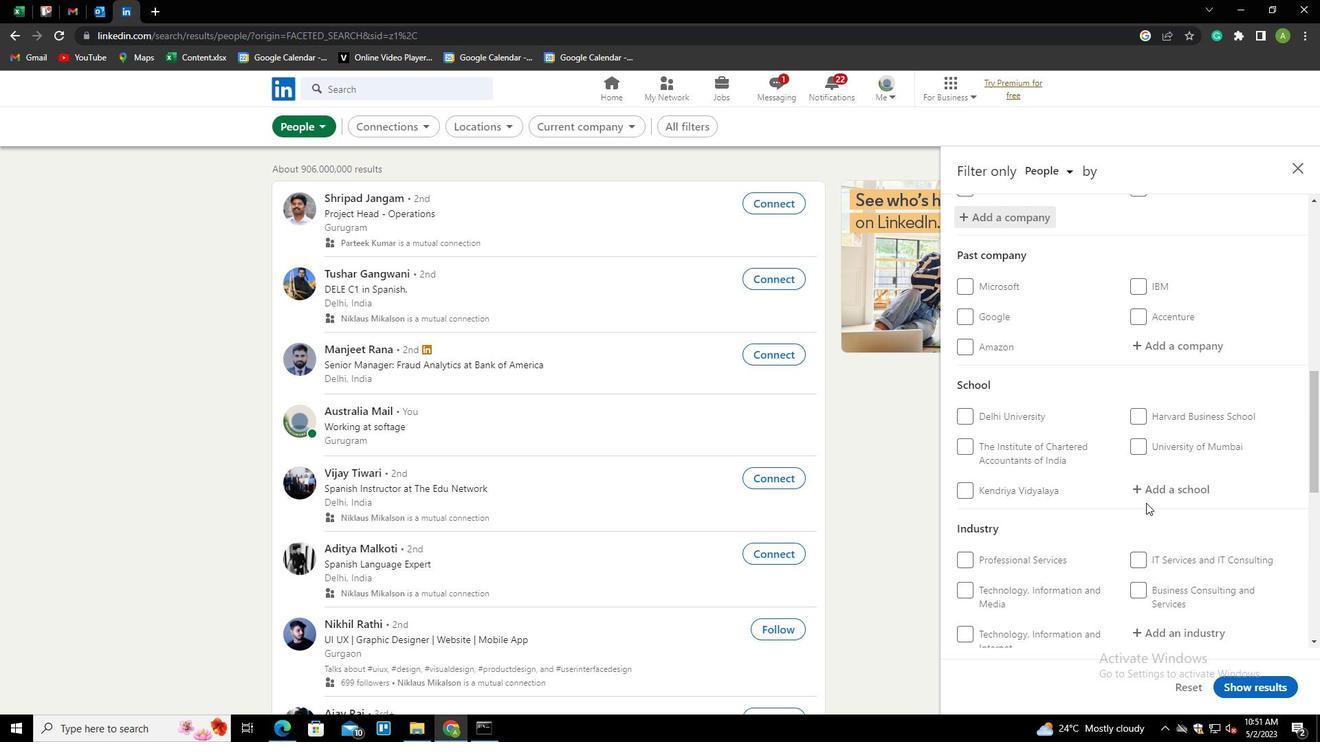 
Action: Mouse pressed left at (1146, 488)
Screenshot: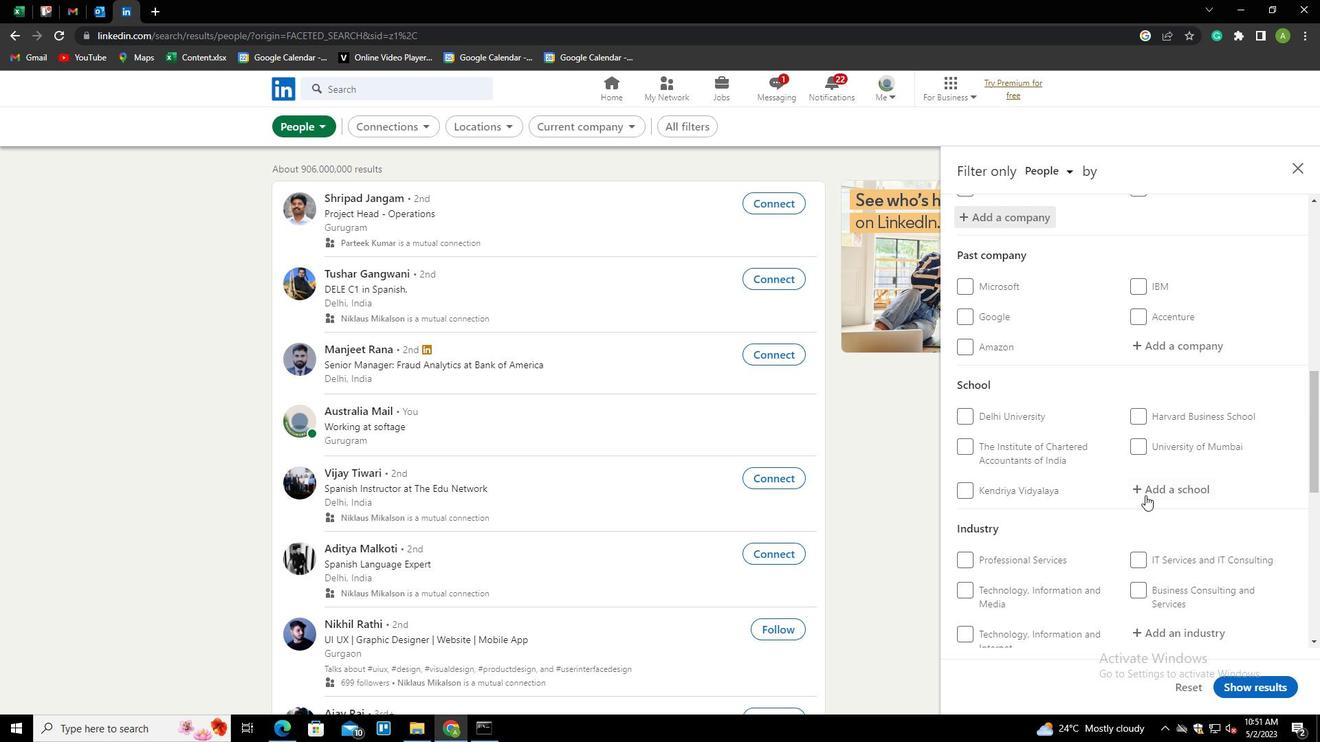 
Action: Key pressed <Key.shift>NATIONAL<Key.space><Key.shift>ISTI<Key.backspace><Key.backspace><Key.backspace>NSTITUTE<Key.down><Key.down><Key.down><Key.down><Key.down><Key.down><Key.down><Key.down><Key.down><Key.space><Key.shift>OF<Key.space><Key.shift>DESIGHN<Key.backspace><Key.backspace><Key.down><Key.enter>
Screenshot: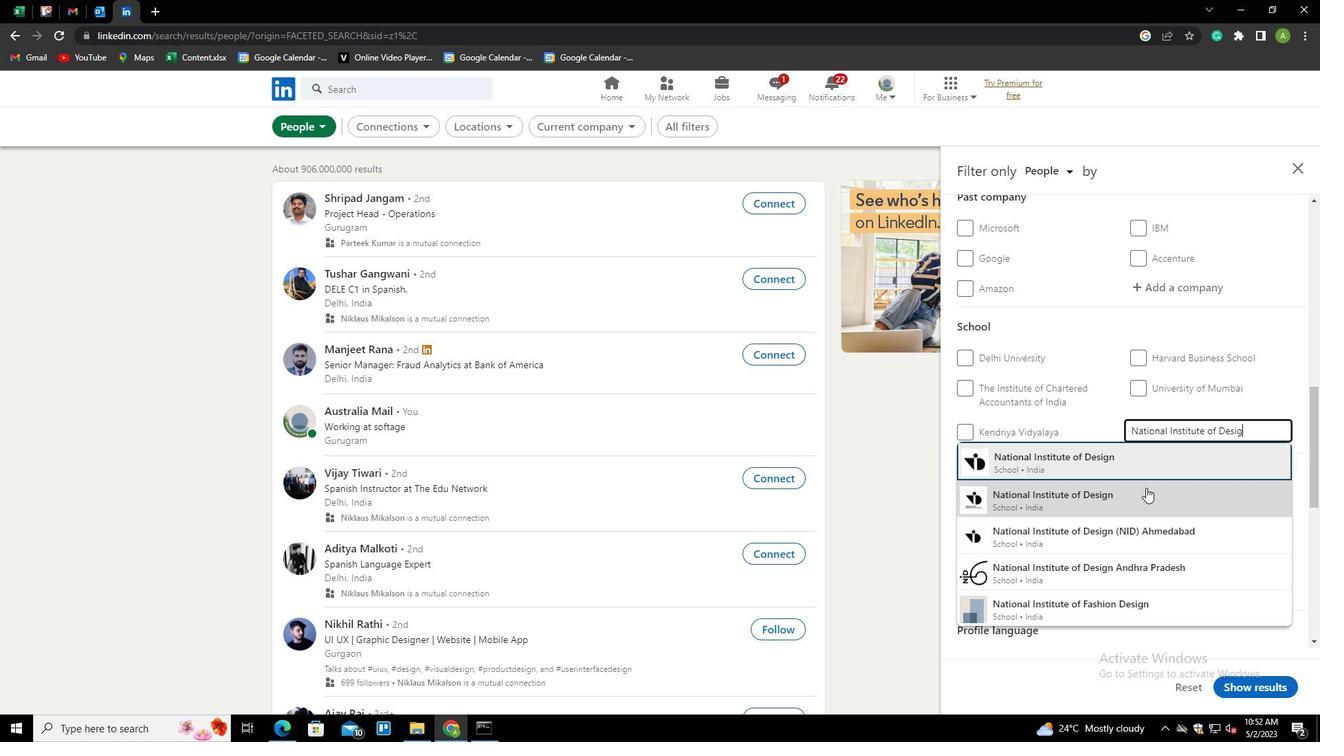 
Action: Mouse scrolled (1146, 487) with delta (0, 0)
Screenshot: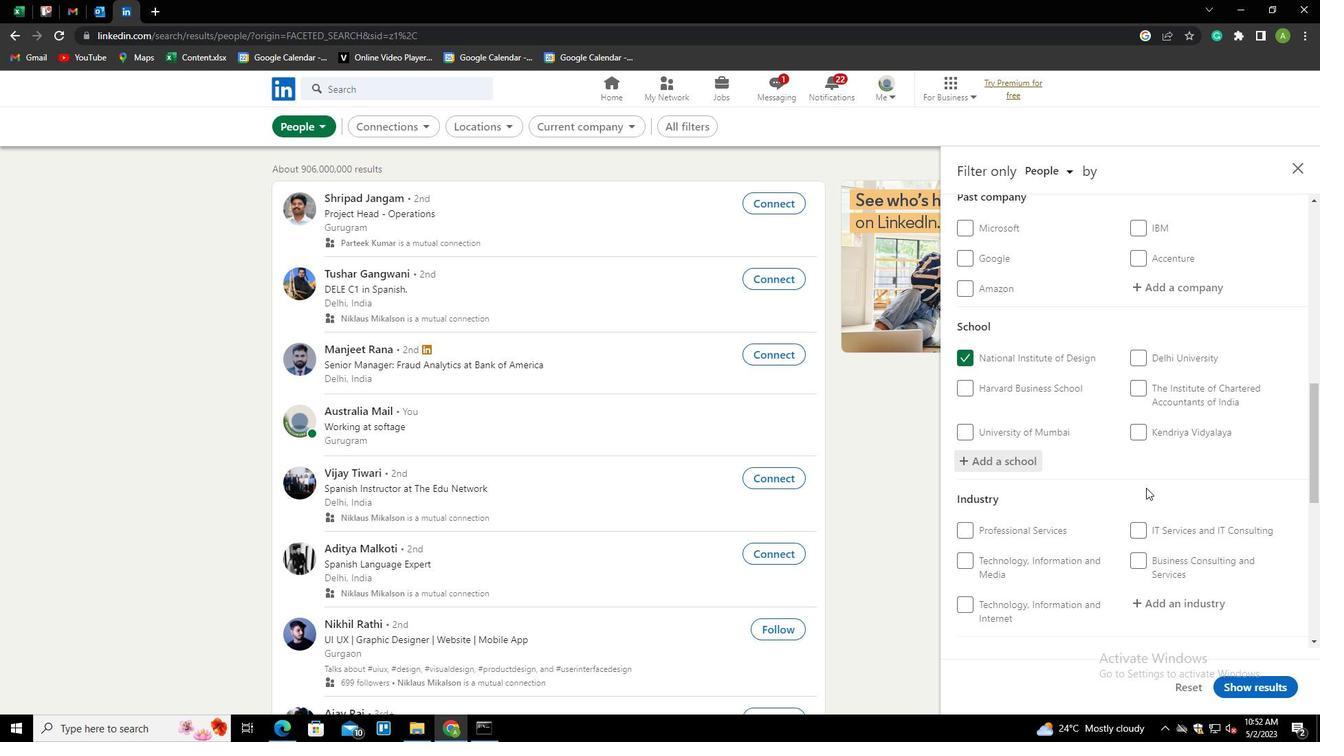 
Action: Mouse scrolled (1146, 487) with delta (0, 0)
Screenshot: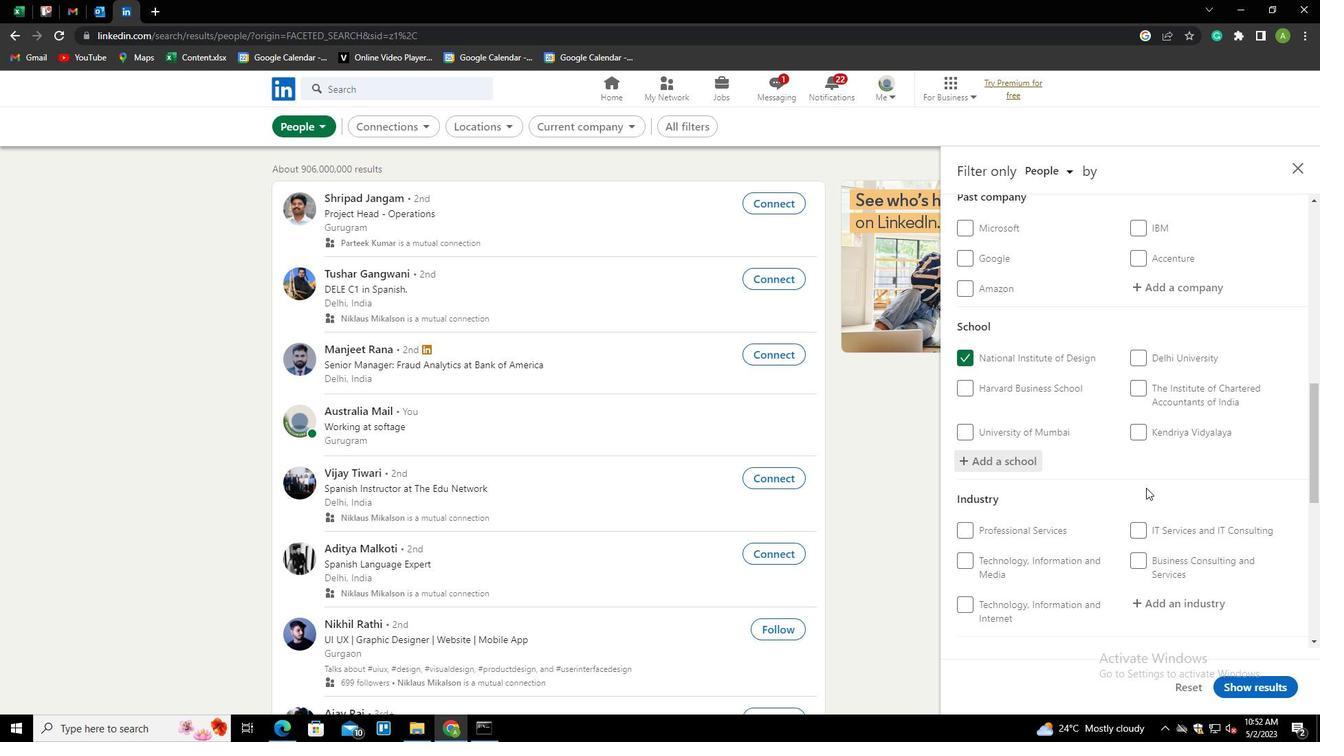 
Action: Mouse scrolled (1146, 487) with delta (0, 0)
Screenshot: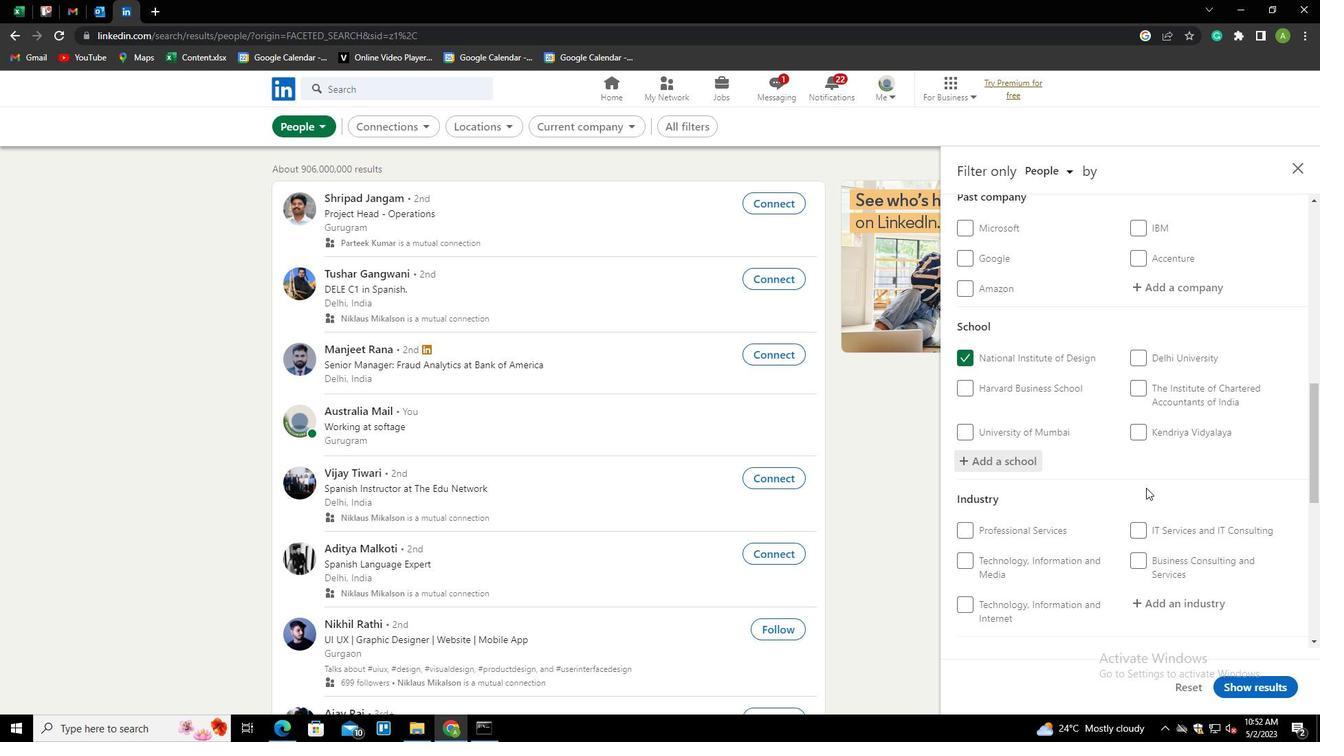 
Action: Mouse moved to (1169, 385)
Screenshot: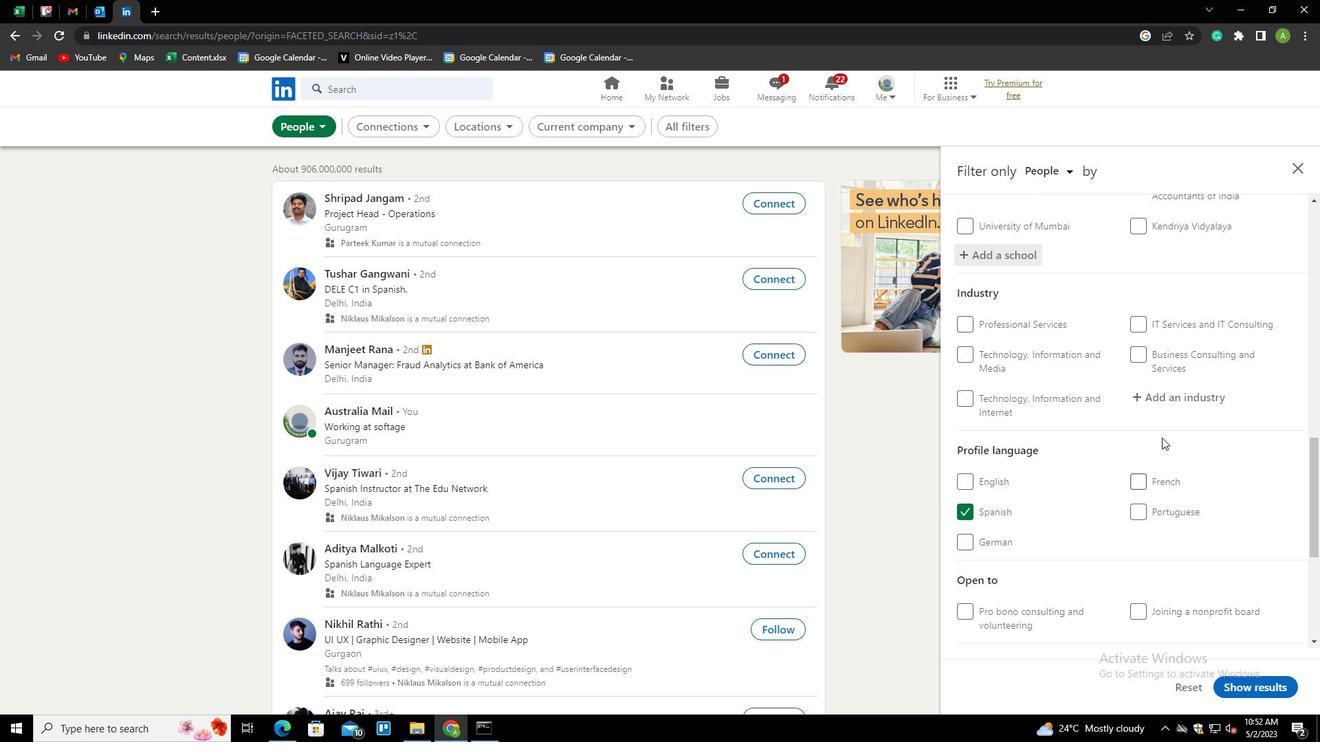 
Action: Mouse pressed left at (1169, 385)
Screenshot: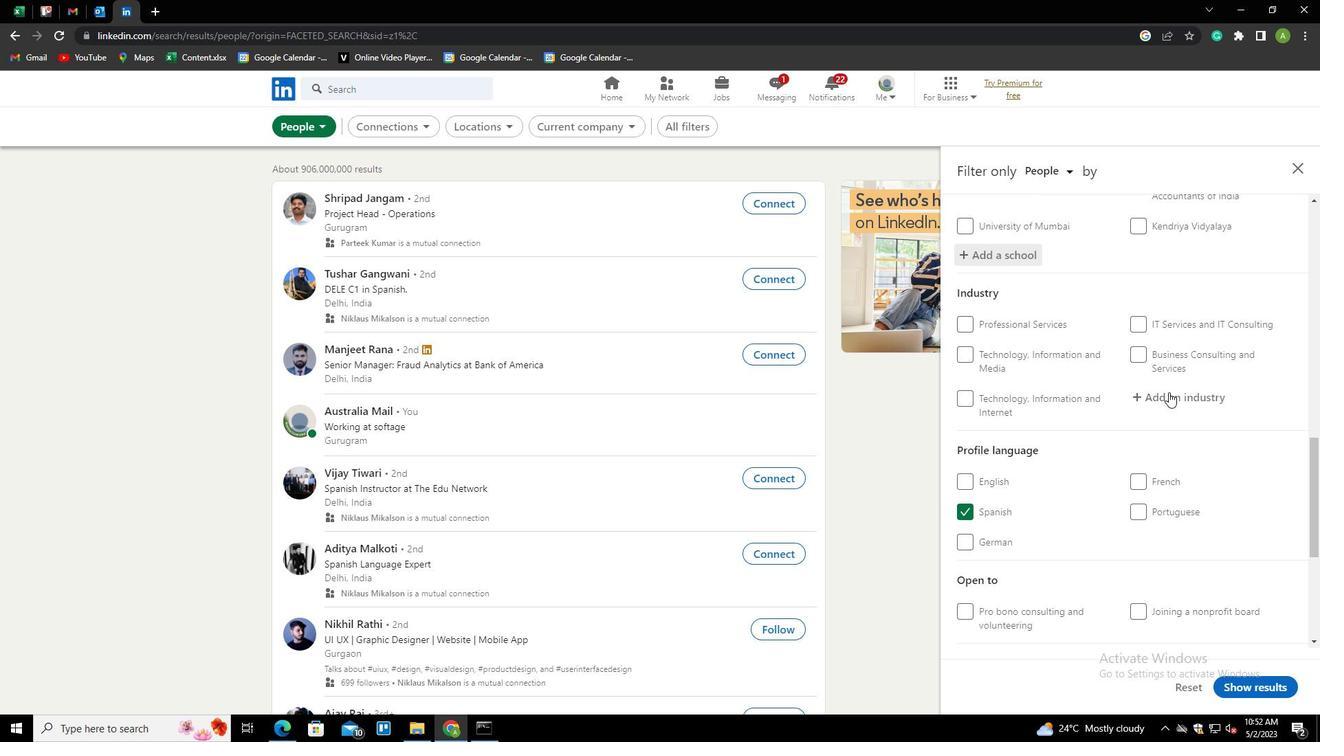 
Action: Mouse moved to (1169, 385)
Screenshot: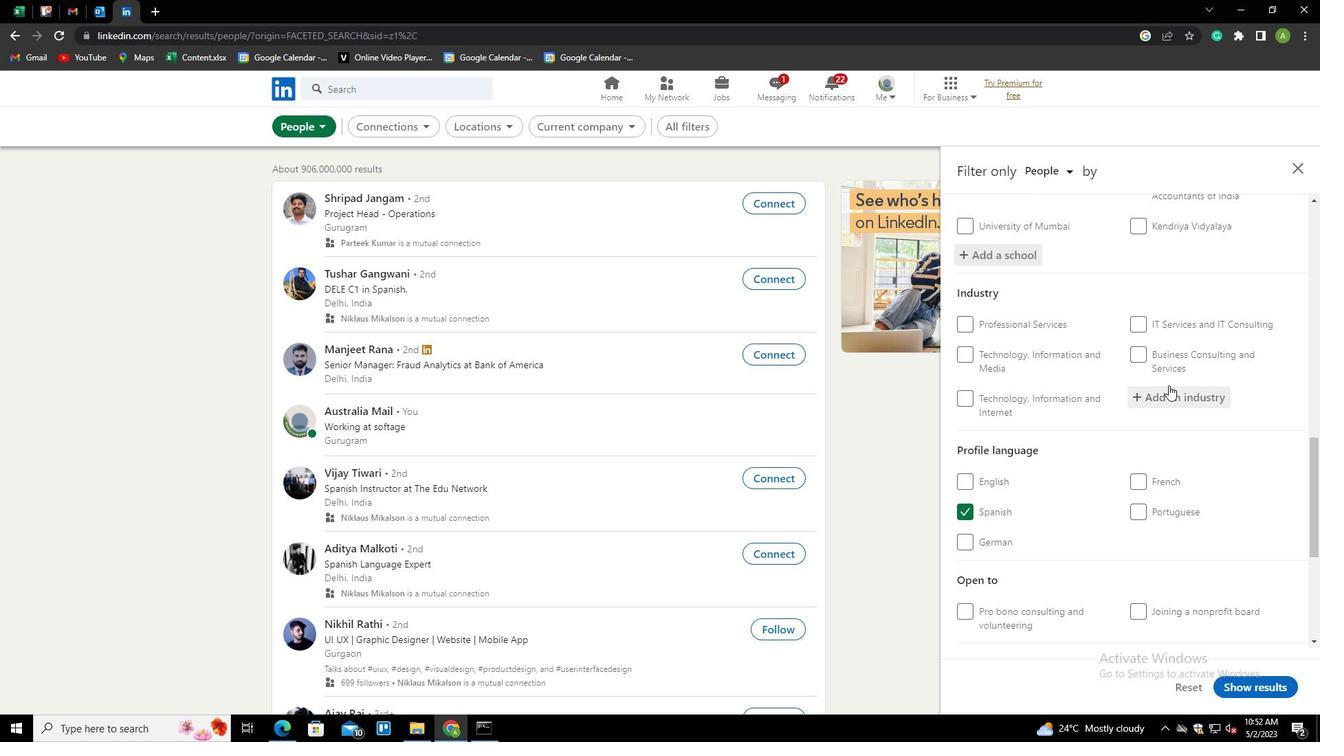 
Action: Key pressed <Key.shift>LIME<Key.space>AND<Key.space><Key.down><Key.down><Key.enter>
Screenshot: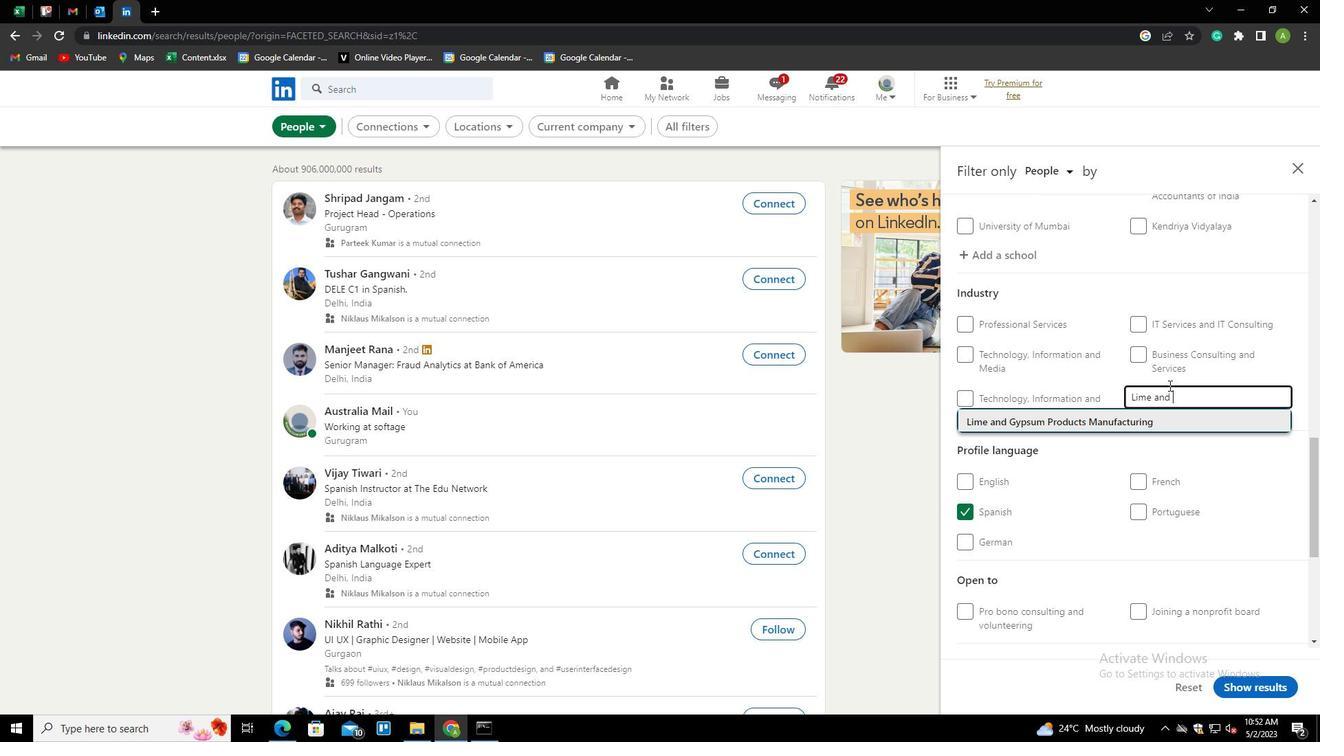 
Action: Mouse scrolled (1169, 385) with delta (0, 0)
Screenshot: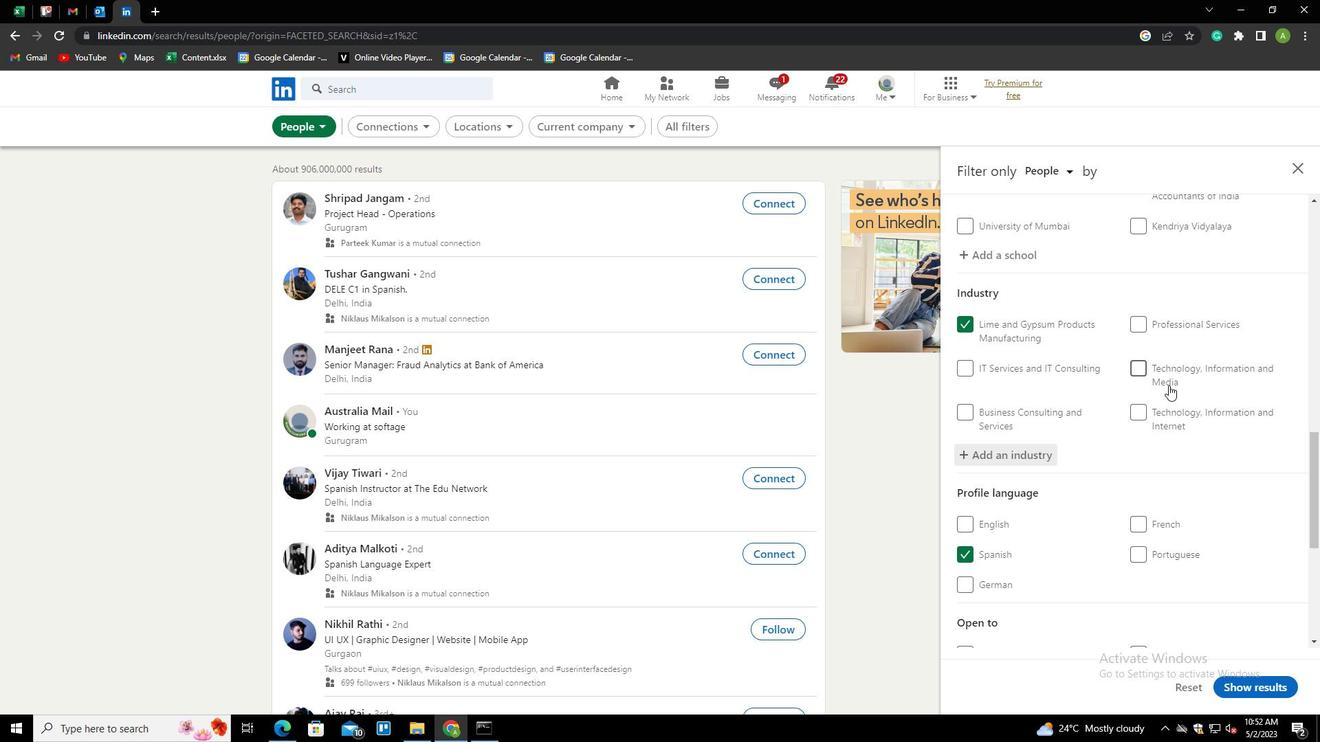 
Action: Mouse scrolled (1169, 385) with delta (0, 0)
Screenshot: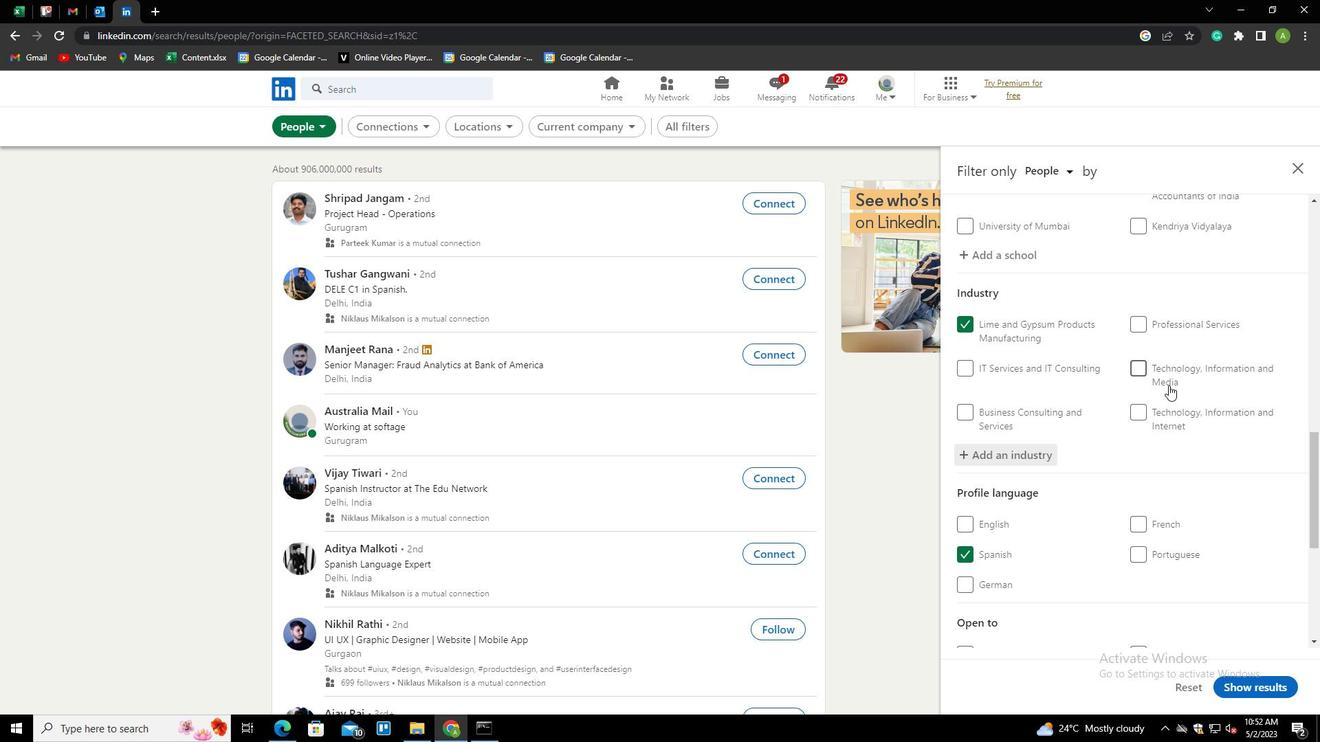 
Action: Mouse scrolled (1169, 385) with delta (0, 0)
Screenshot: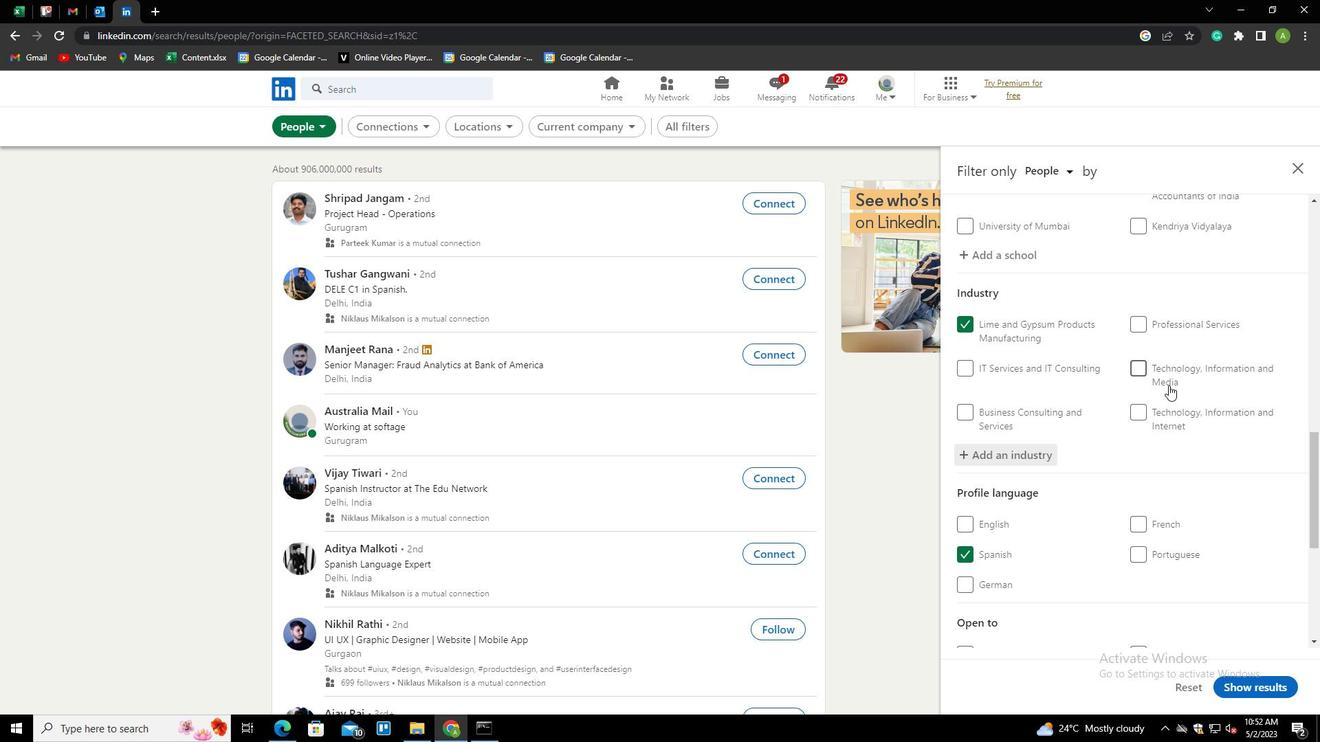 
Action: Mouse scrolled (1169, 385) with delta (0, 0)
Screenshot: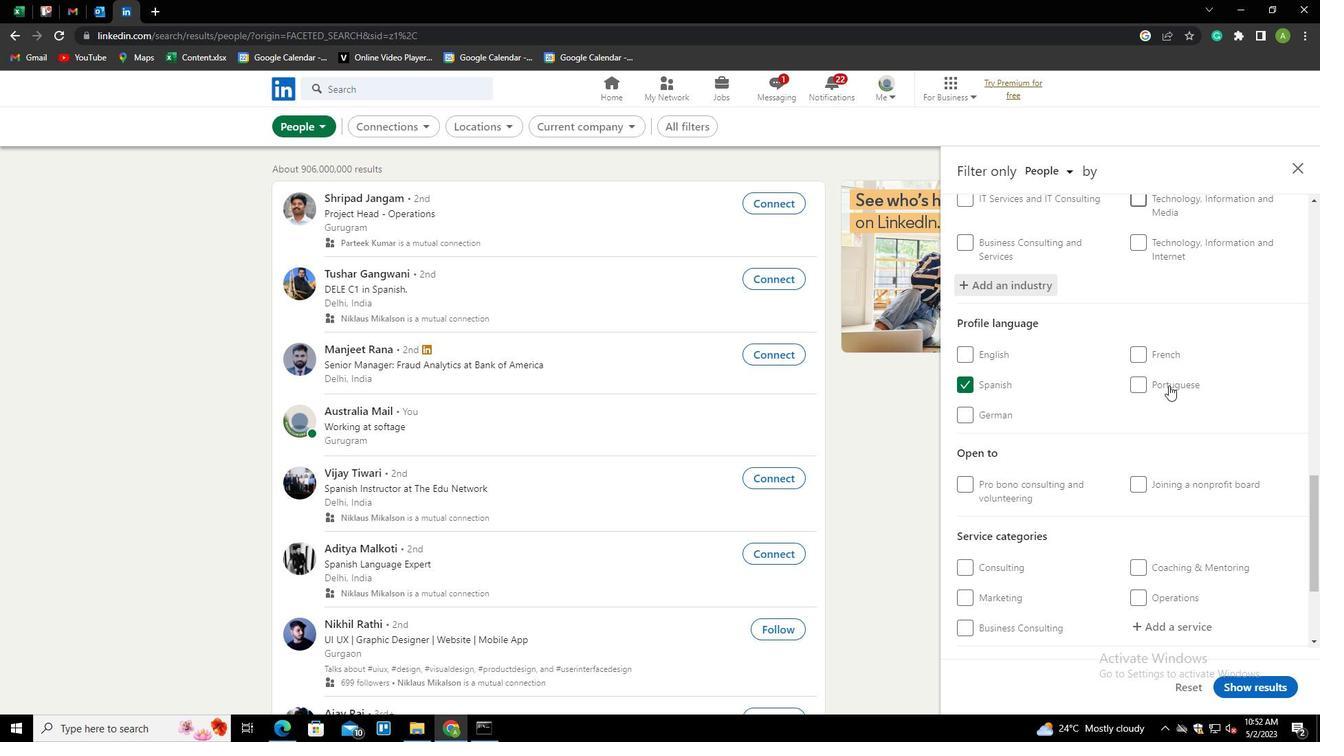 
Action: Mouse scrolled (1169, 385) with delta (0, 0)
Screenshot: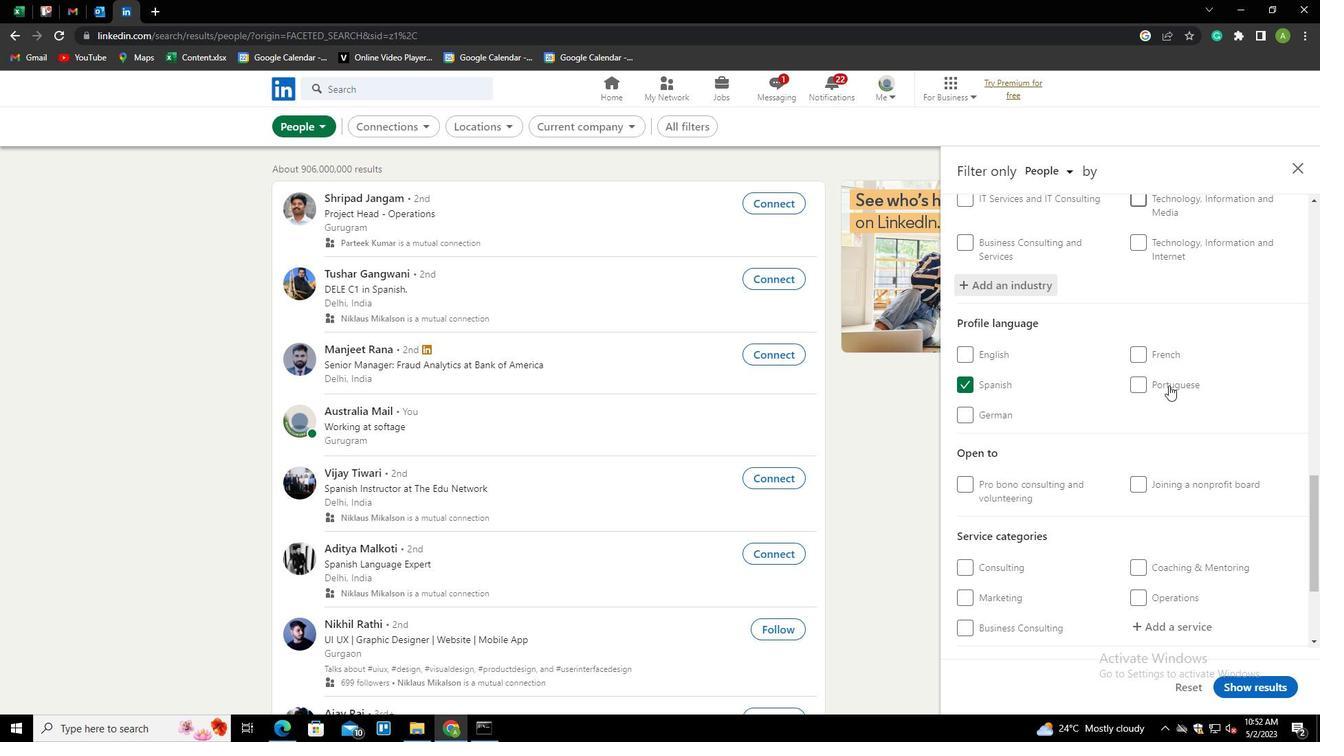 
Action: Mouse scrolled (1169, 385) with delta (0, 0)
Screenshot: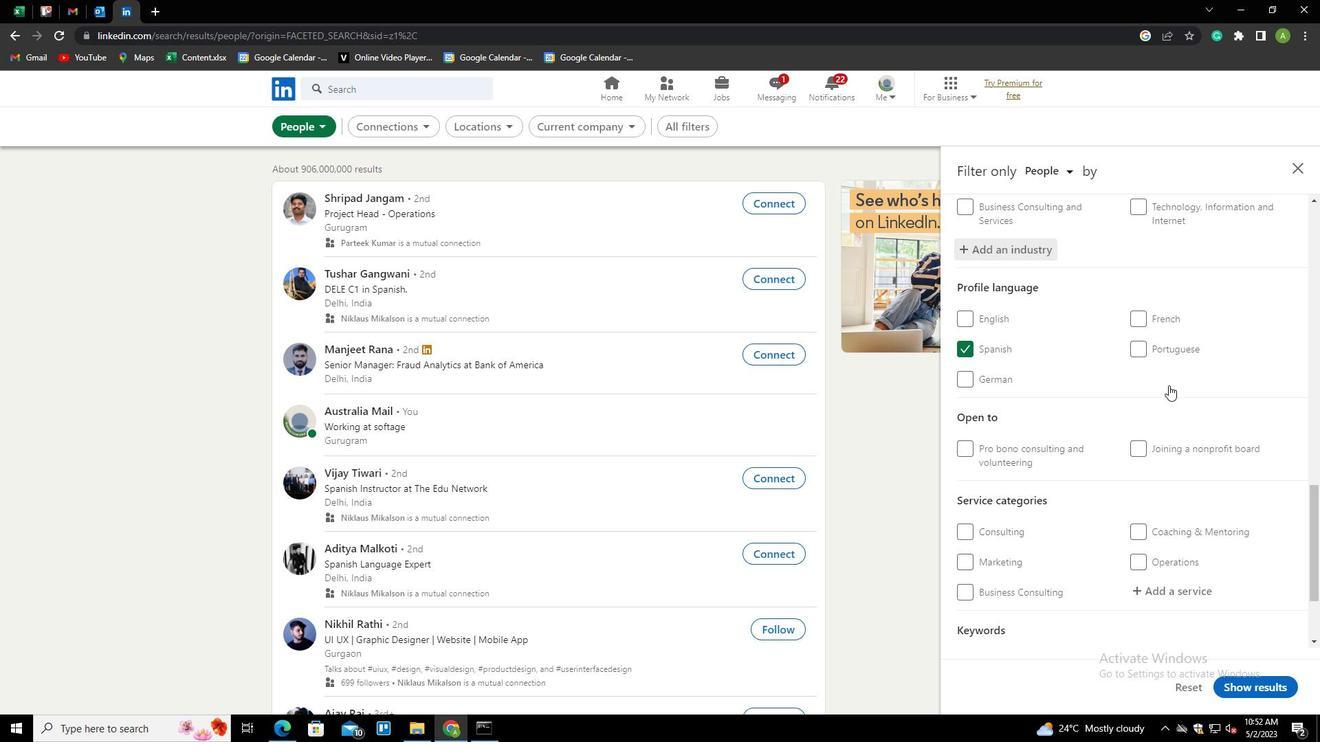 
Action: Mouse moved to (1144, 453)
Screenshot: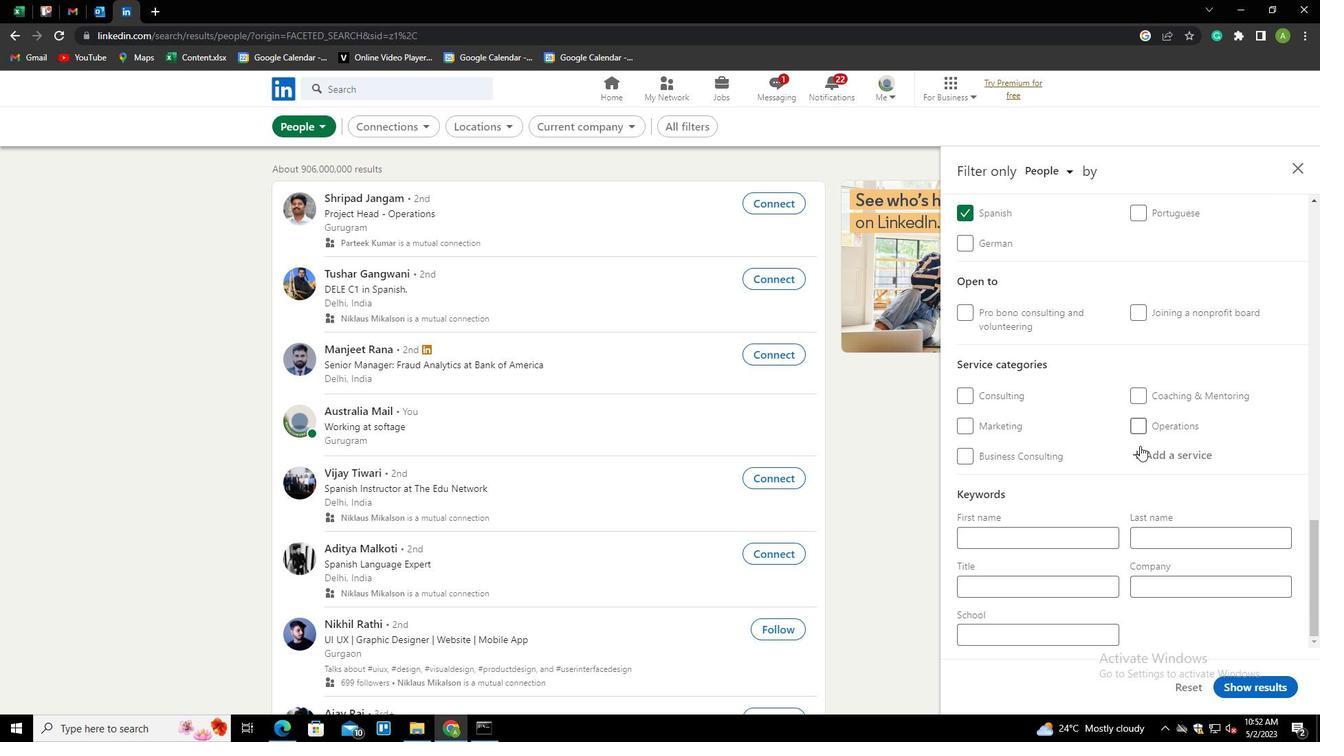 
Action: Mouse pressed left at (1144, 453)
Screenshot: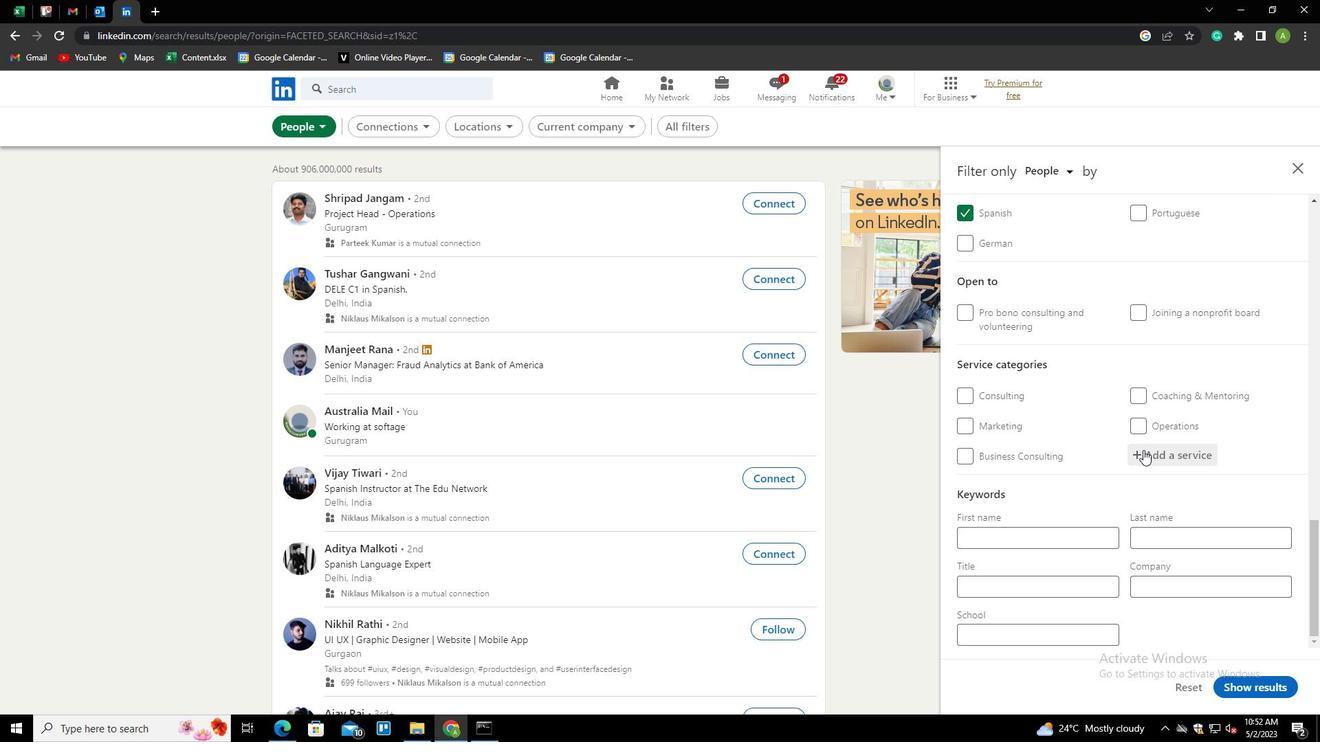 
Action: Mouse moved to (1157, 453)
Screenshot: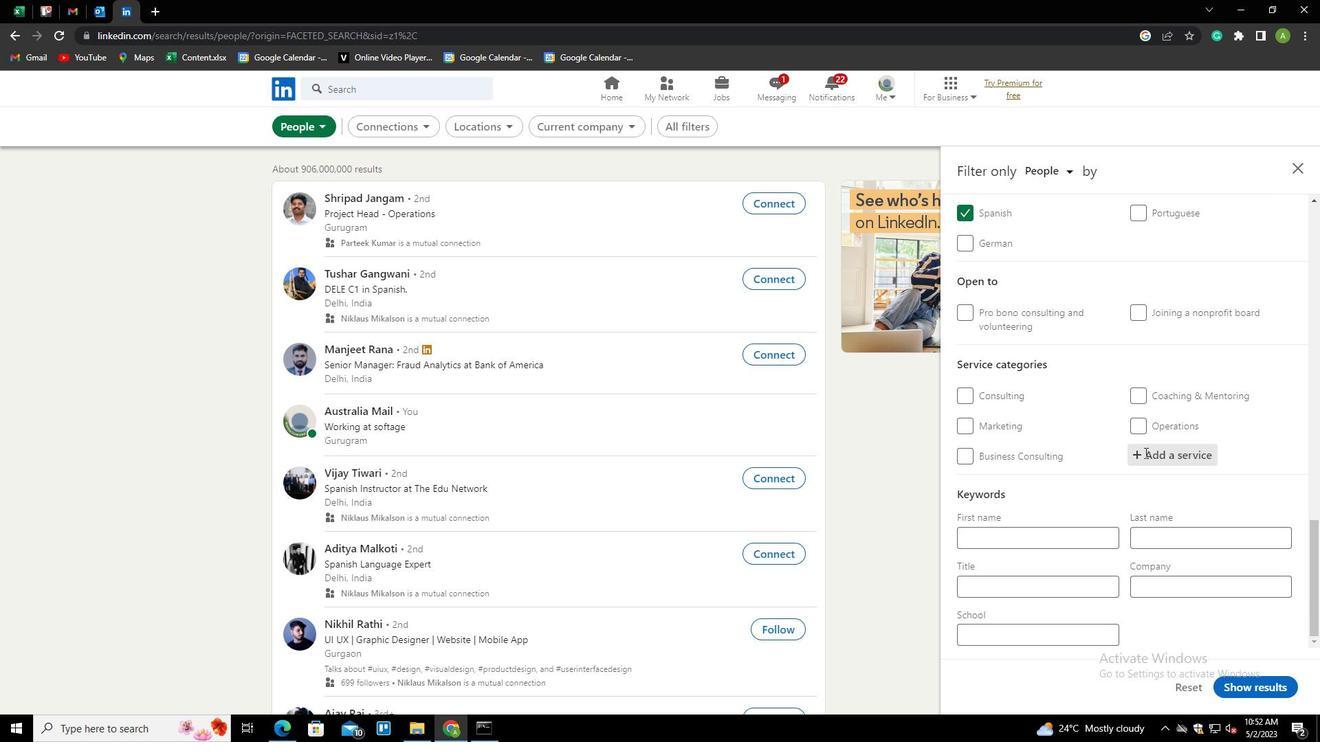 
Action: Mouse pressed left at (1157, 453)
Screenshot: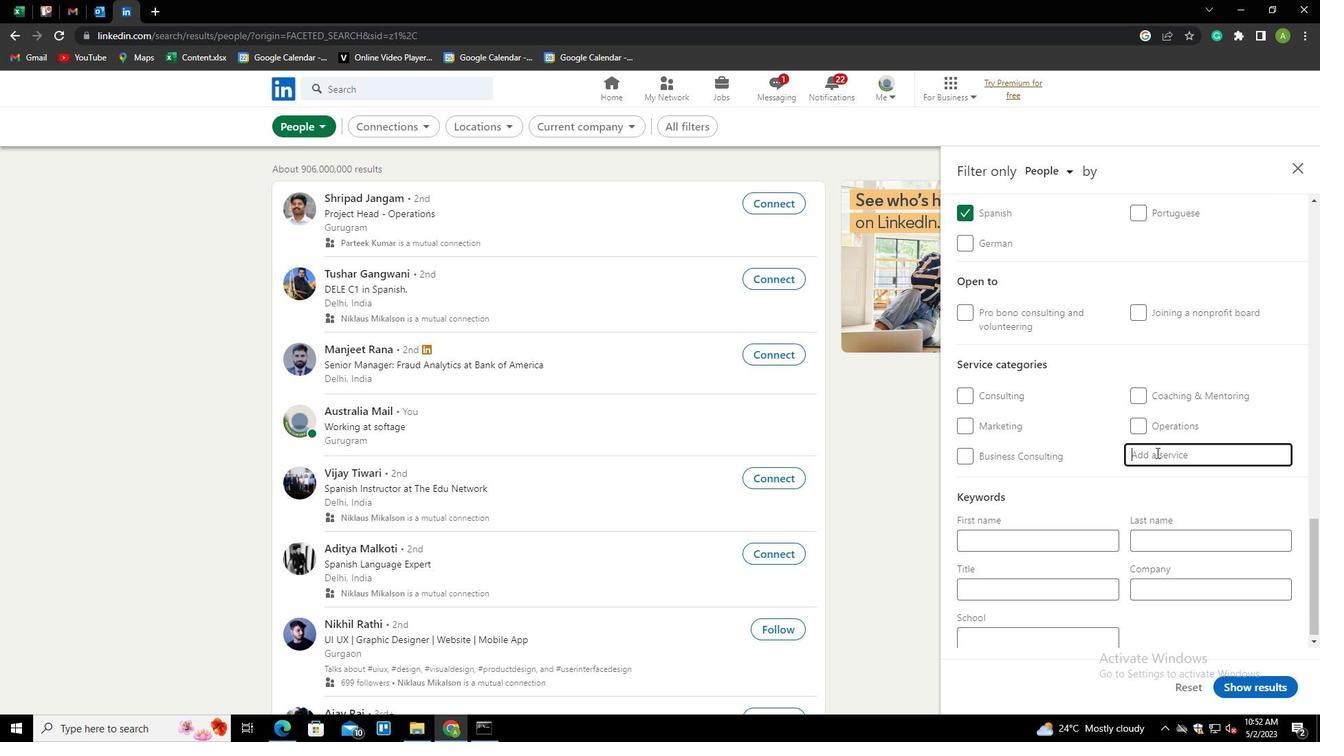 
Action: Key pressed <Key.shift>SEATC<Key.backspace><Key.backspace>RCH<Key.down><Key.down><Key.enter>
Screenshot: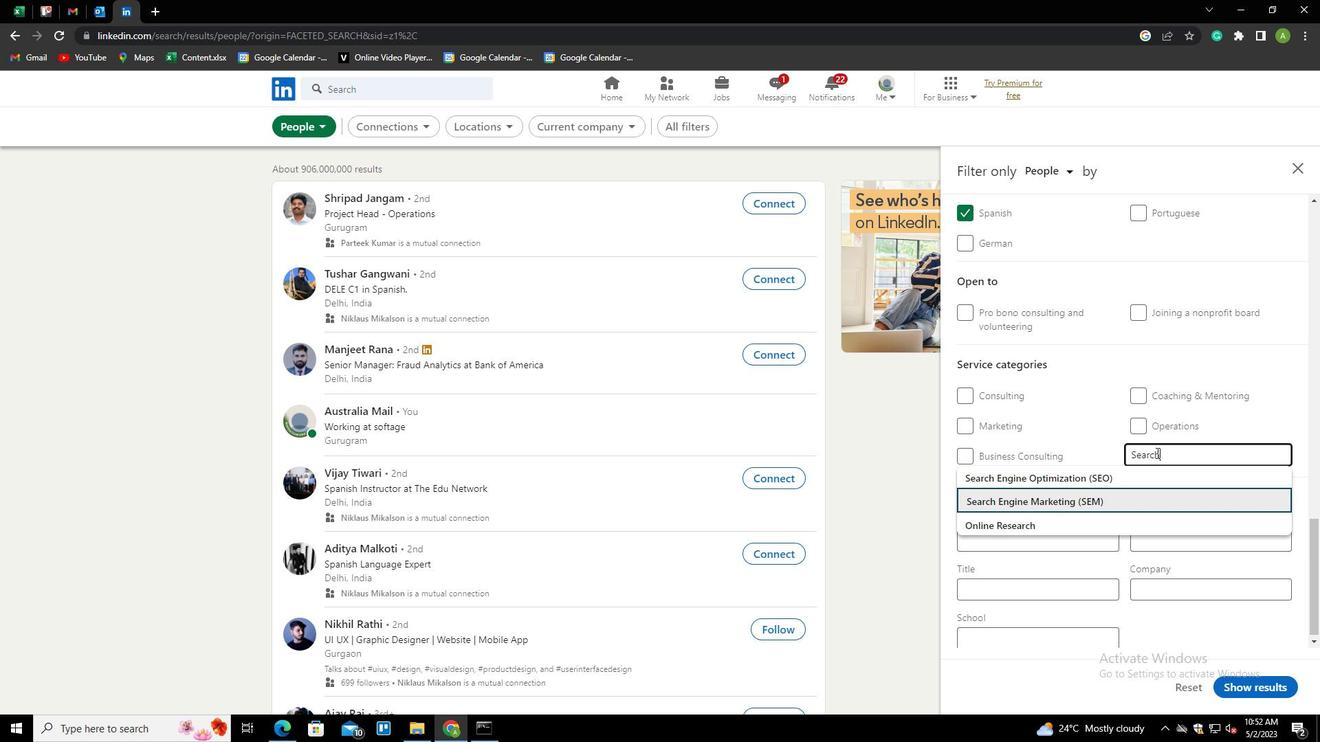 
Action: Mouse scrolled (1157, 452) with delta (0, 0)
Screenshot: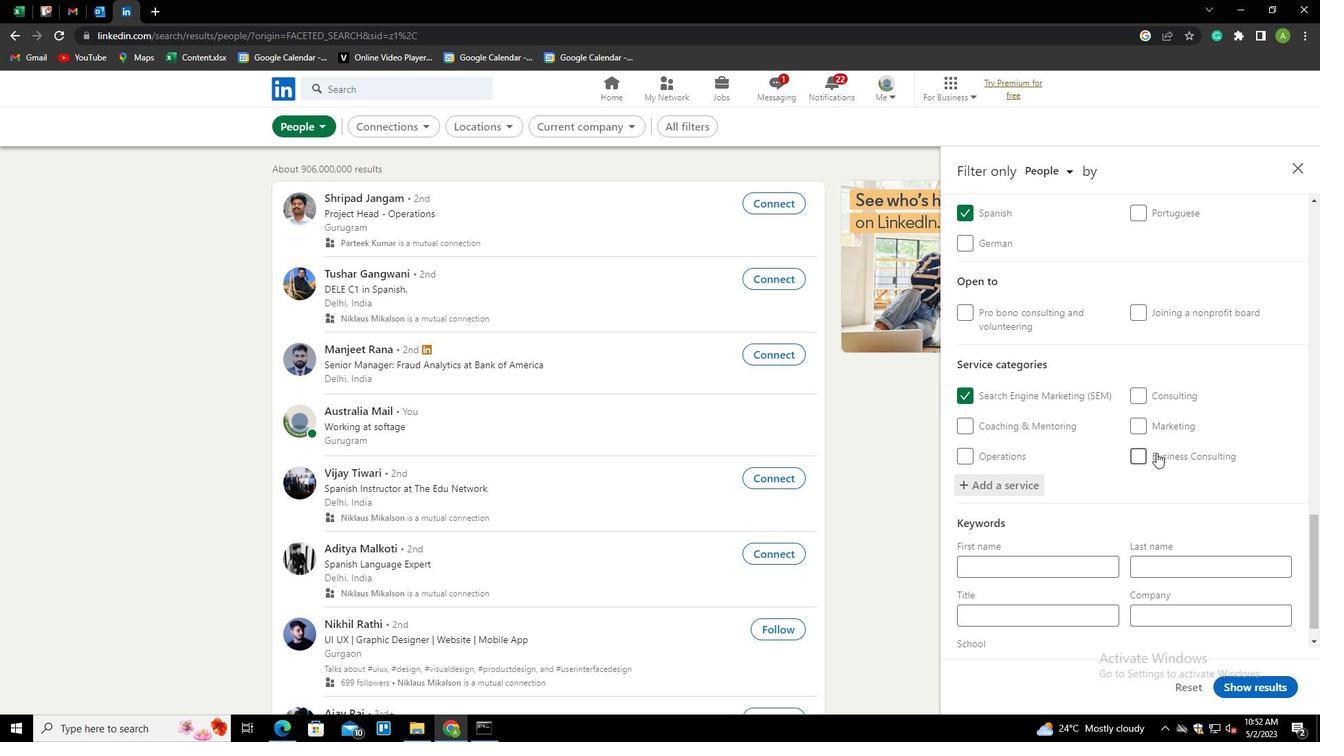 
Action: Mouse scrolled (1157, 452) with delta (0, 0)
Screenshot: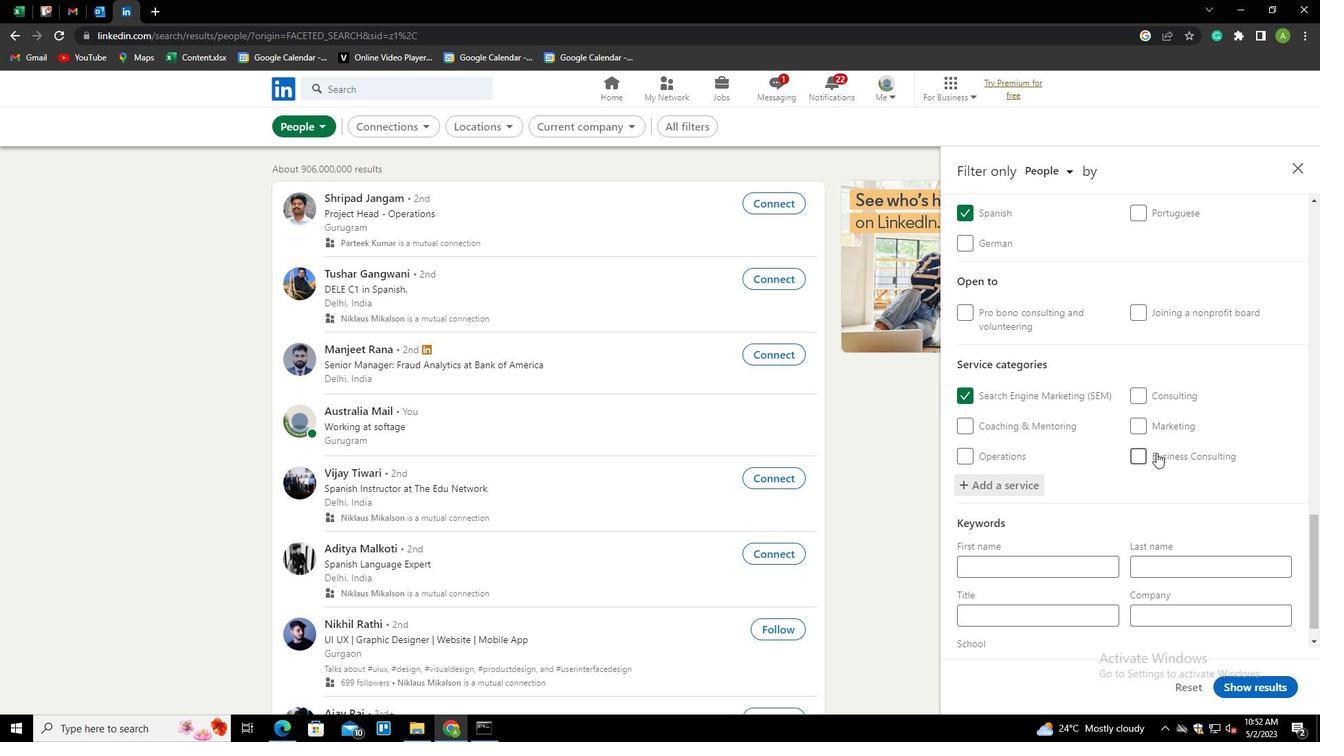
Action: Mouse scrolled (1157, 452) with delta (0, 0)
Screenshot: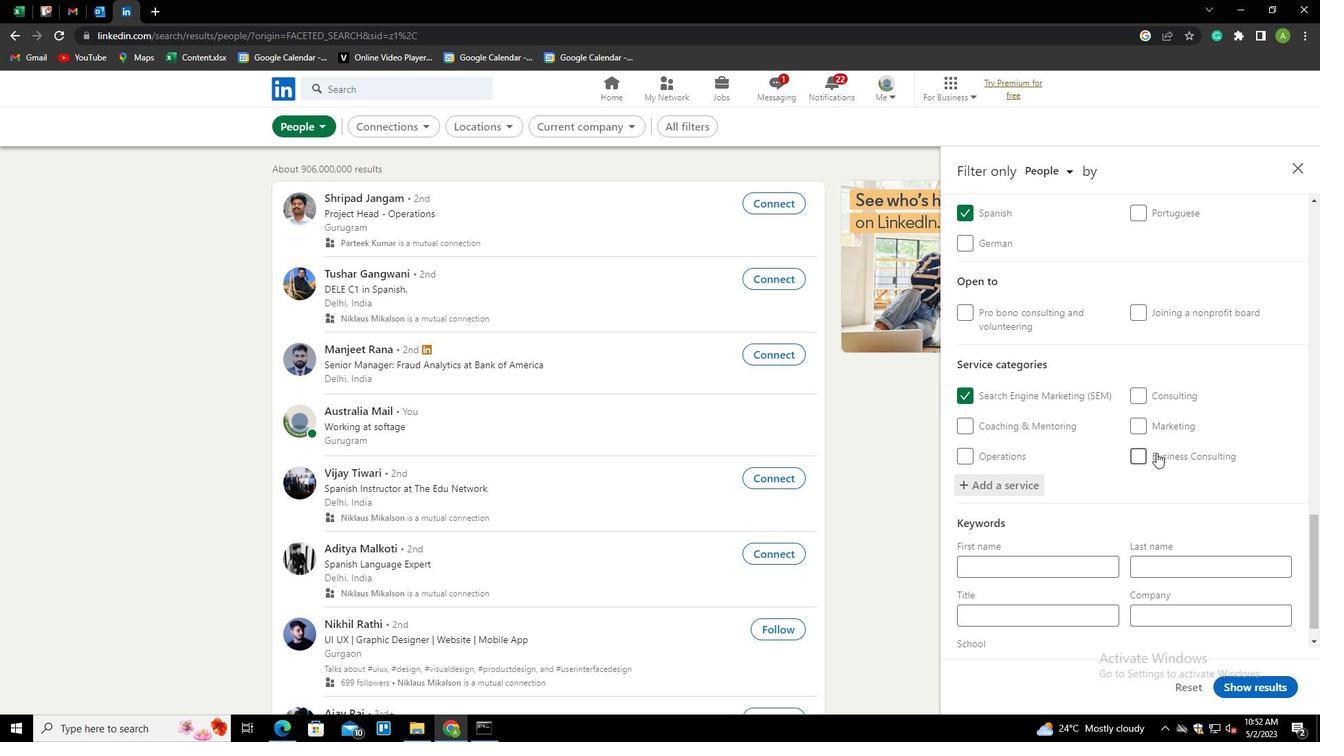 
Action: Mouse scrolled (1157, 452) with delta (0, 0)
Screenshot: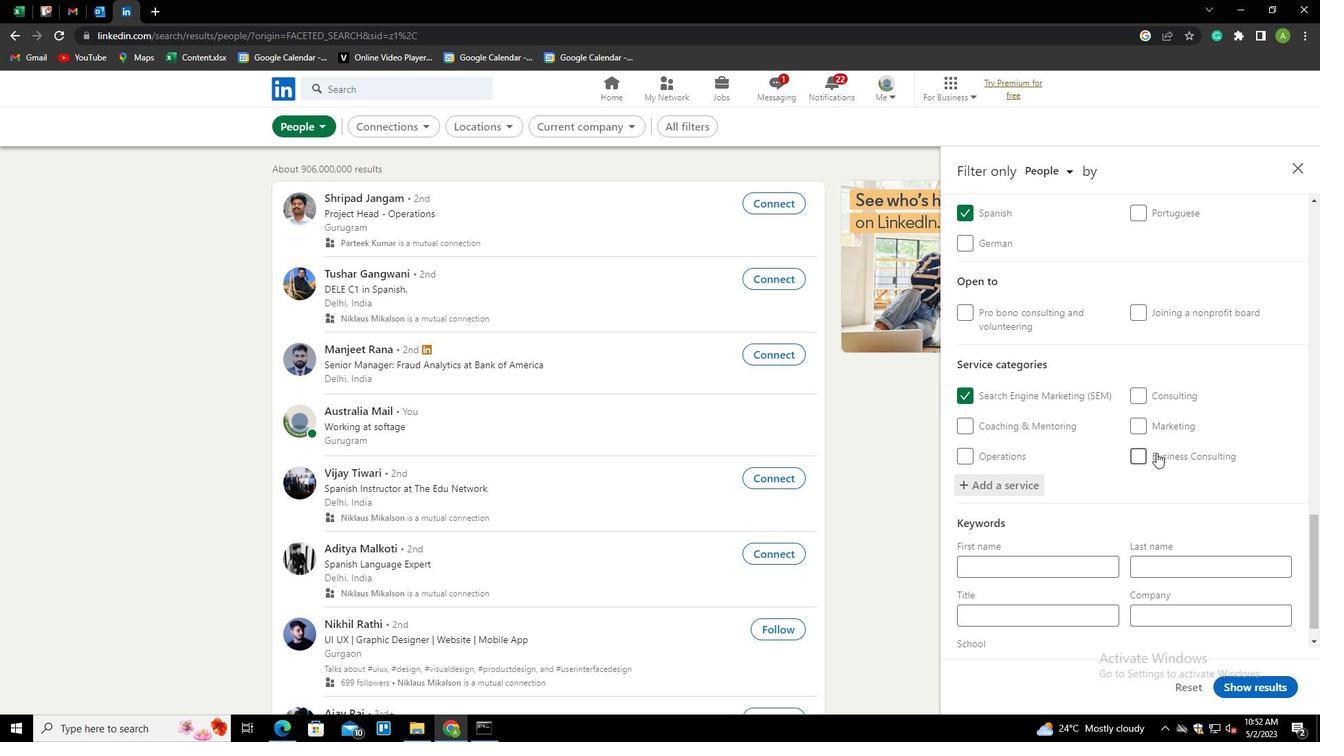 
Action: Mouse scrolled (1157, 452) with delta (0, 0)
Screenshot: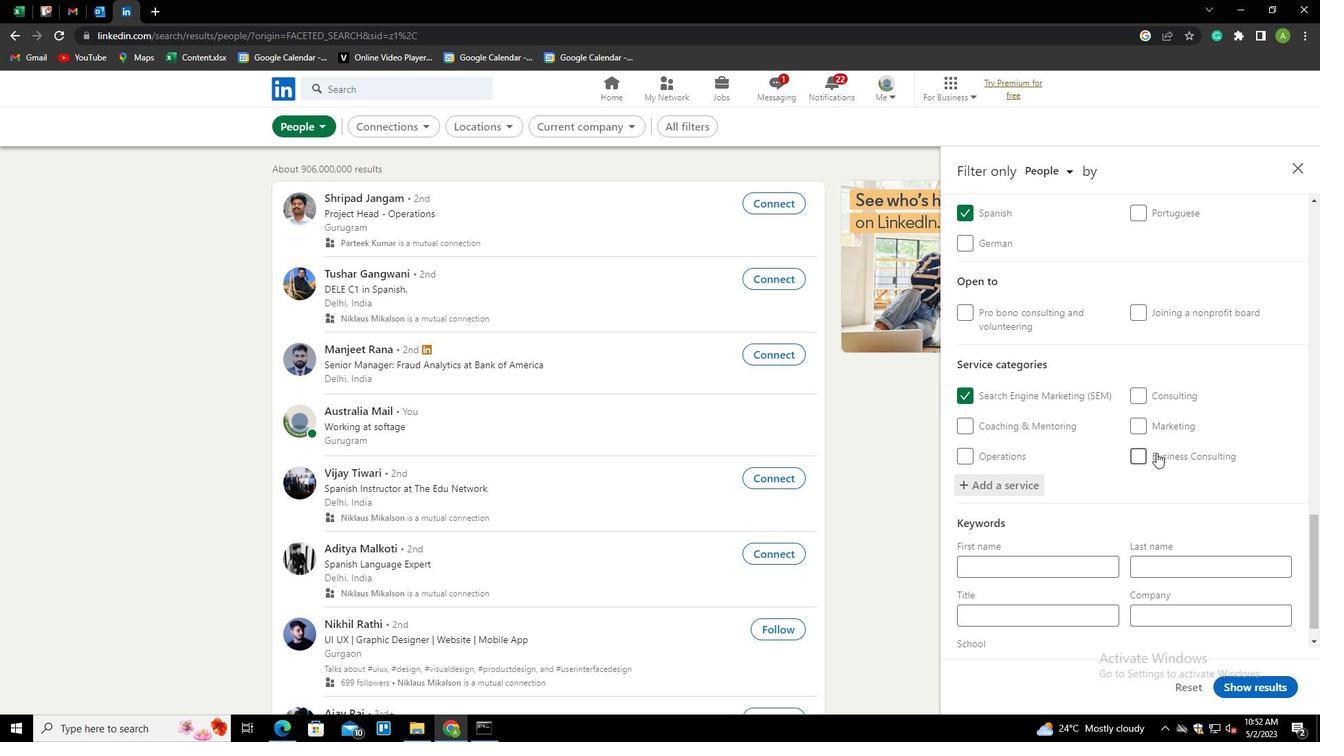 
Action: Mouse scrolled (1157, 452) with delta (0, 0)
Screenshot: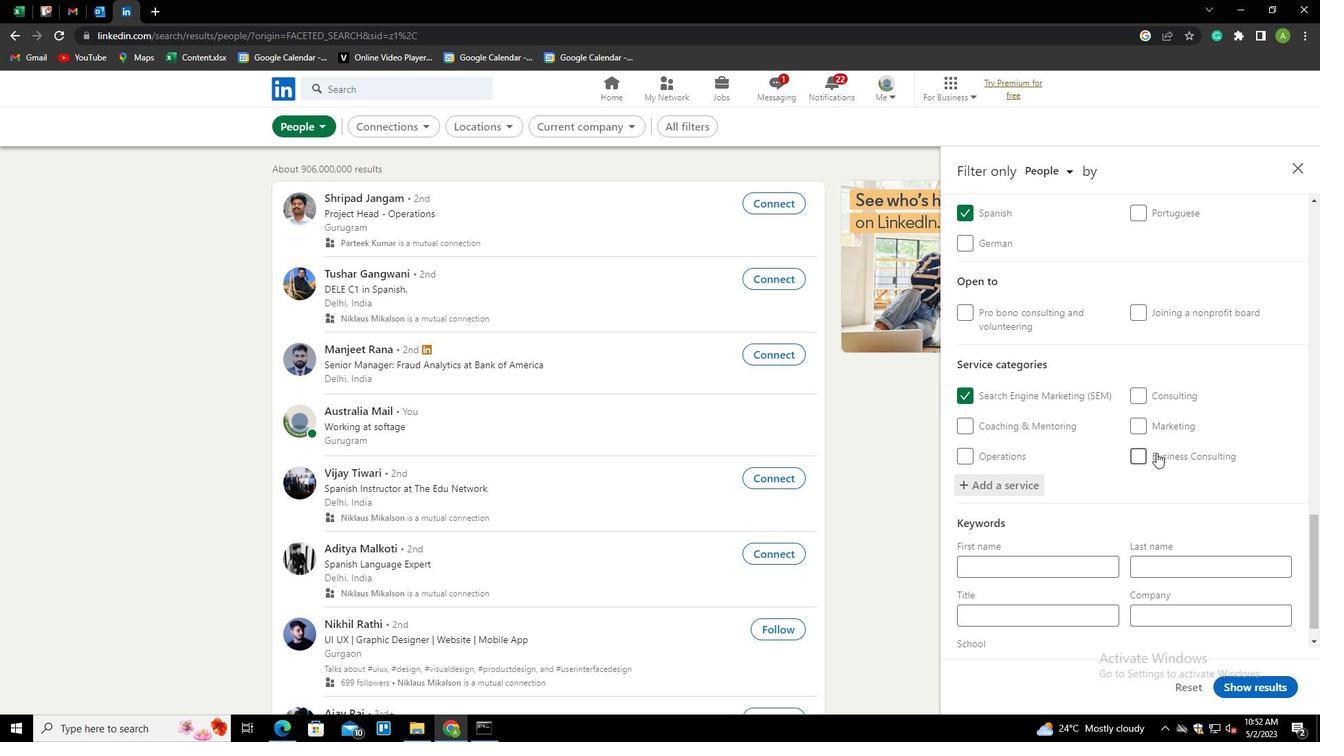 
Action: Mouse scrolled (1157, 452) with delta (0, 0)
Screenshot: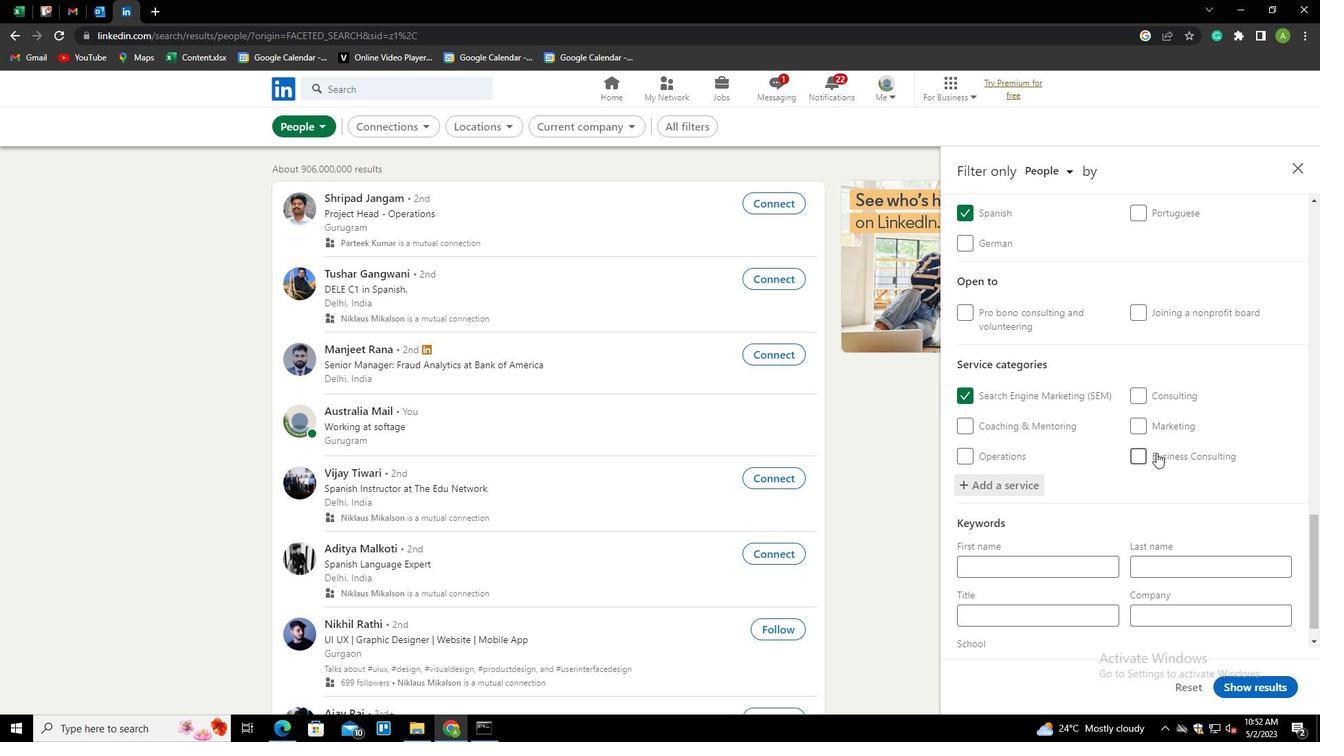 
Action: Mouse scrolled (1157, 452) with delta (0, 0)
Screenshot: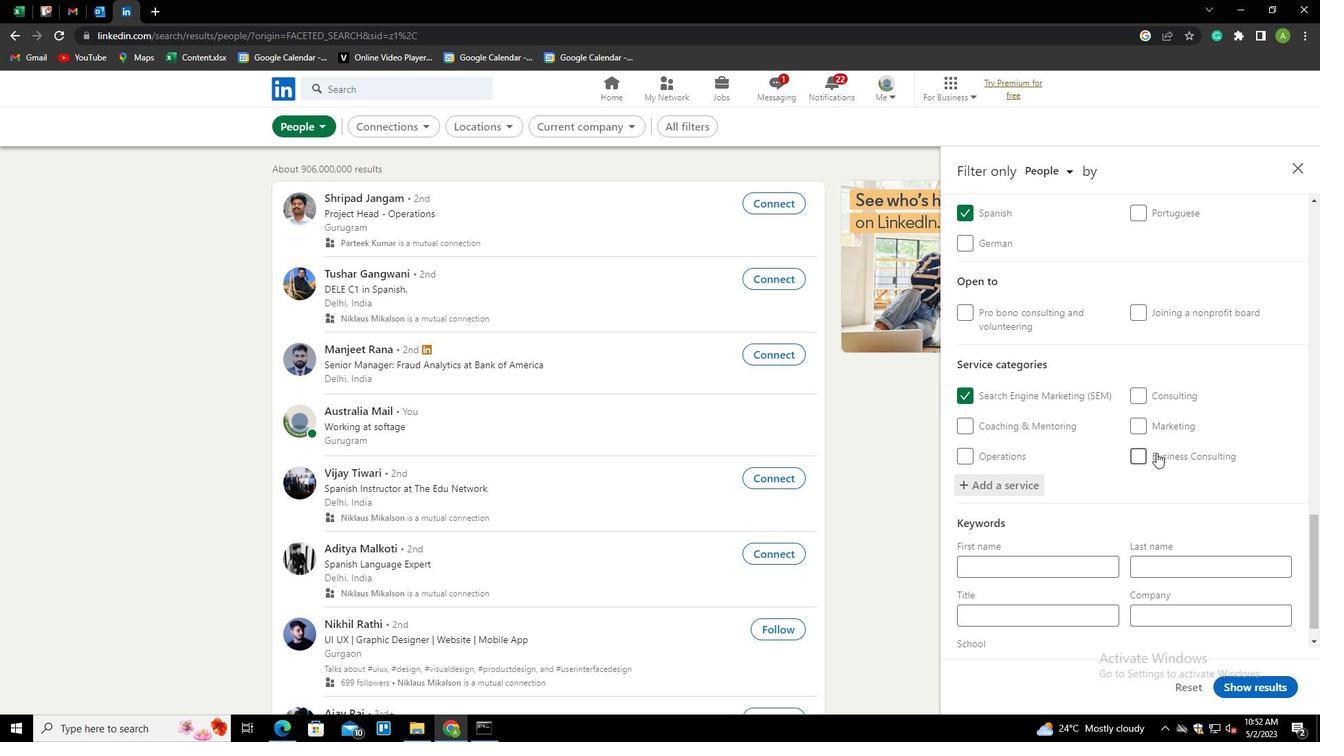 
Action: Mouse scrolled (1157, 452) with delta (0, 0)
Screenshot: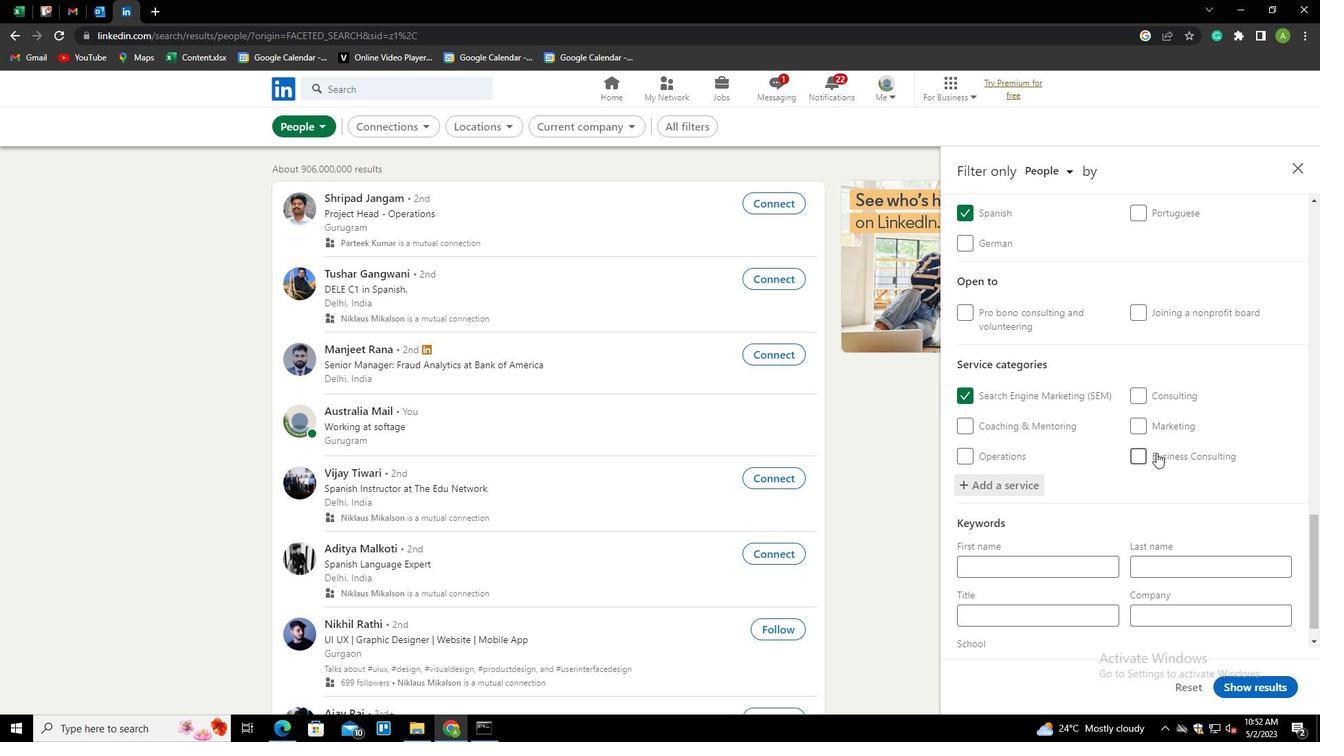 
Action: Mouse scrolled (1157, 452) with delta (0, 0)
Screenshot: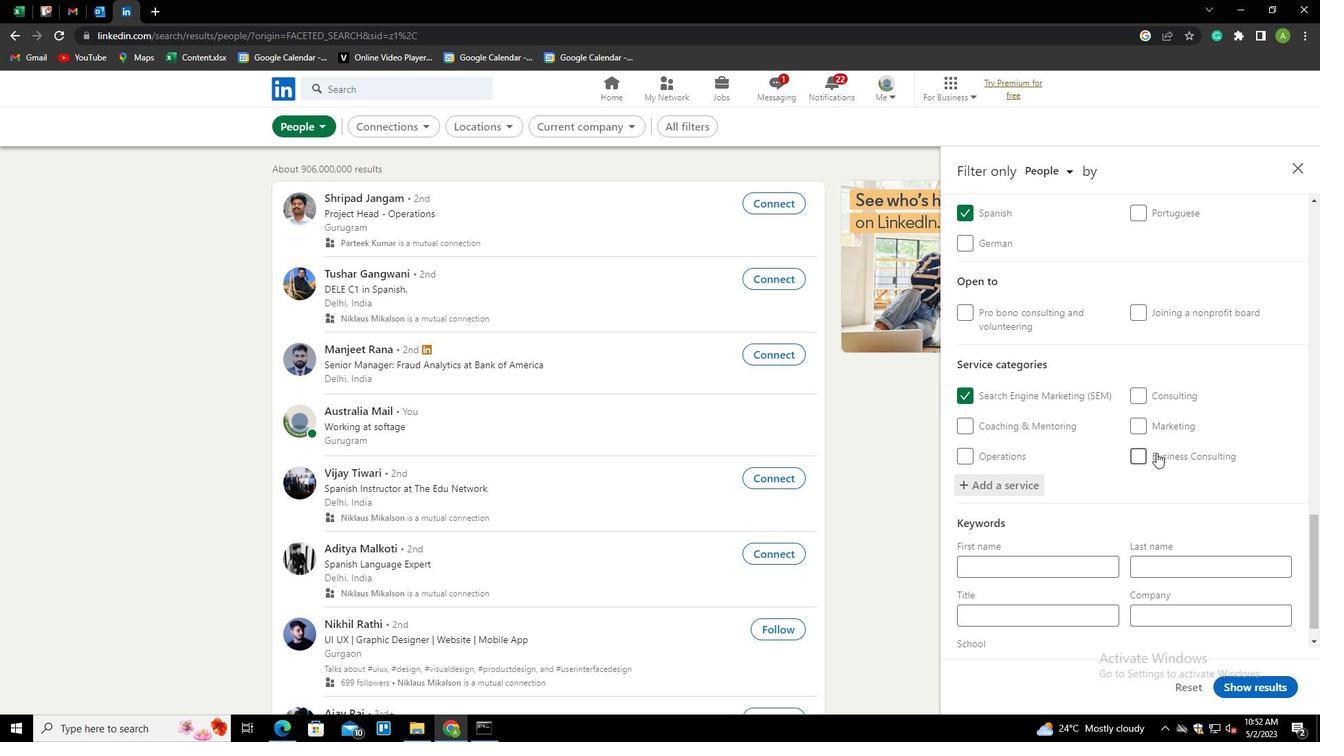 
Action: Mouse moved to (1034, 586)
Screenshot: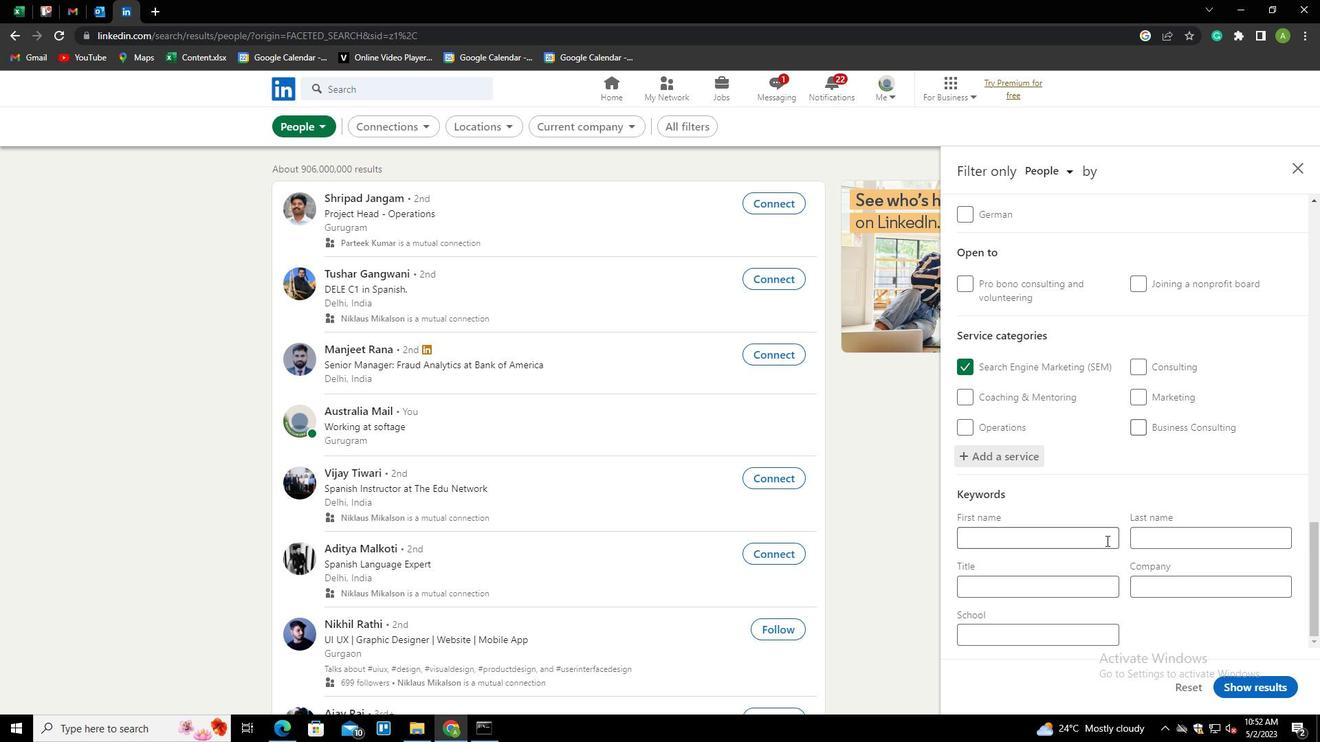 
Action: Mouse pressed left at (1034, 586)
Screenshot: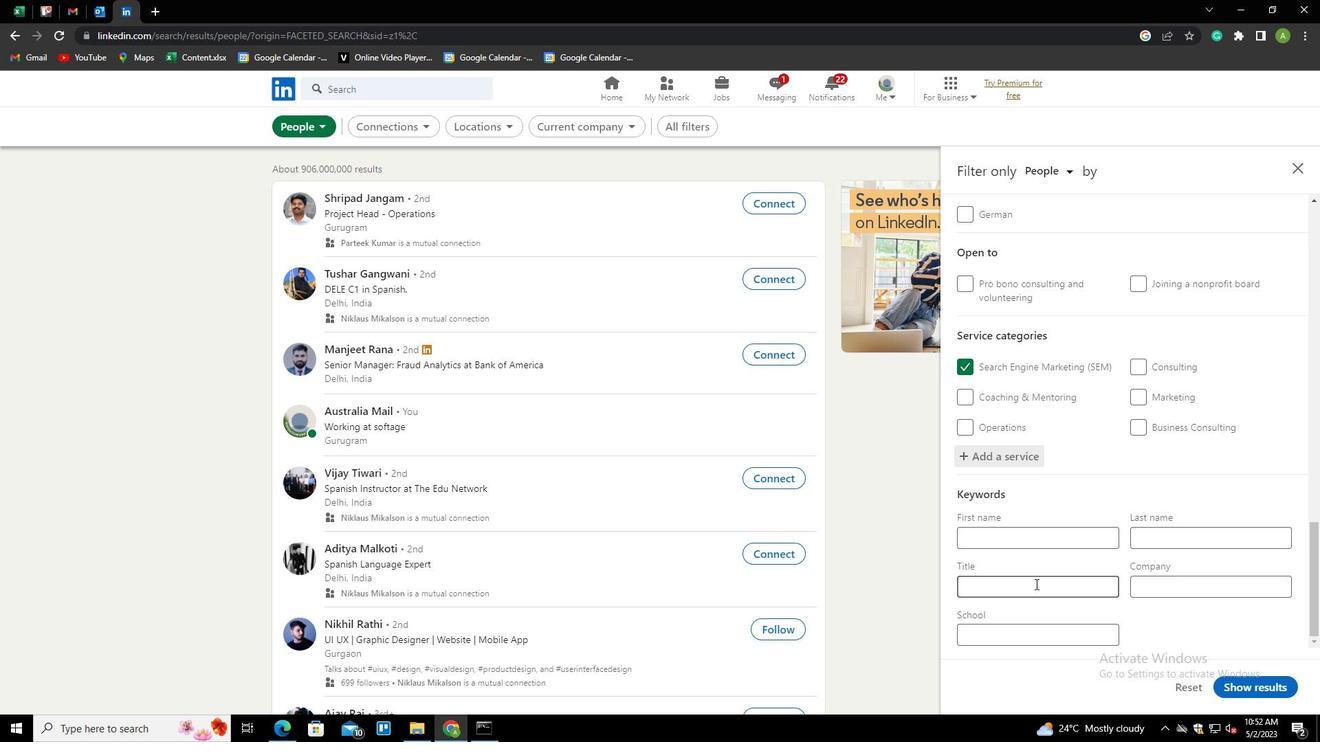 
Action: Key pressed <Key.shift>G<Key.backspace><Key.shift><Key.shift><Key.shift><Key.shift>HUMAN<Key.space><Key.shift>RESOURSE<Key.backspace><Key.backspace>CES
Screenshot: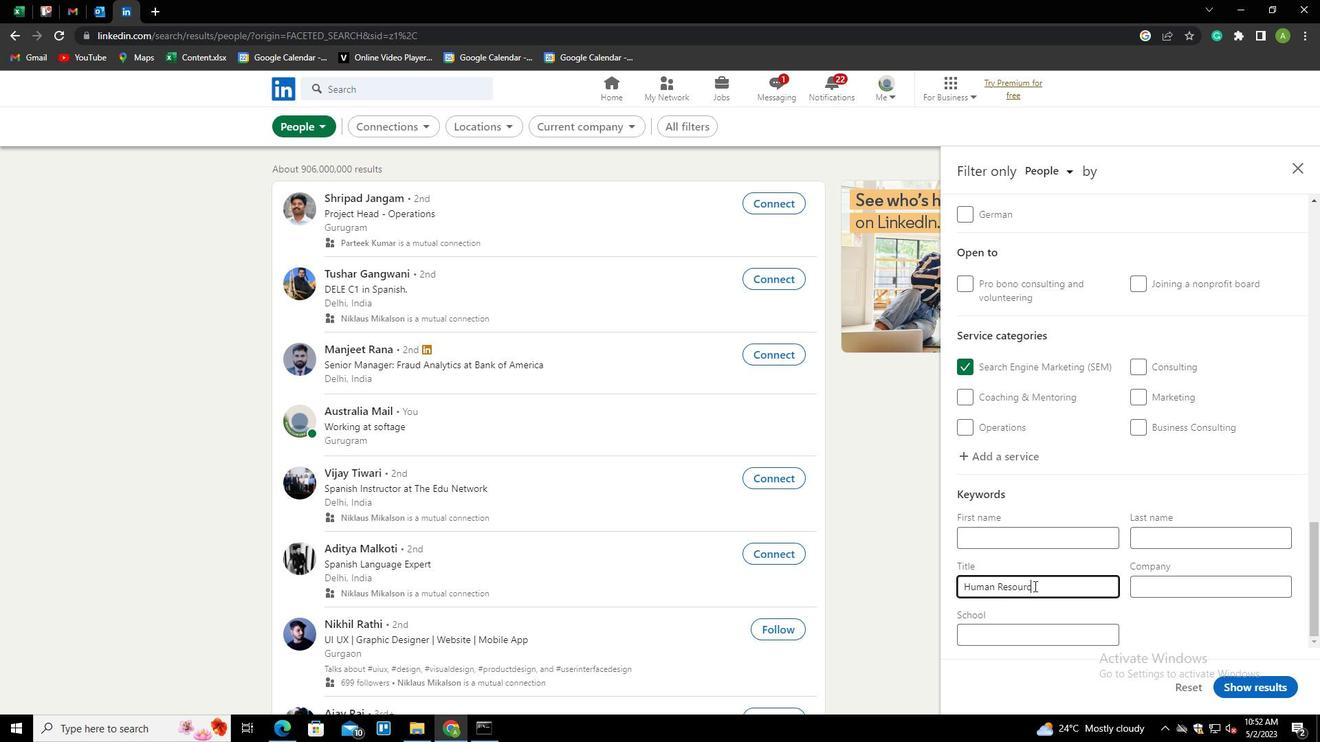 
Action: Mouse moved to (1174, 627)
Screenshot: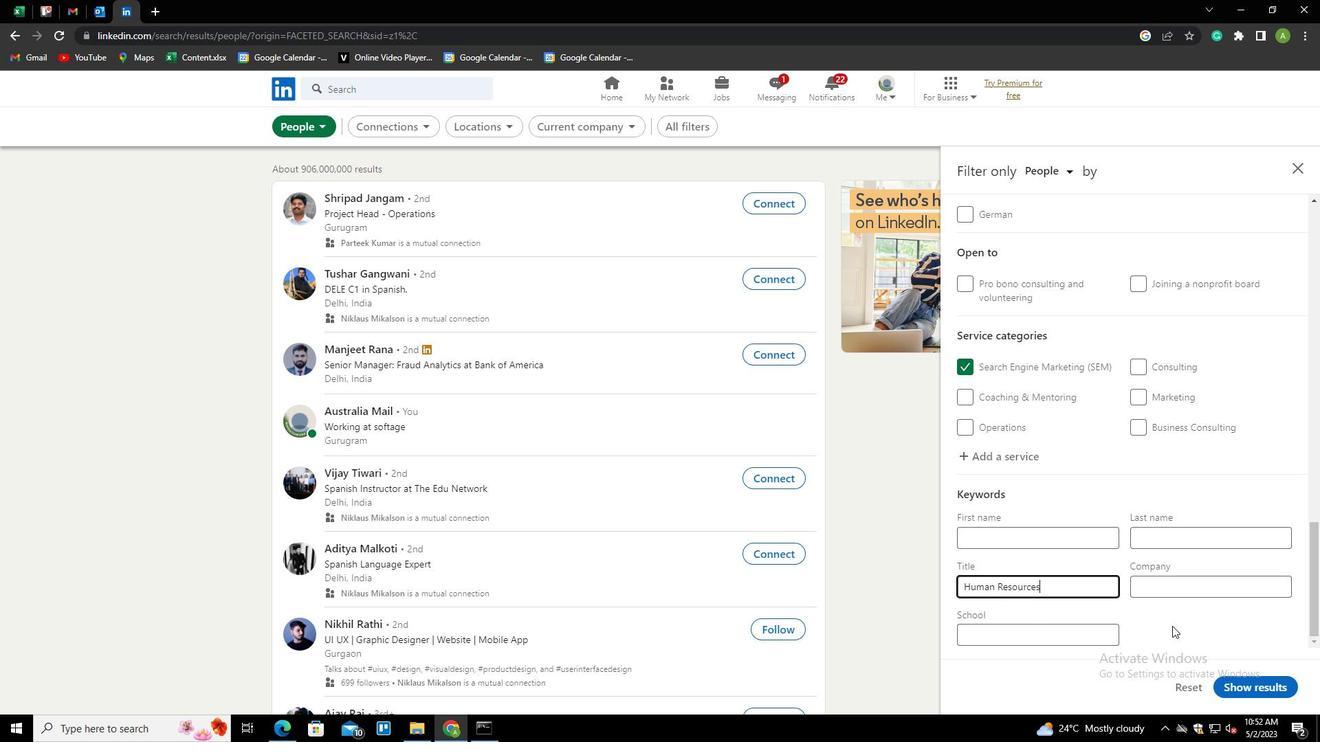 
Action: Mouse pressed left at (1174, 627)
Screenshot: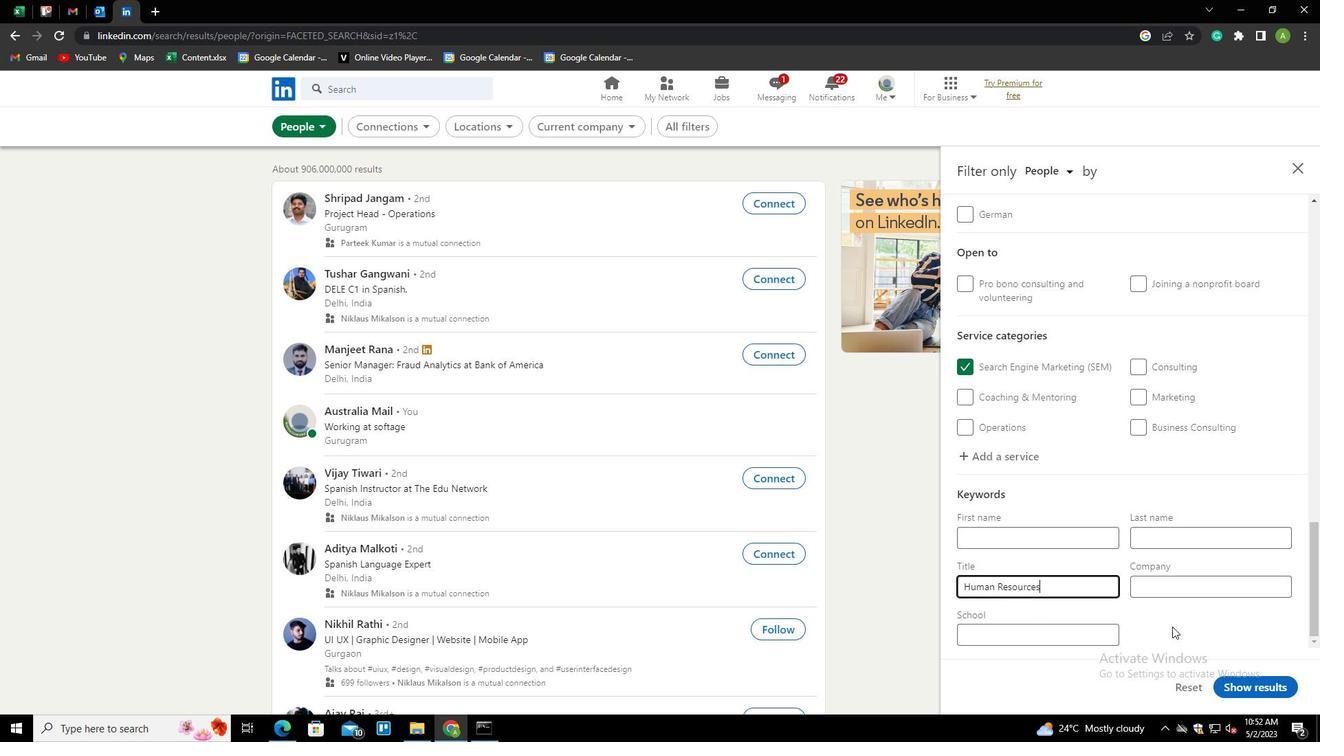 
Action: Mouse moved to (1247, 681)
Screenshot: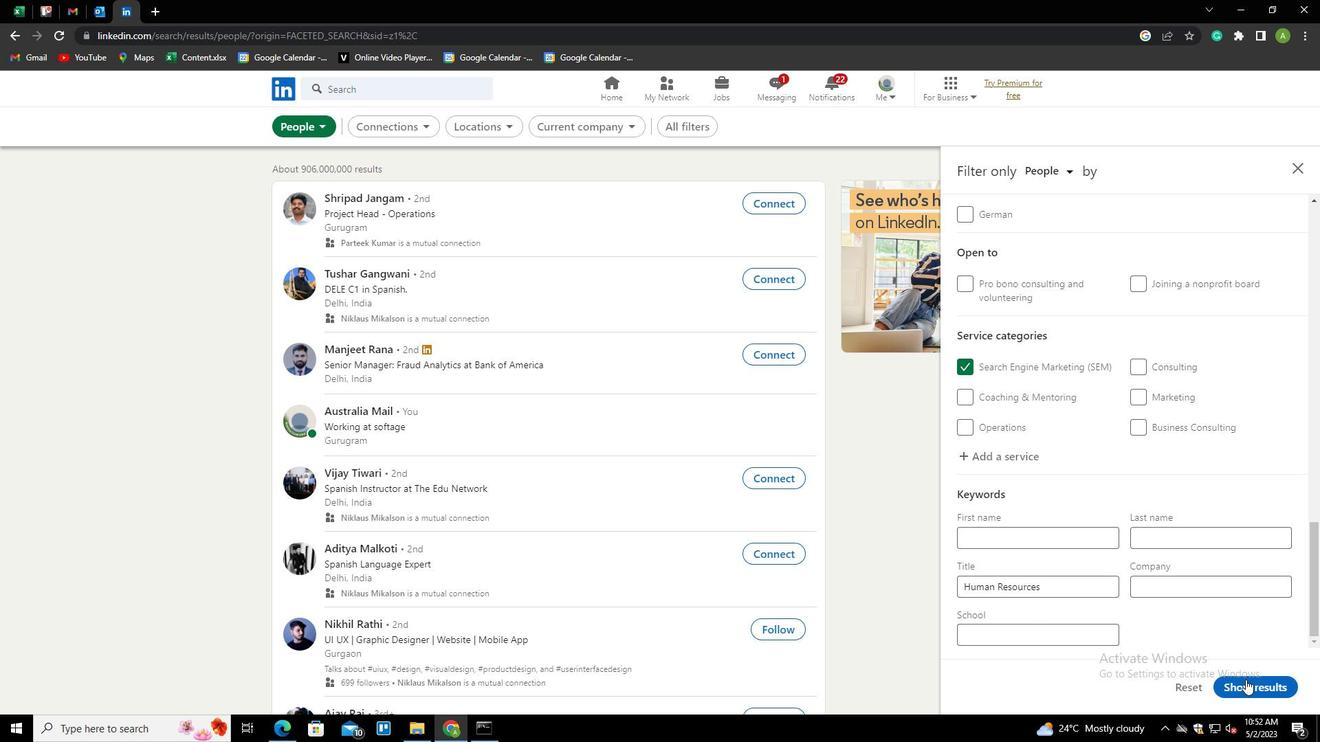 
Action: Mouse pressed left at (1247, 681)
Screenshot: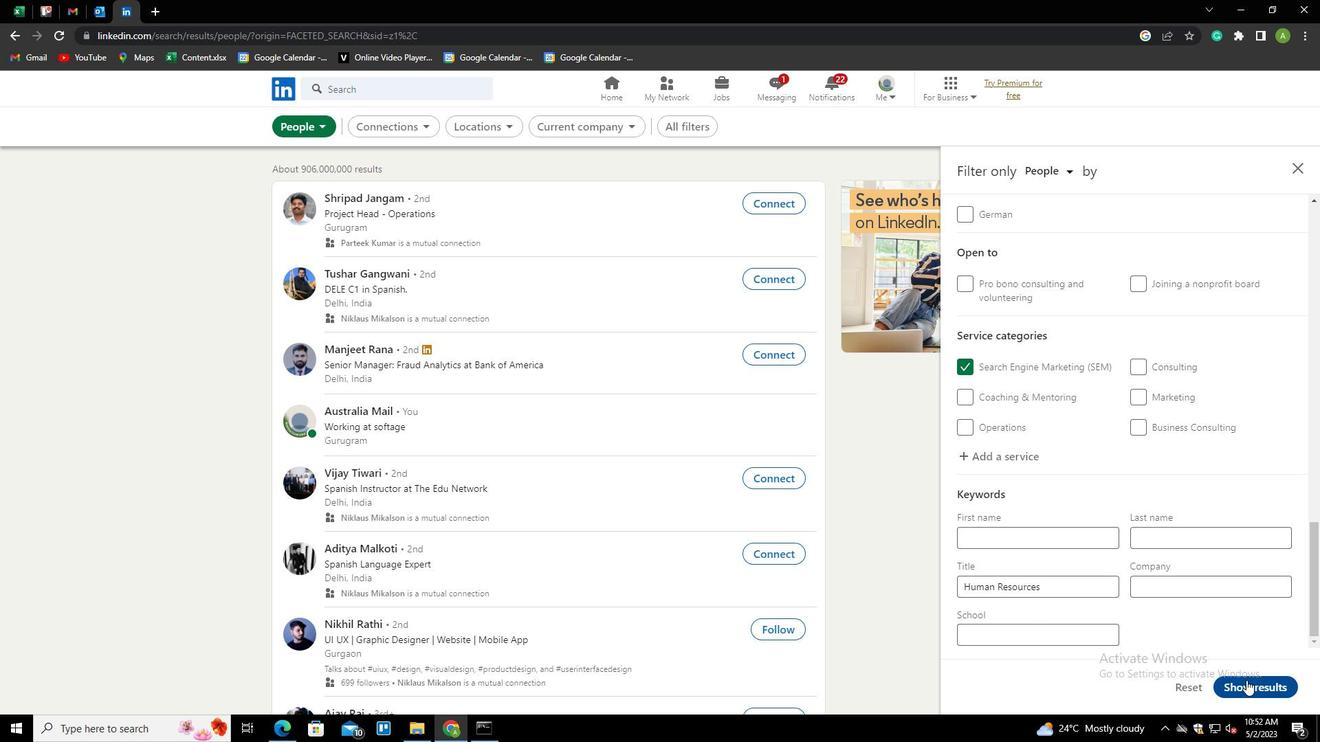 
